 Task: Find connections with filter location Santa Cruz de la Sierra with filter topic #Mobilemarketingwith filter profile language French with filter current company Volvo Car India with filter school D.A.V.P.G College, Dehradun with filter industry Machinery Manufacturing with filter service category Content Strategy with filter keywords title Economist
Action: Mouse moved to (606, 199)
Screenshot: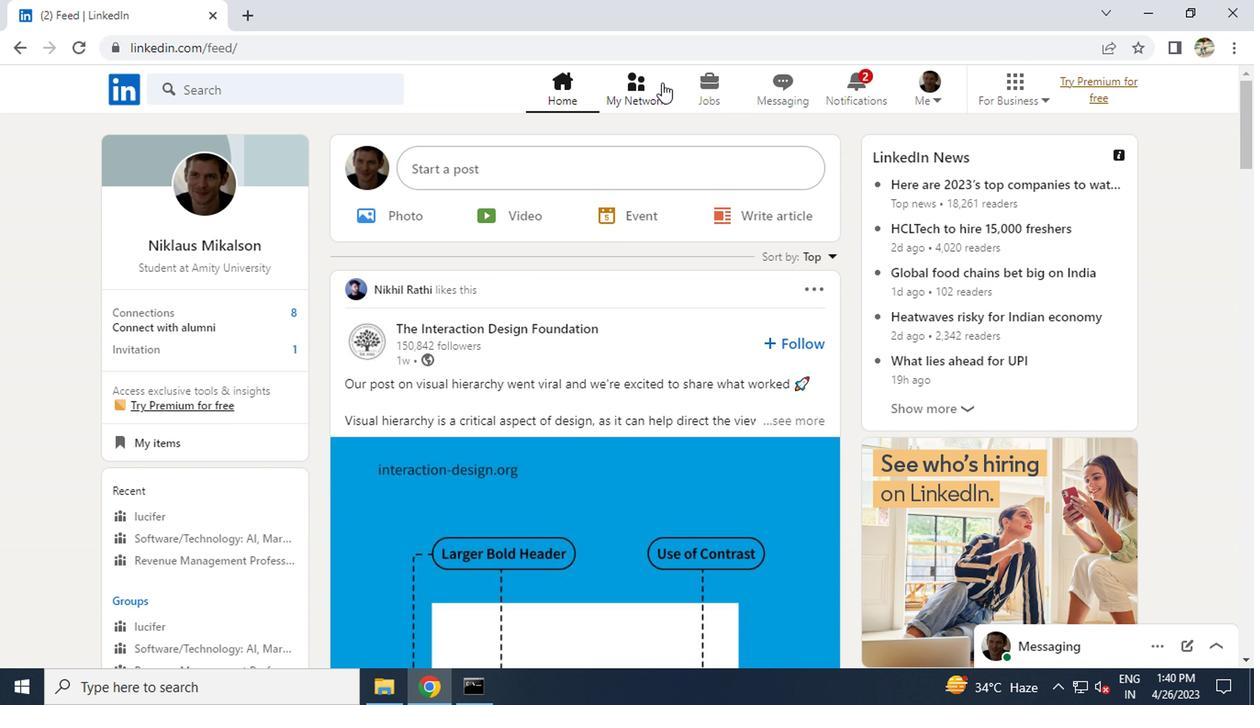 
Action: Mouse pressed left at (606, 199)
Screenshot: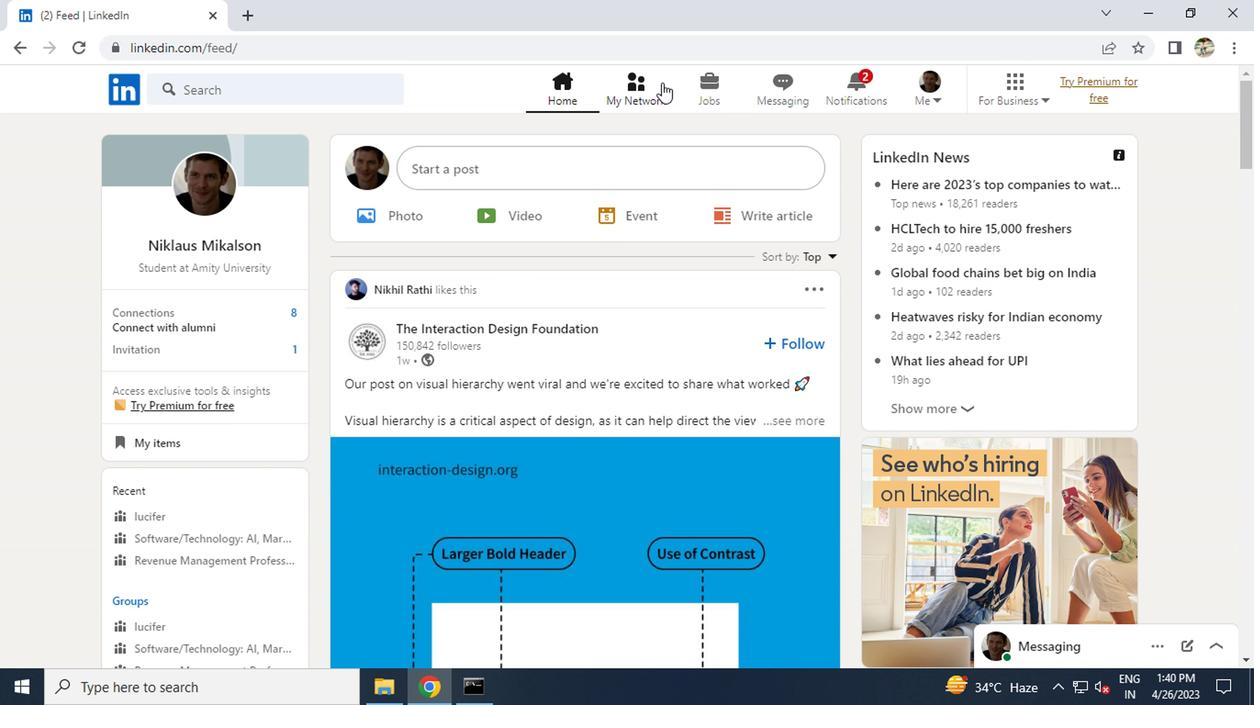 
Action: Mouse moved to (299, 282)
Screenshot: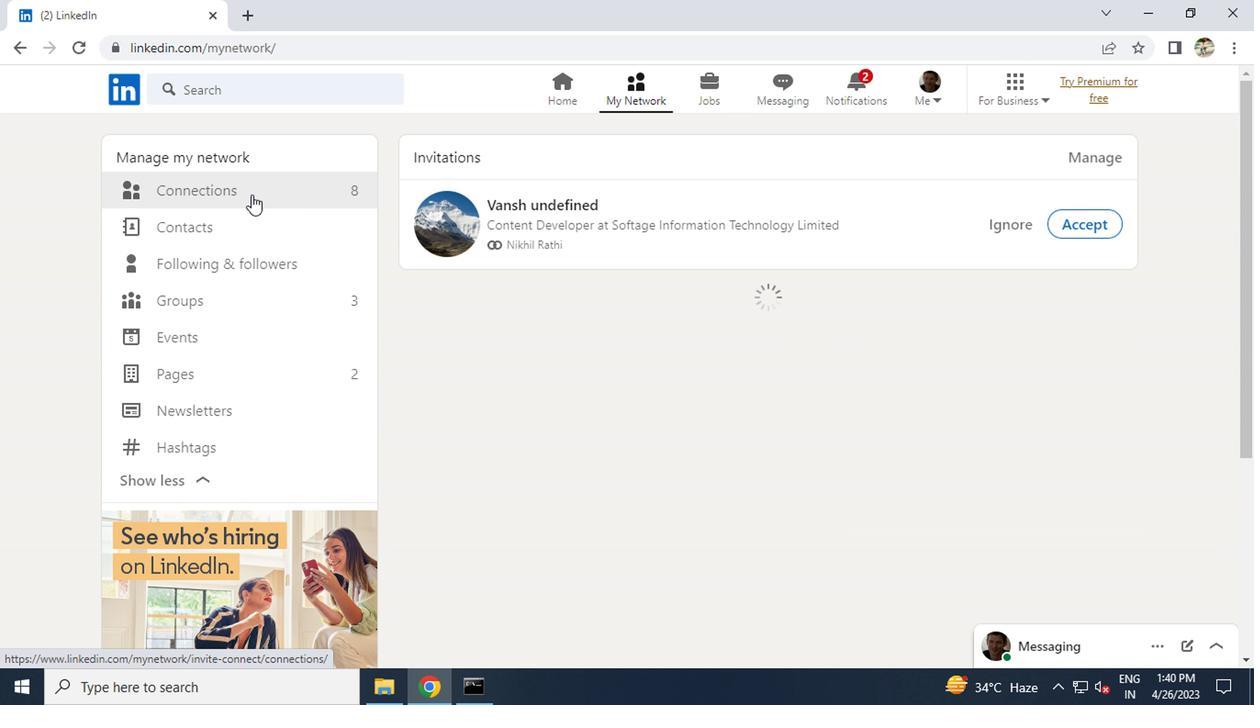 
Action: Mouse pressed left at (299, 282)
Screenshot: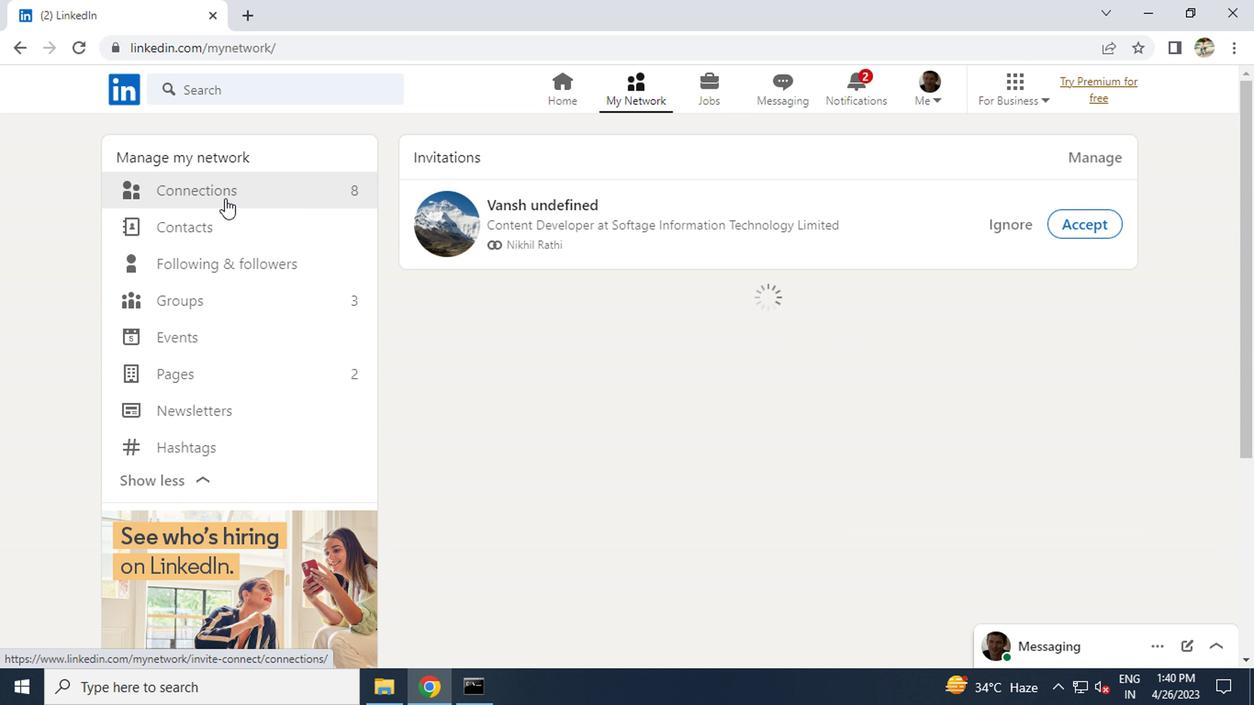 
Action: Mouse moved to (679, 282)
Screenshot: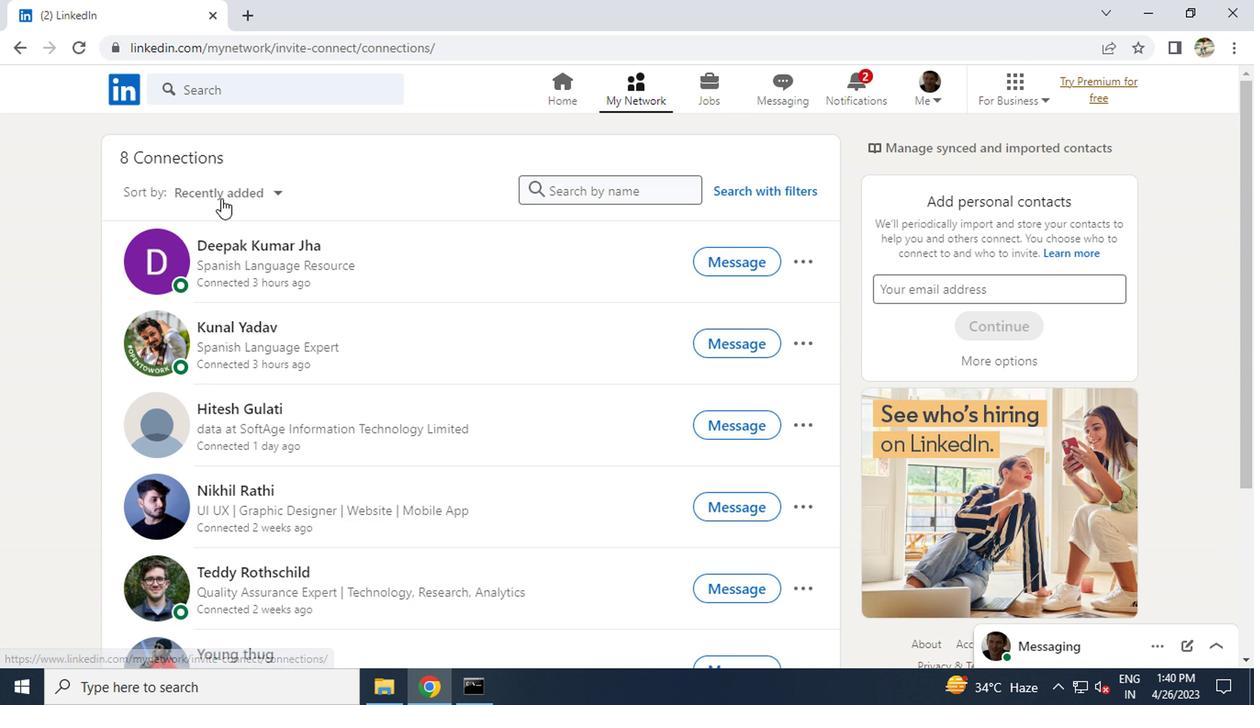 
Action: Mouse pressed left at (679, 282)
Screenshot: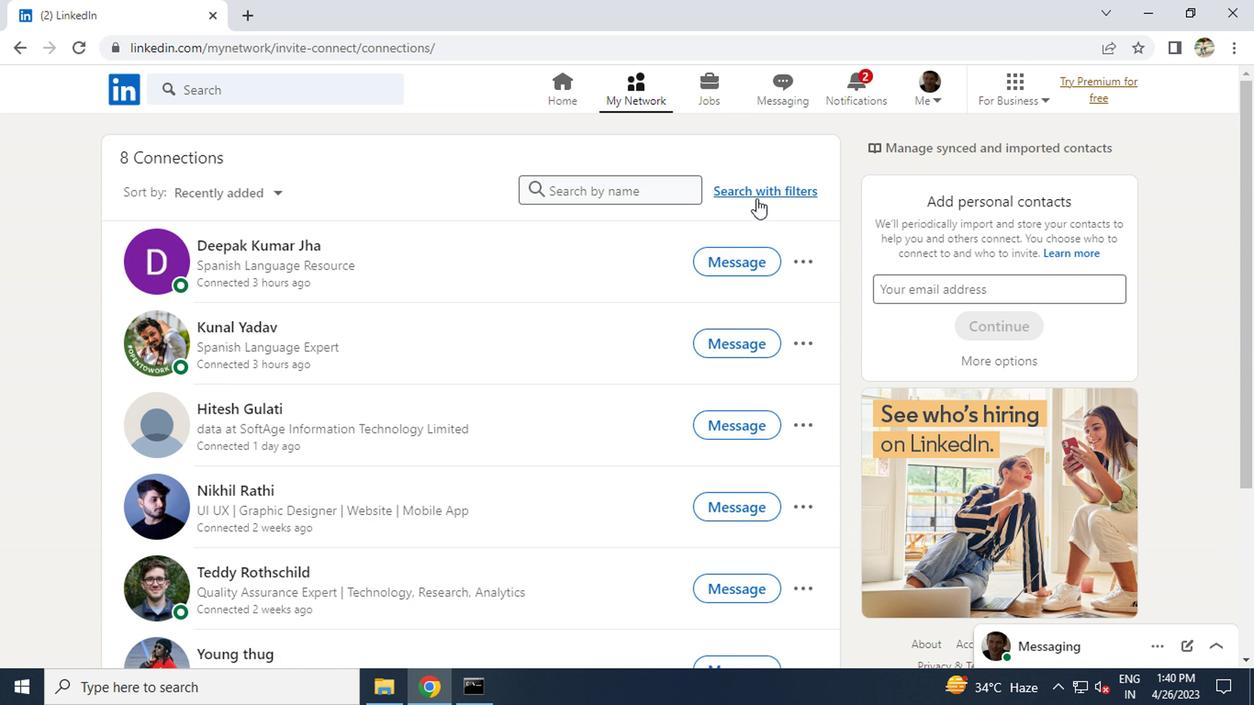 
Action: Mouse moved to (575, 236)
Screenshot: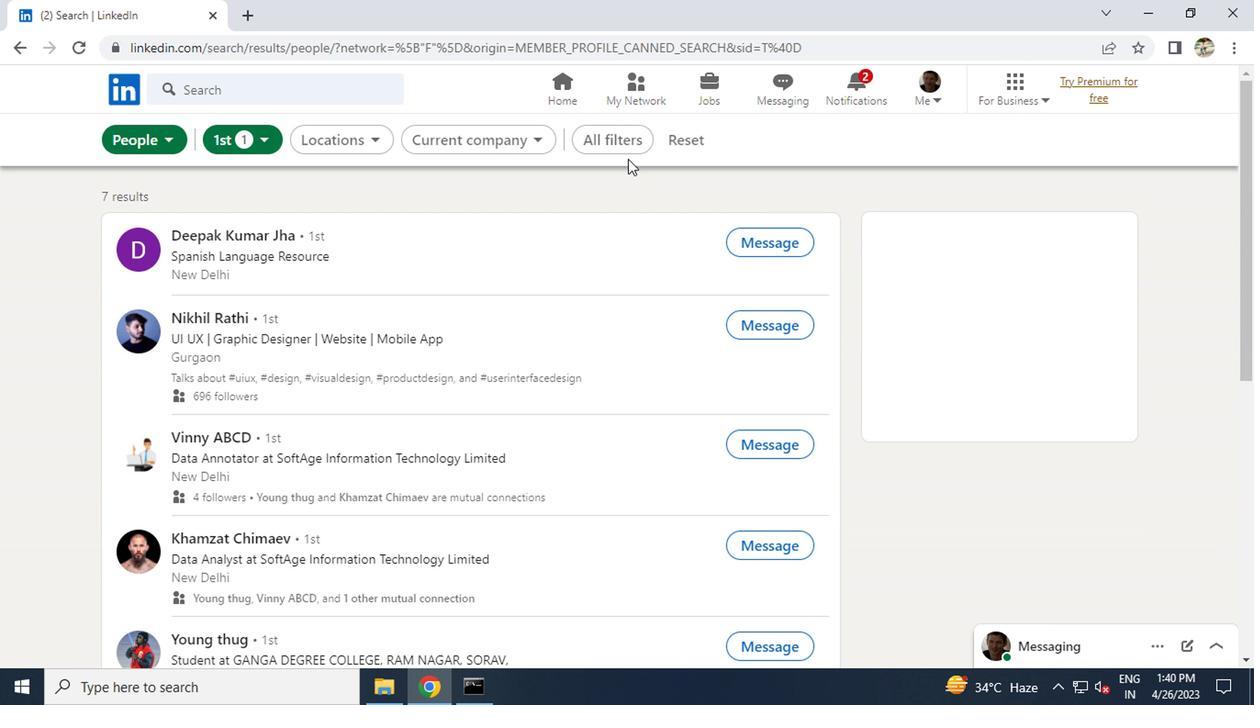 
Action: Mouse pressed left at (575, 236)
Screenshot: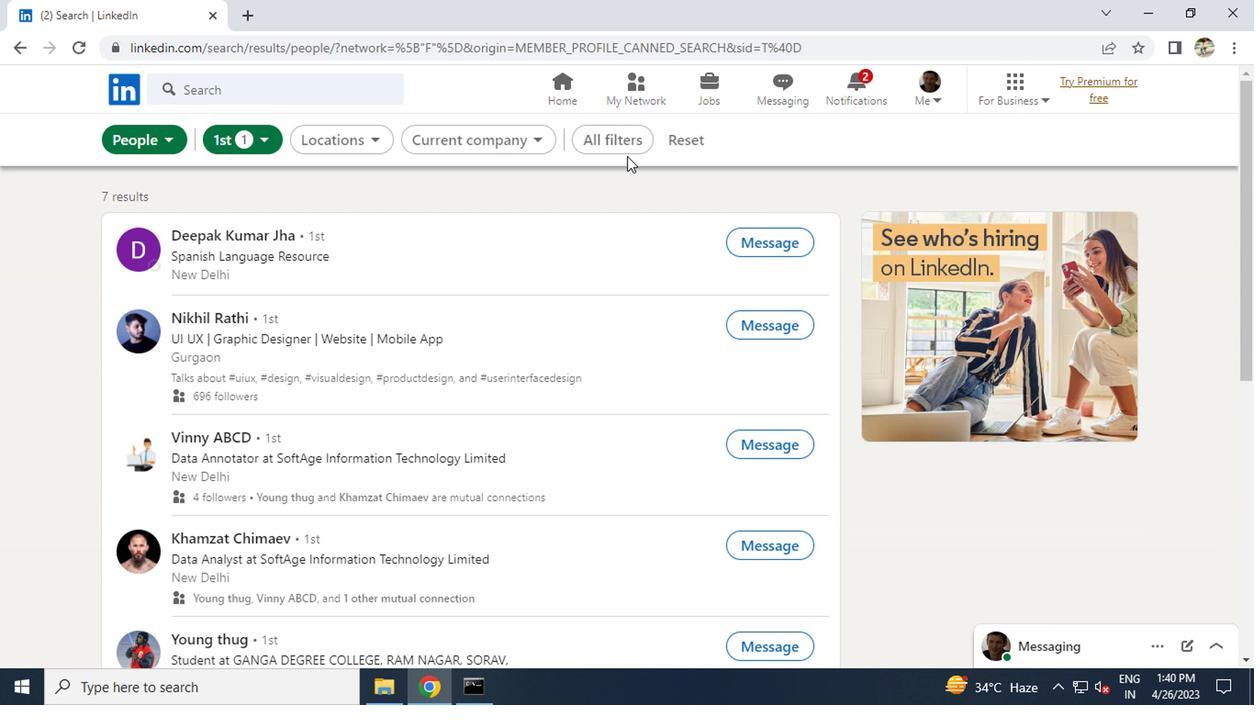 
Action: Mouse moved to (663, 333)
Screenshot: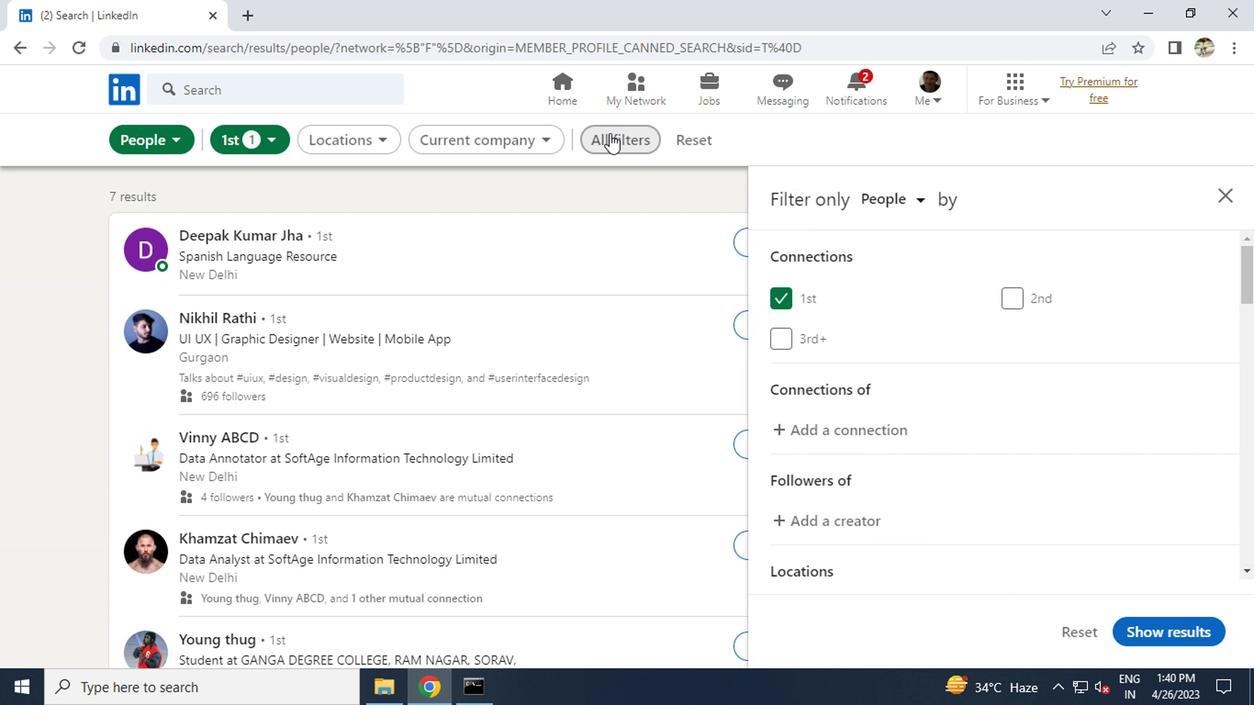 
Action: Mouse scrolled (663, 332) with delta (0, 0)
Screenshot: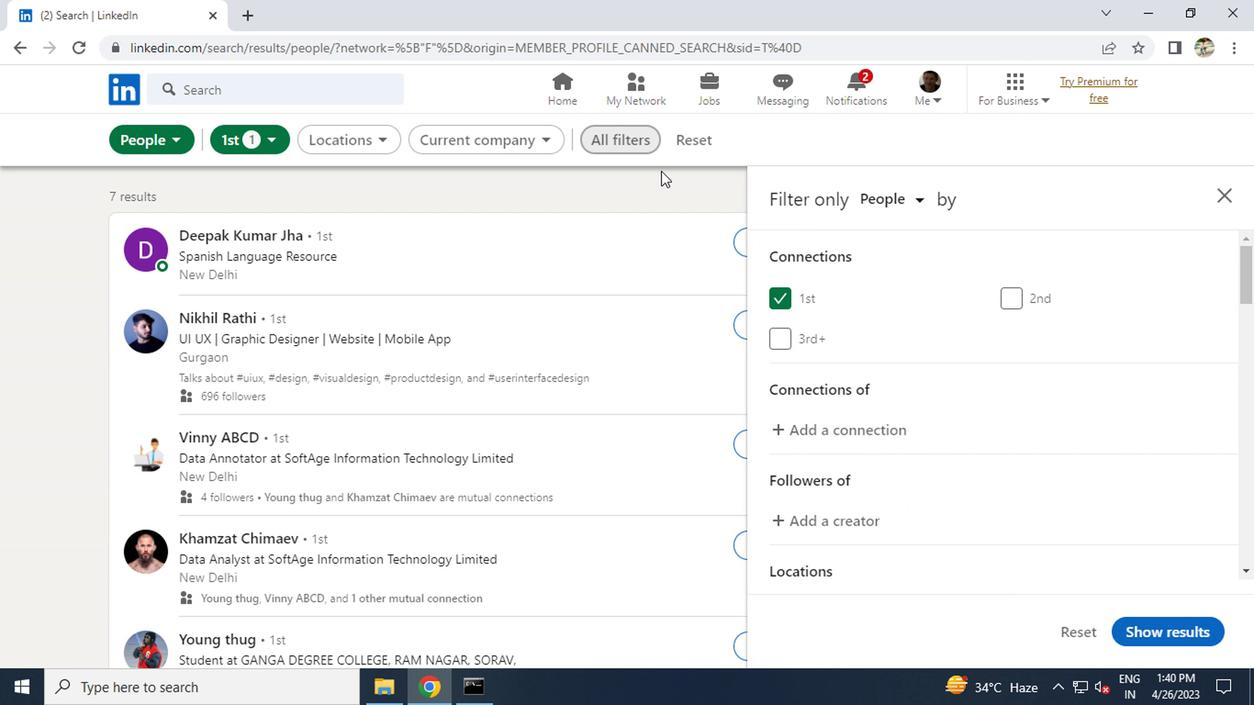 
Action: Mouse moved to (663, 333)
Screenshot: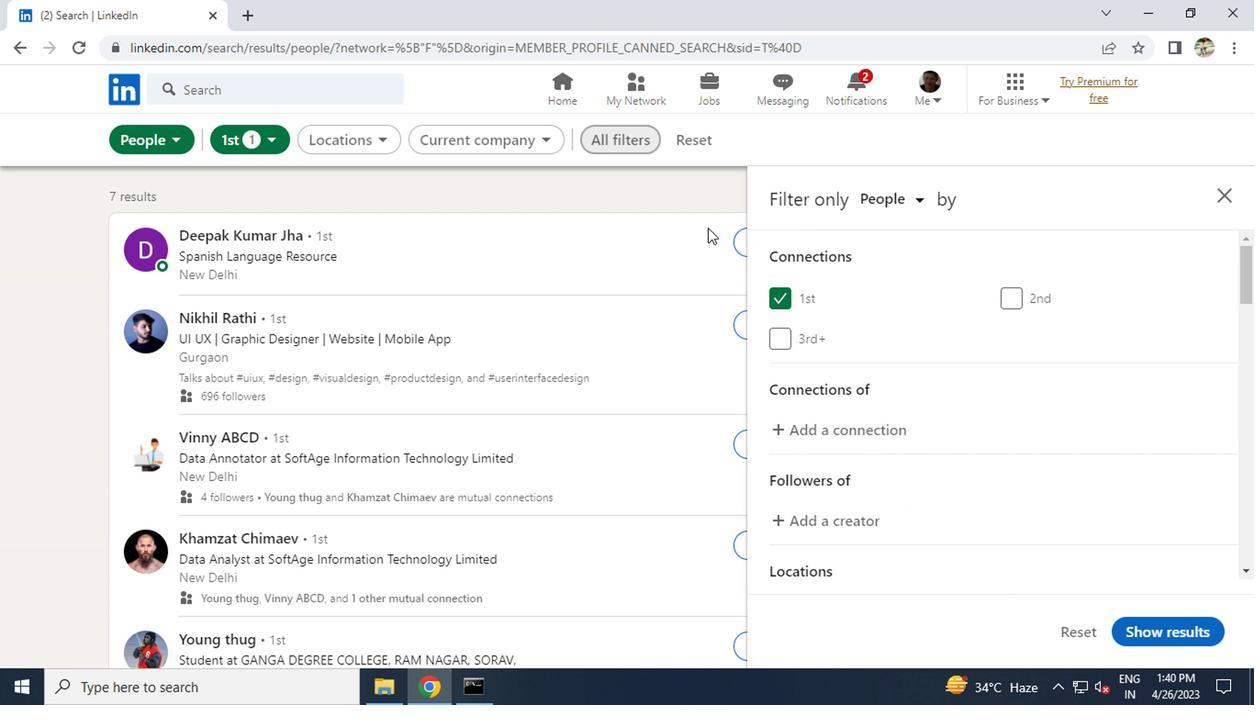 
Action: Mouse scrolled (663, 333) with delta (0, 0)
Screenshot: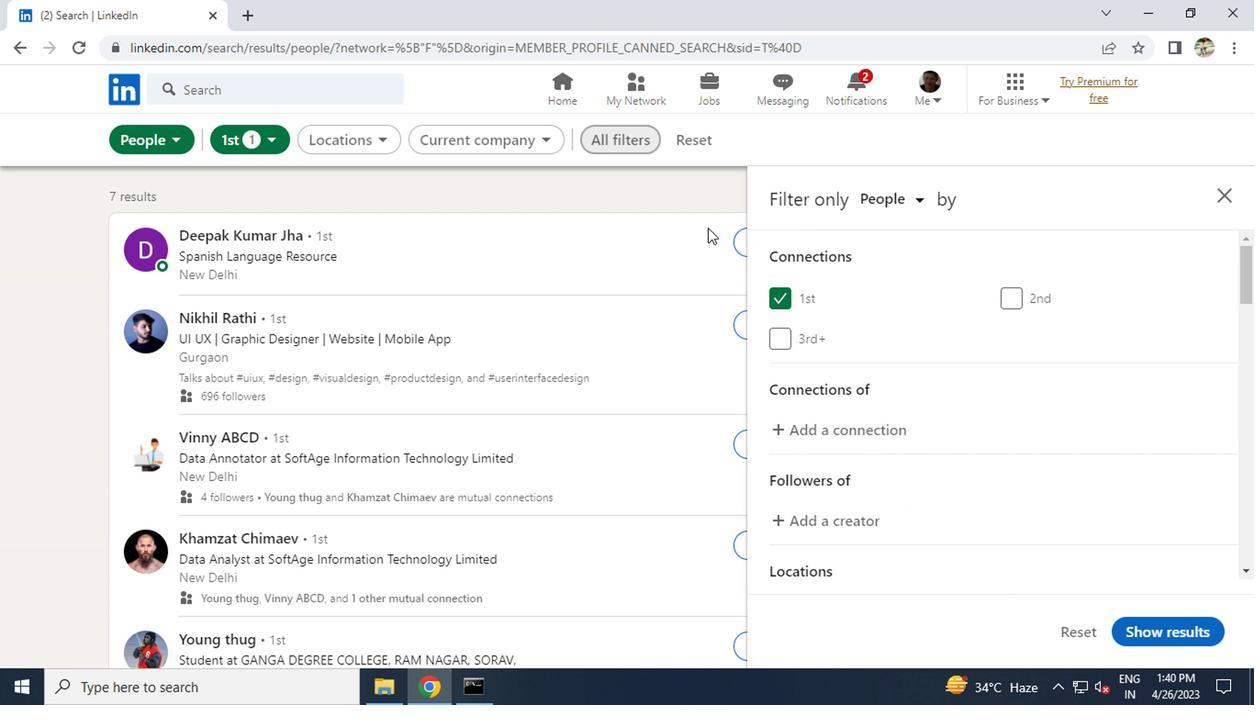 
Action: Mouse scrolled (663, 333) with delta (0, 0)
Screenshot: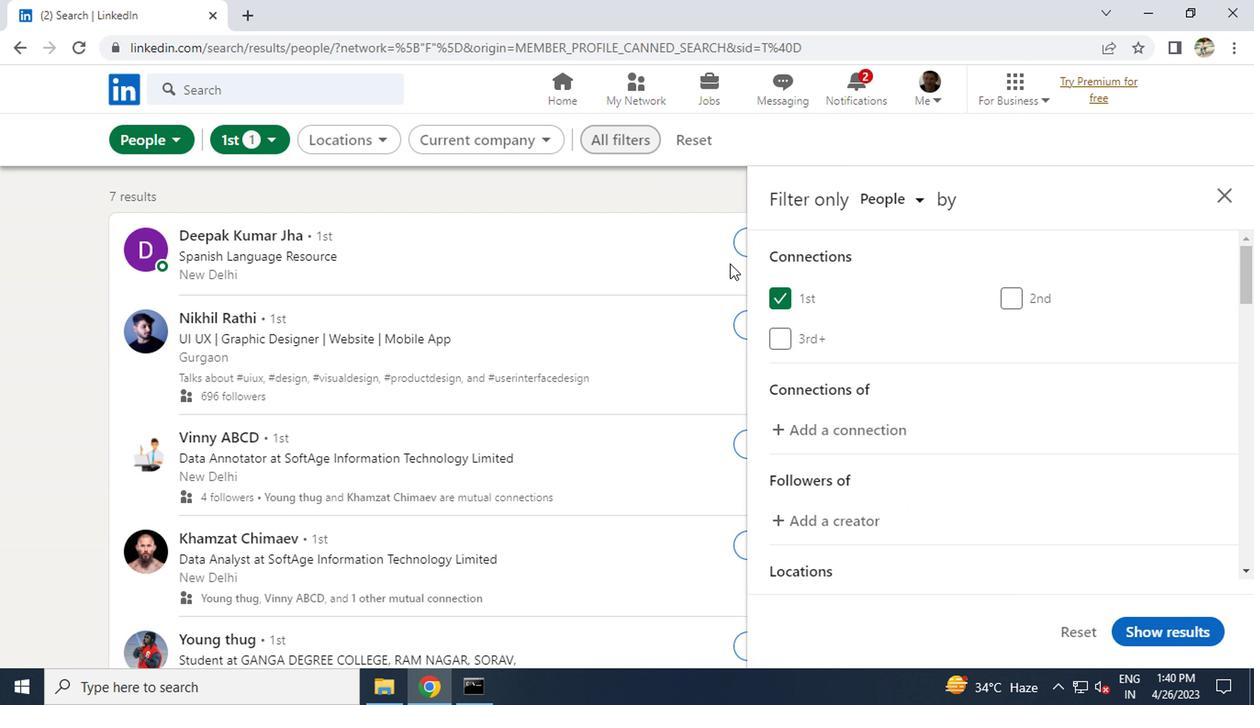 
Action: Mouse moved to (852, 404)
Screenshot: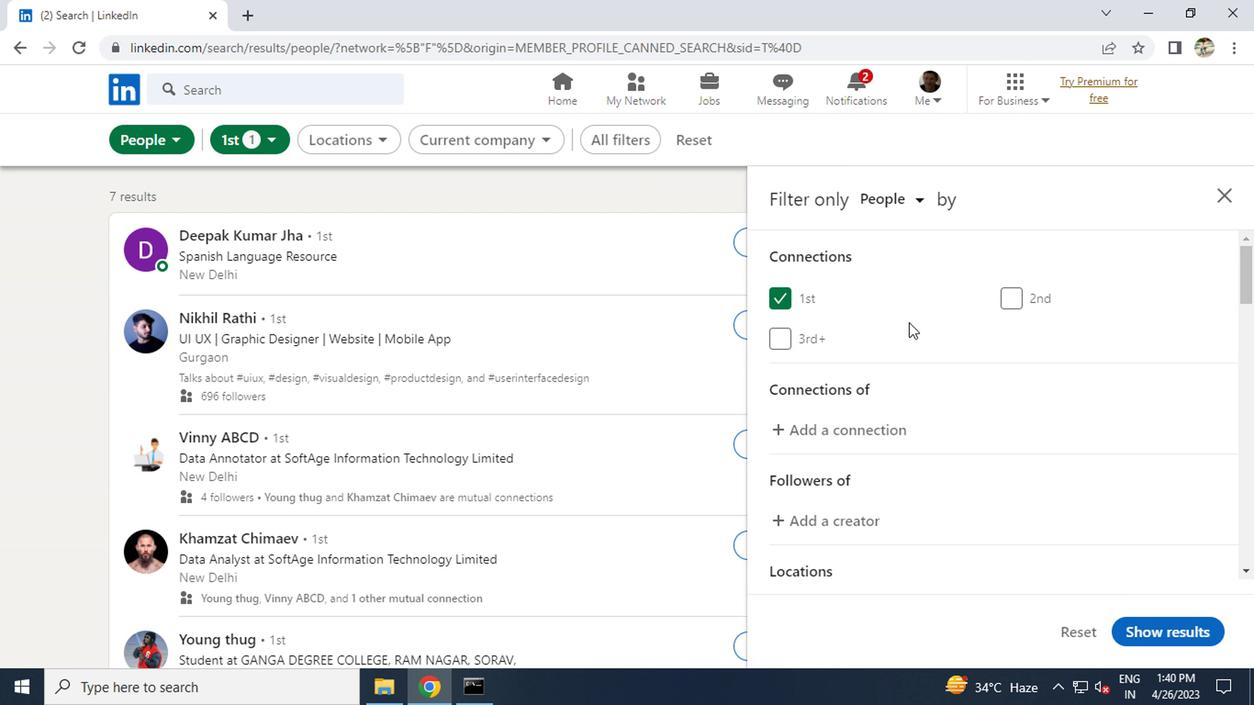 
Action: Mouse scrolled (852, 403) with delta (0, 0)
Screenshot: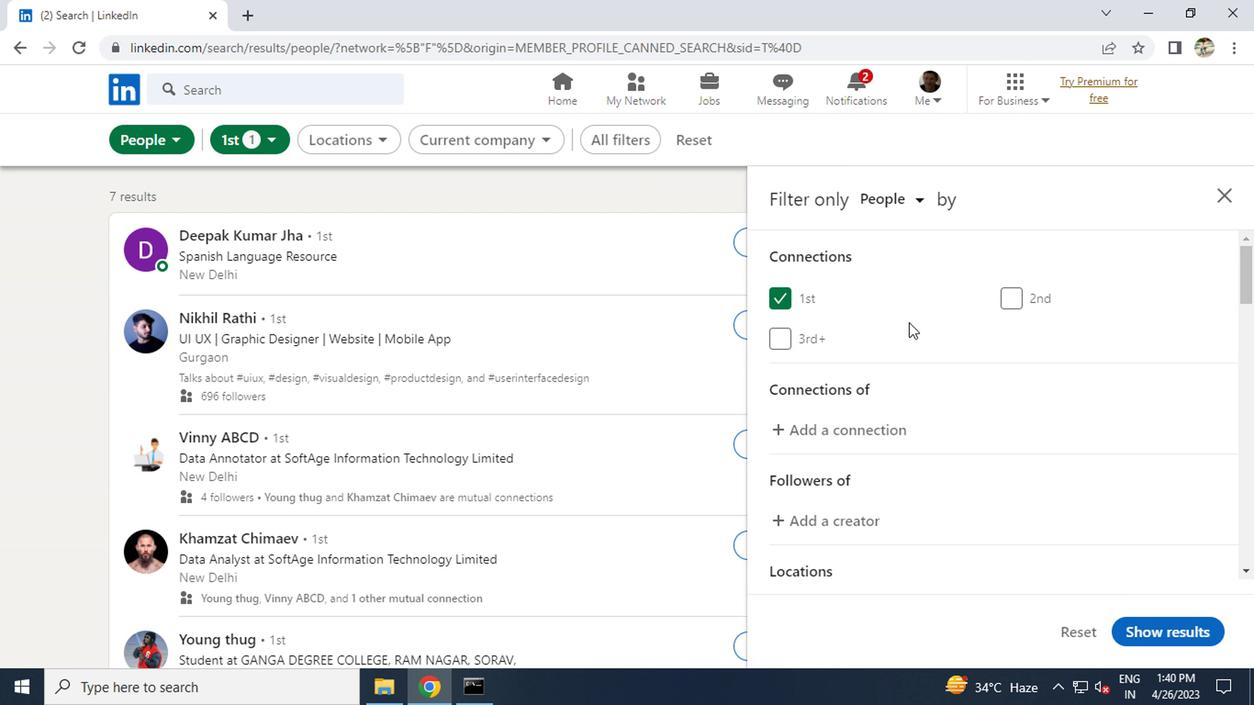 
Action: Mouse moved to (851, 404)
Screenshot: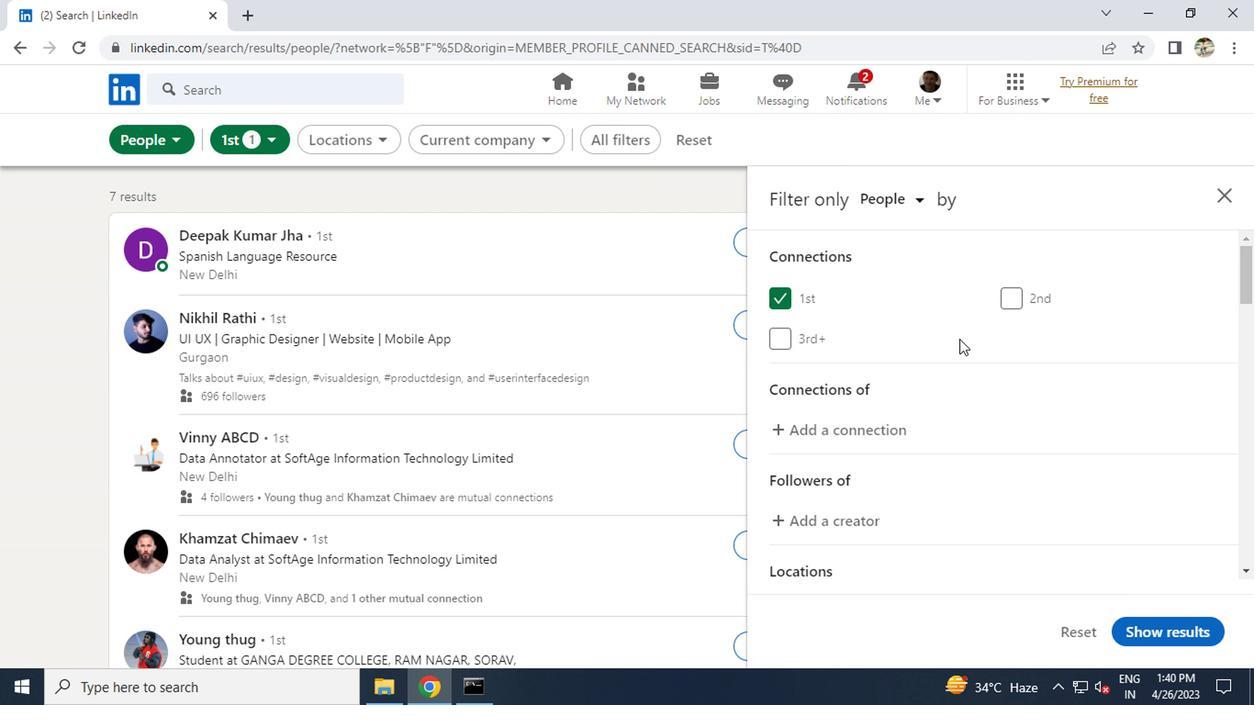 
Action: Mouse scrolled (851, 404) with delta (0, 0)
Screenshot: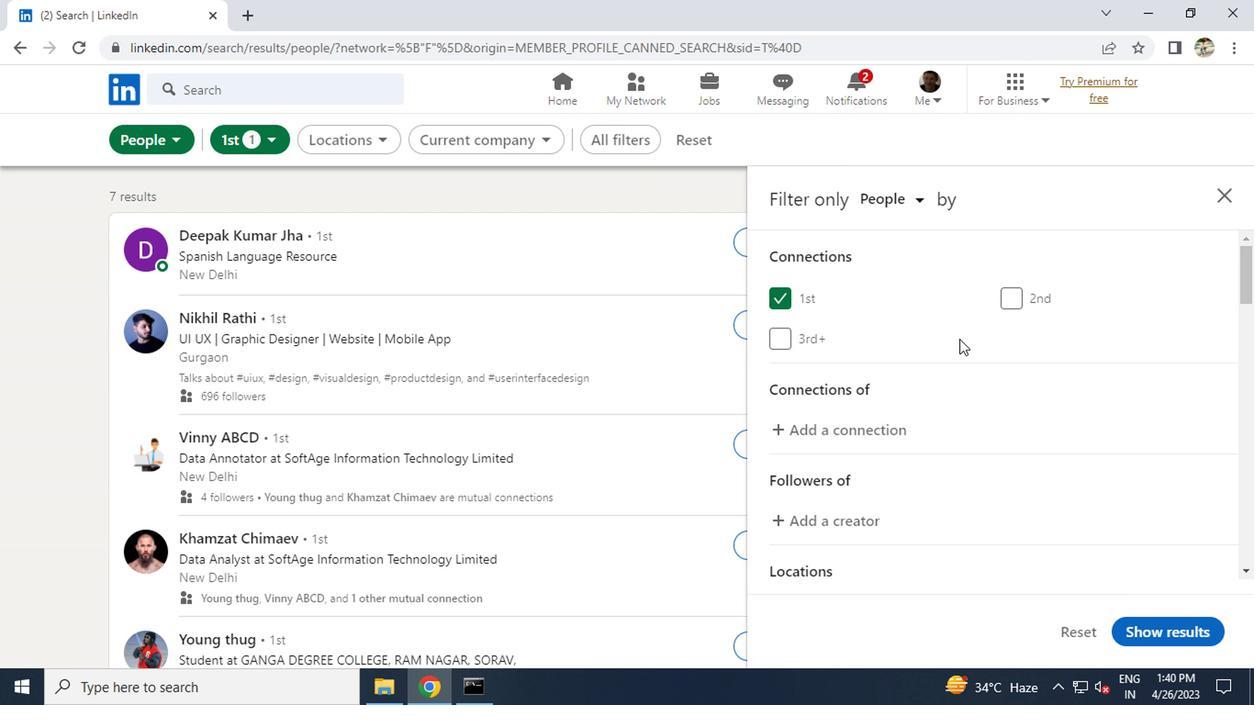 
Action: Mouse moved to (875, 497)
Screenshot: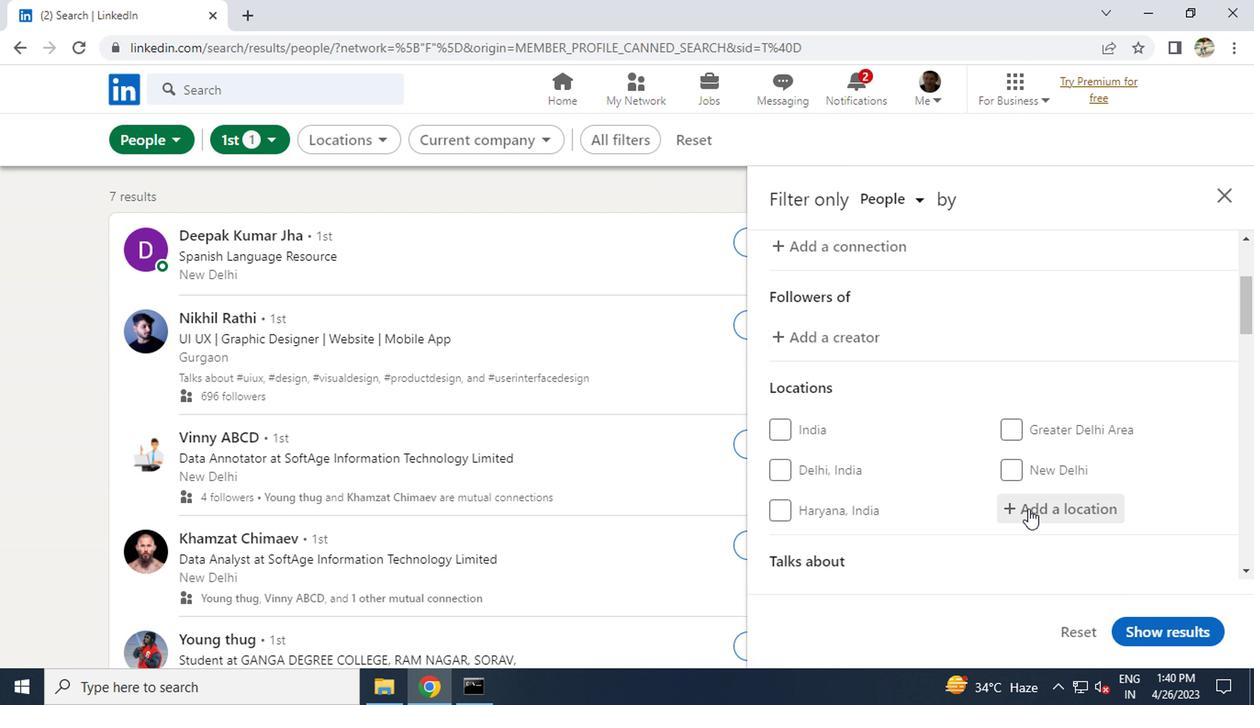 
Action: Mouse pressed left at (875, 497)
Screenshot: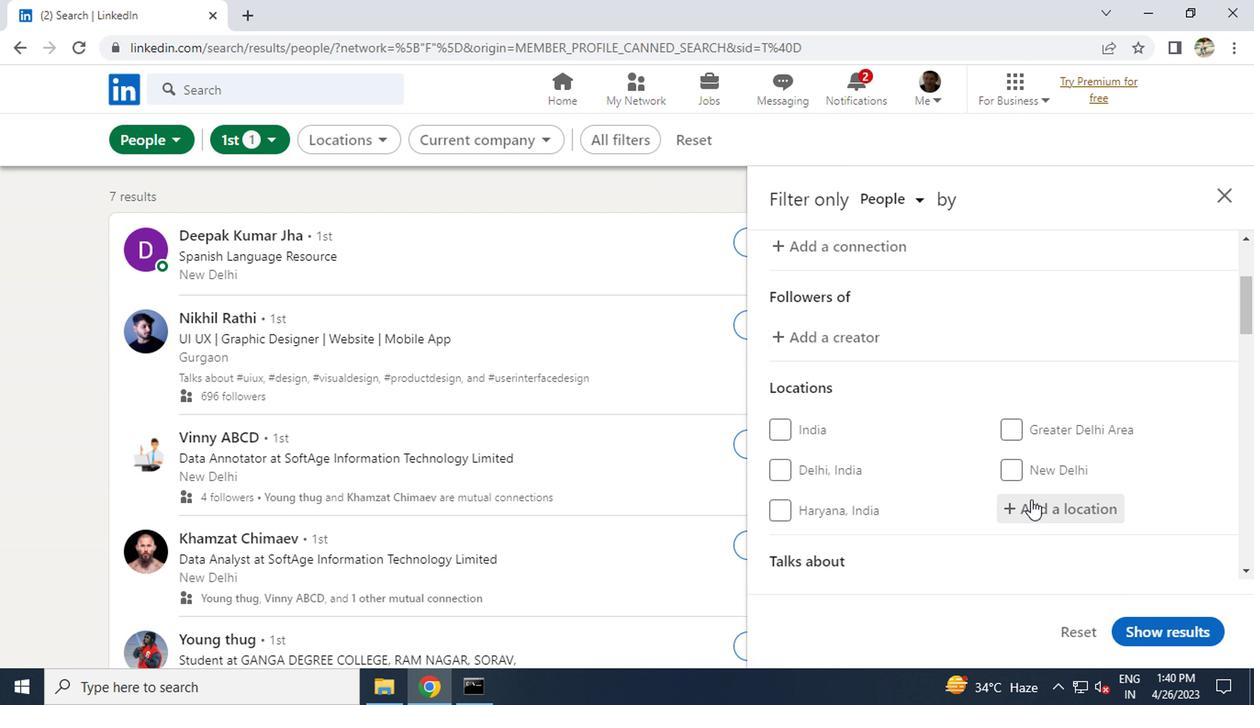 
Action: Key pressed <Key.caps_lock>s<Key.caps_lock>anta<Key.space><Key.caps_lock>c<Key.caps_lock>ruz<Key.space>de<Key.space>le<Key.space><Key.backspace><Key.caps_lock>s<Key.caps_lock><Key.backspace><Key.space><Key.caps_lock>s<Key.caps_lock>ierra<Key.enter>
Screenshot: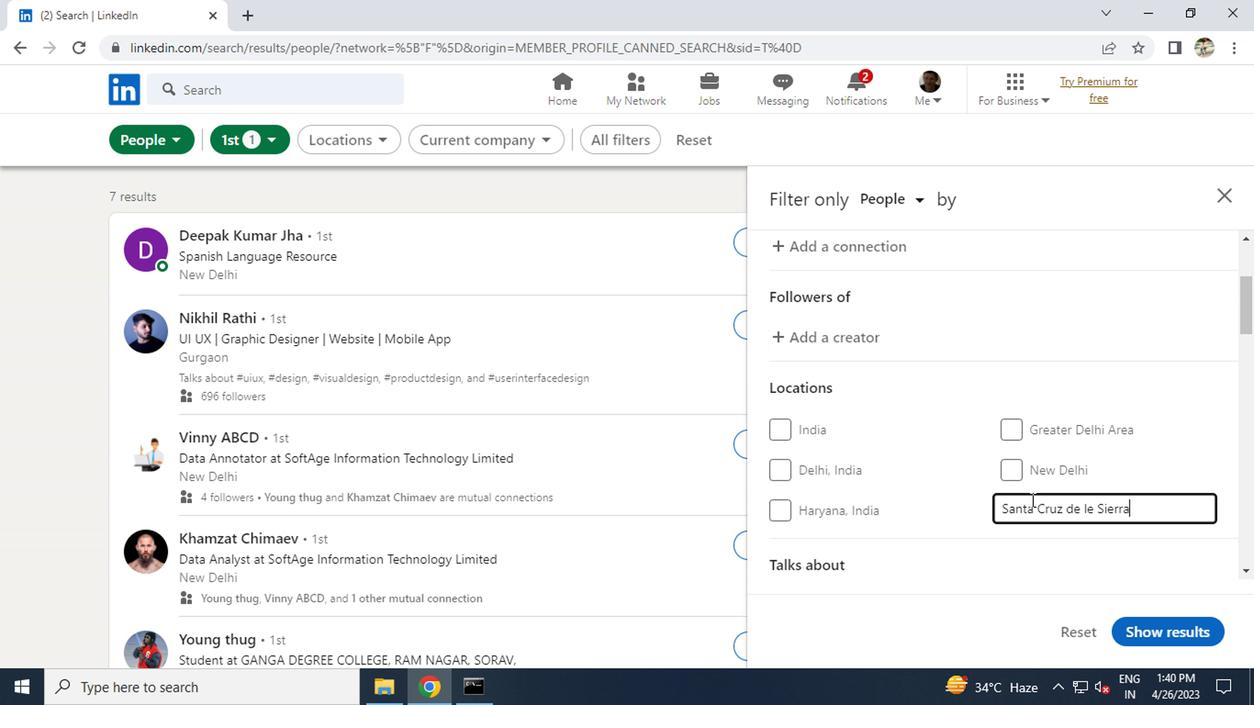 
Action: Mouse scrolled (875, 496) with delta (0, 0)
Screenshot: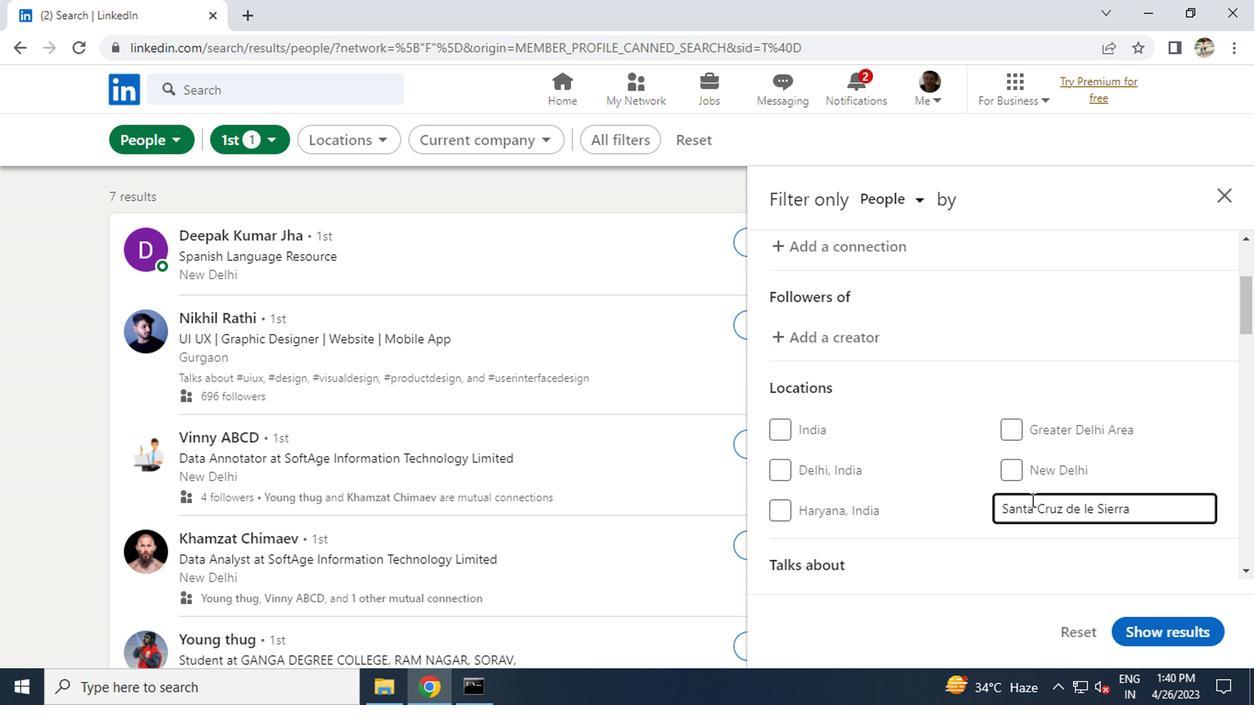 
Action: Mouse scrolled (875, 496) with delta (0, 0)
Screenshot: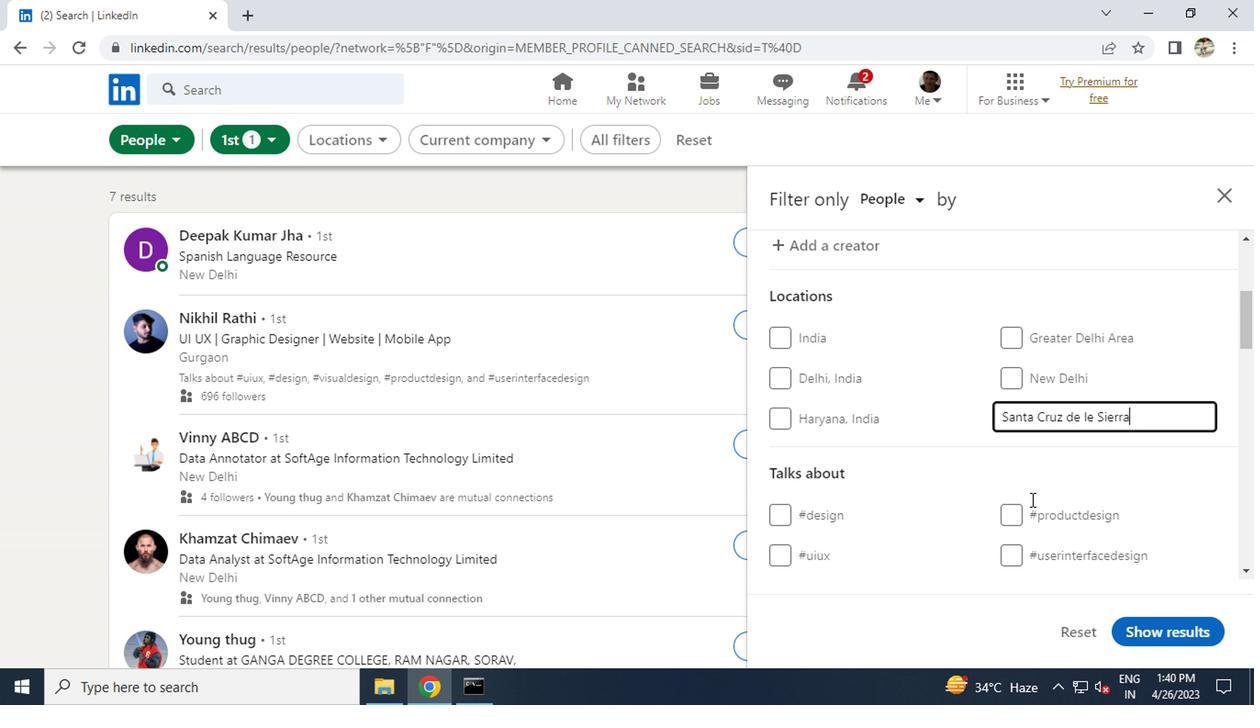 
Action: Mouse scrolled (875, 496) with delta (0, 0)
Screenshot: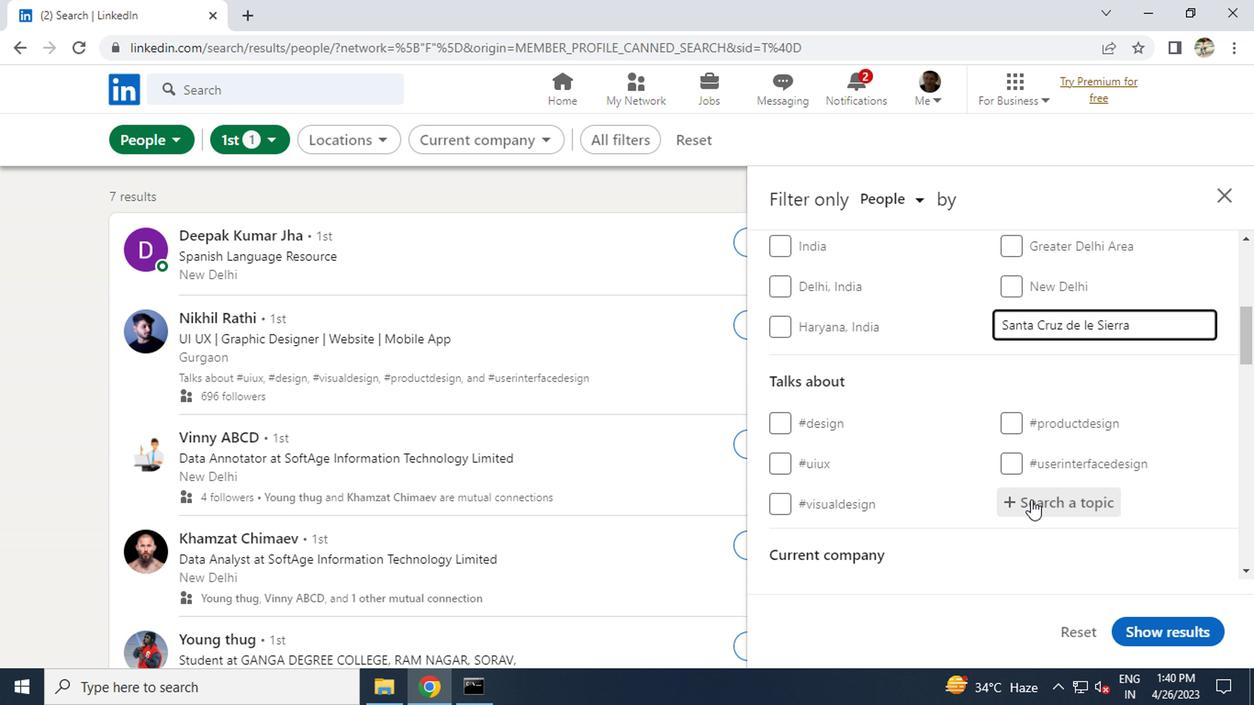 
Action: Mouse scrolled (875, 496) with delta (0, 0)
Screenshot: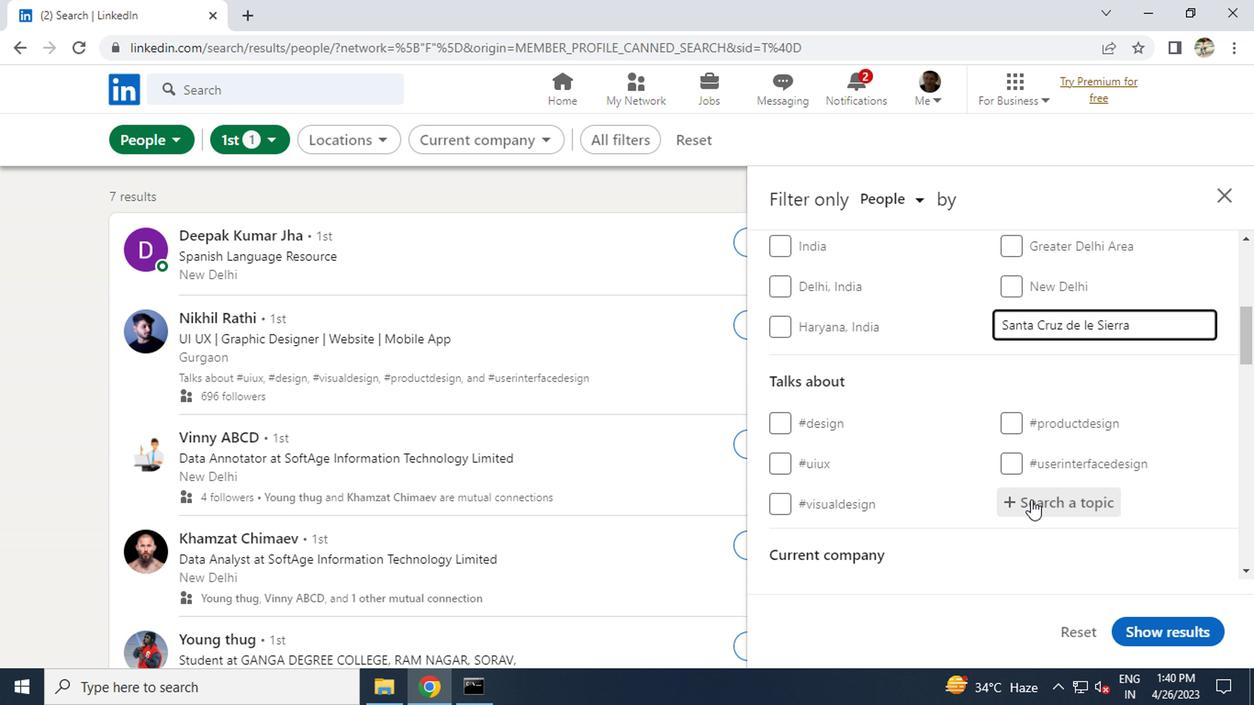 
Action: Mouse scrolled (875, 497) with delta (0, 0)
Screenshot: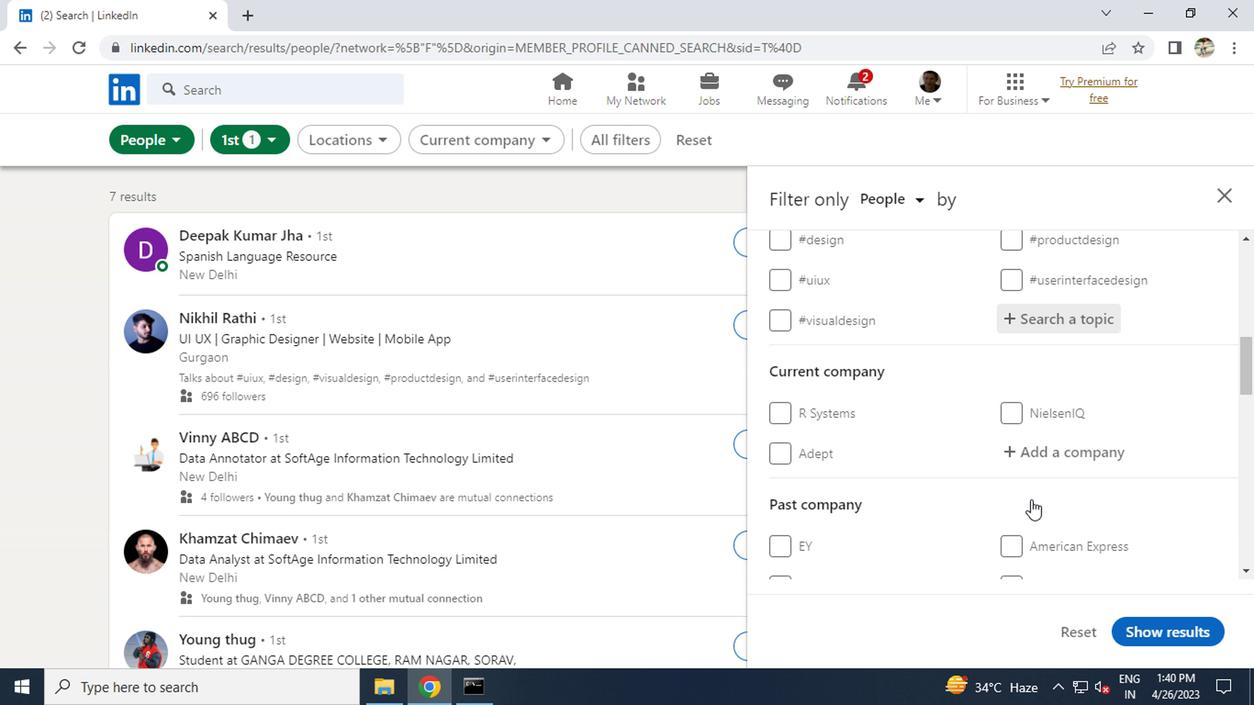 
Action: Mouse moved to (873, 429)
Screenshot: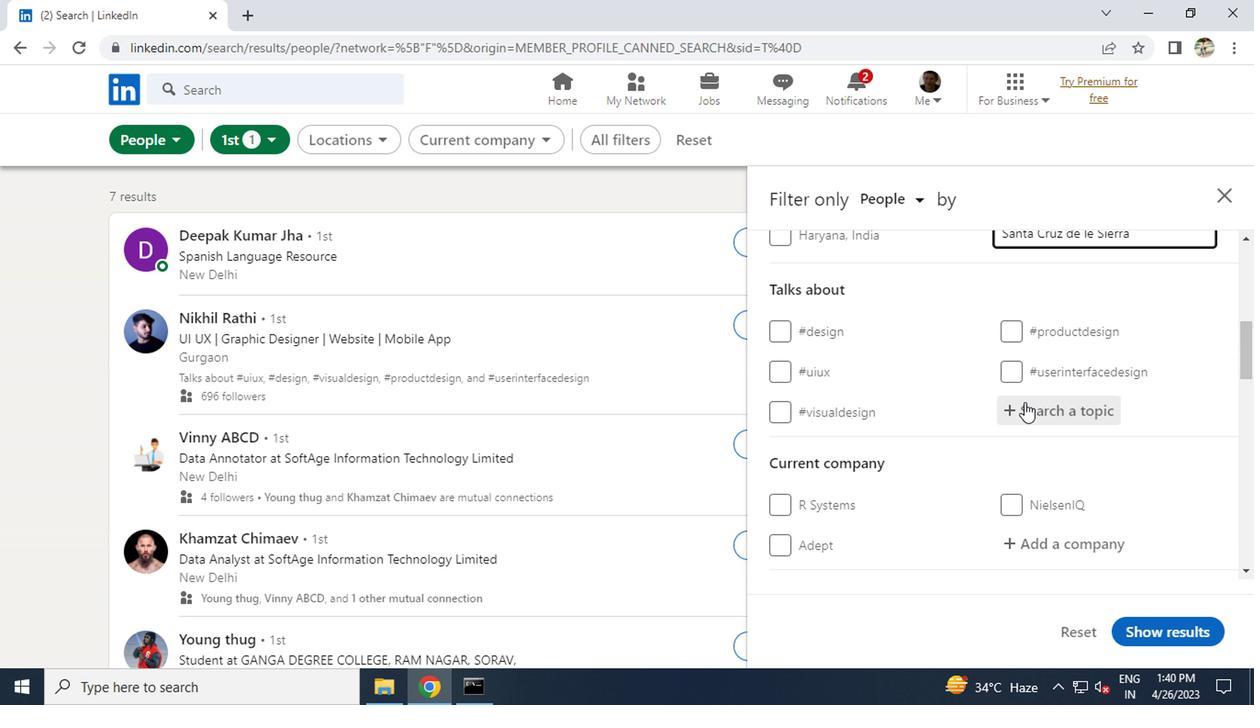
Action: Mouse pressed left at (873, 429)
Screenshot: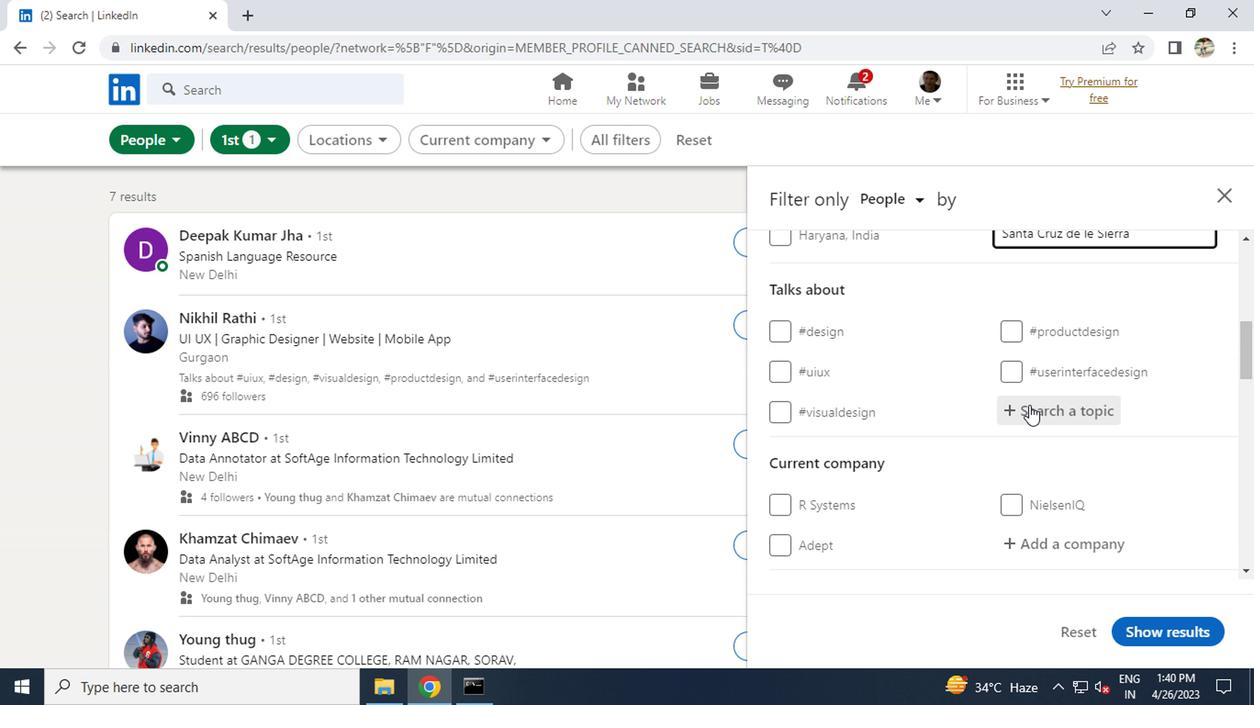 
Action: Key pressed <Key.shift>#<Key.caps_lock>M<Key.caps_lock>OBILEMARKETING
Screenshot: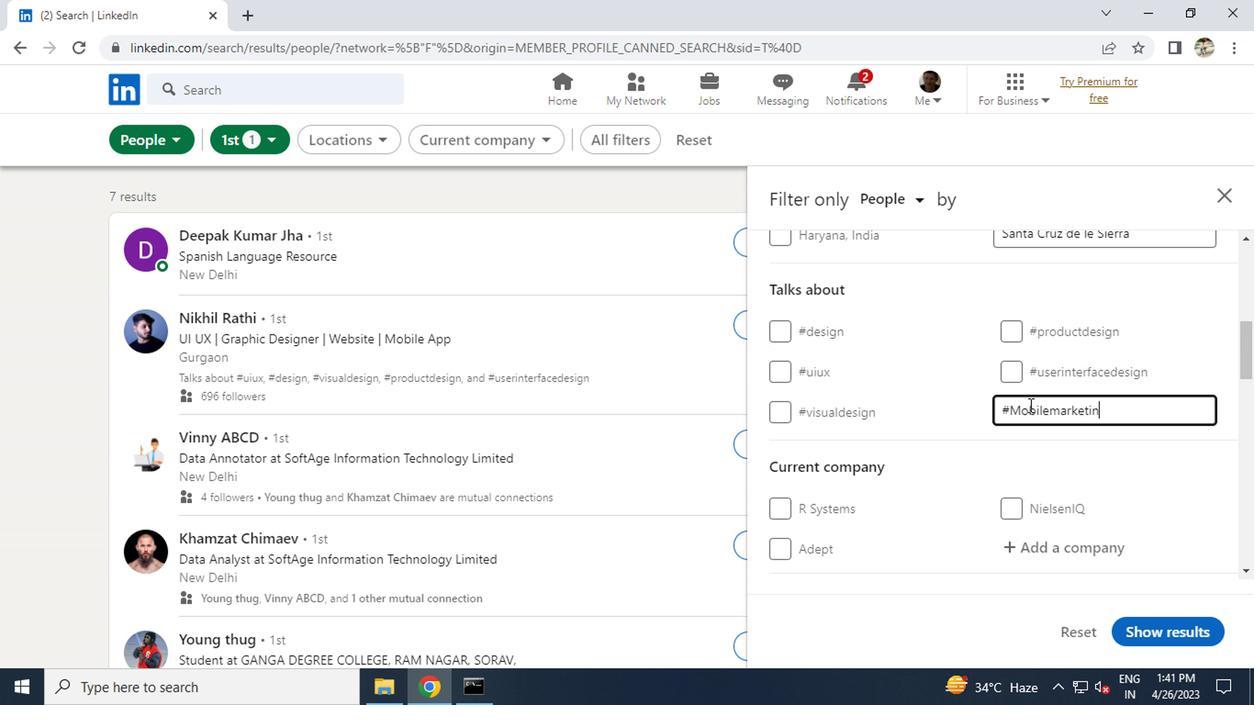 
Action: Mouse scrolled (873, 429) with delta (0, 0)
Screenshot: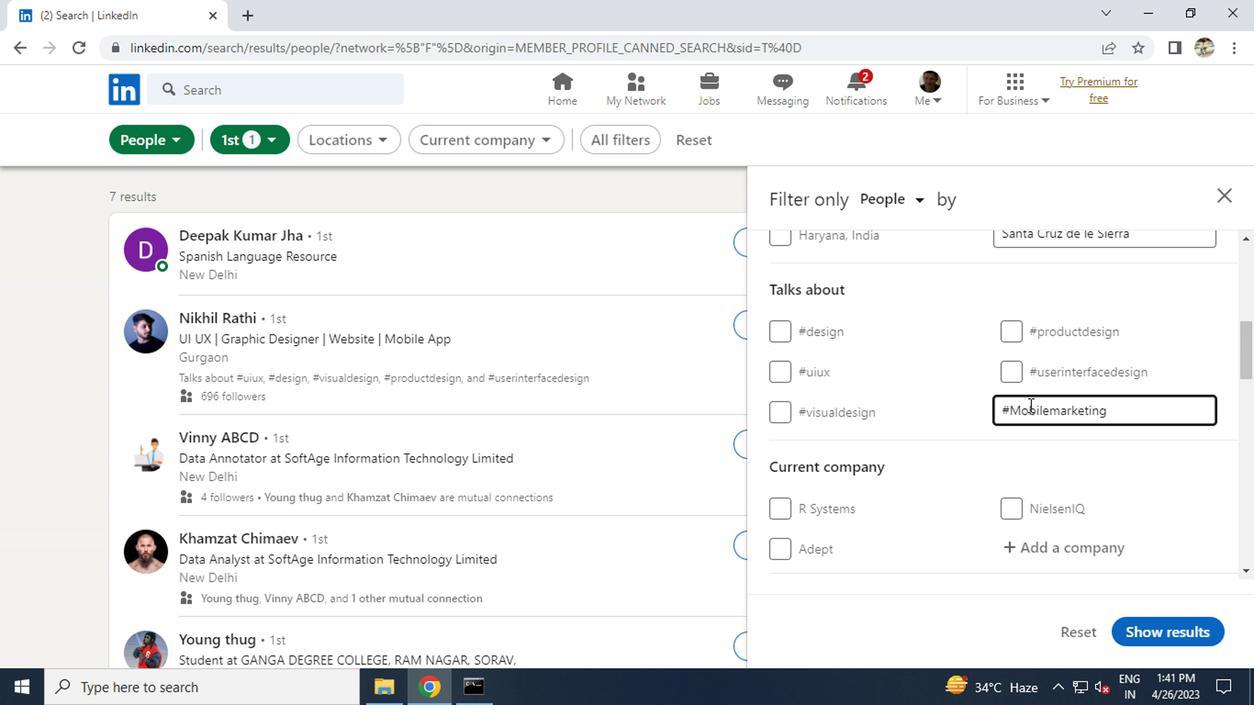 
Action: Mouse scrolled (873, 429) with delta (0, 0)
Screenshot: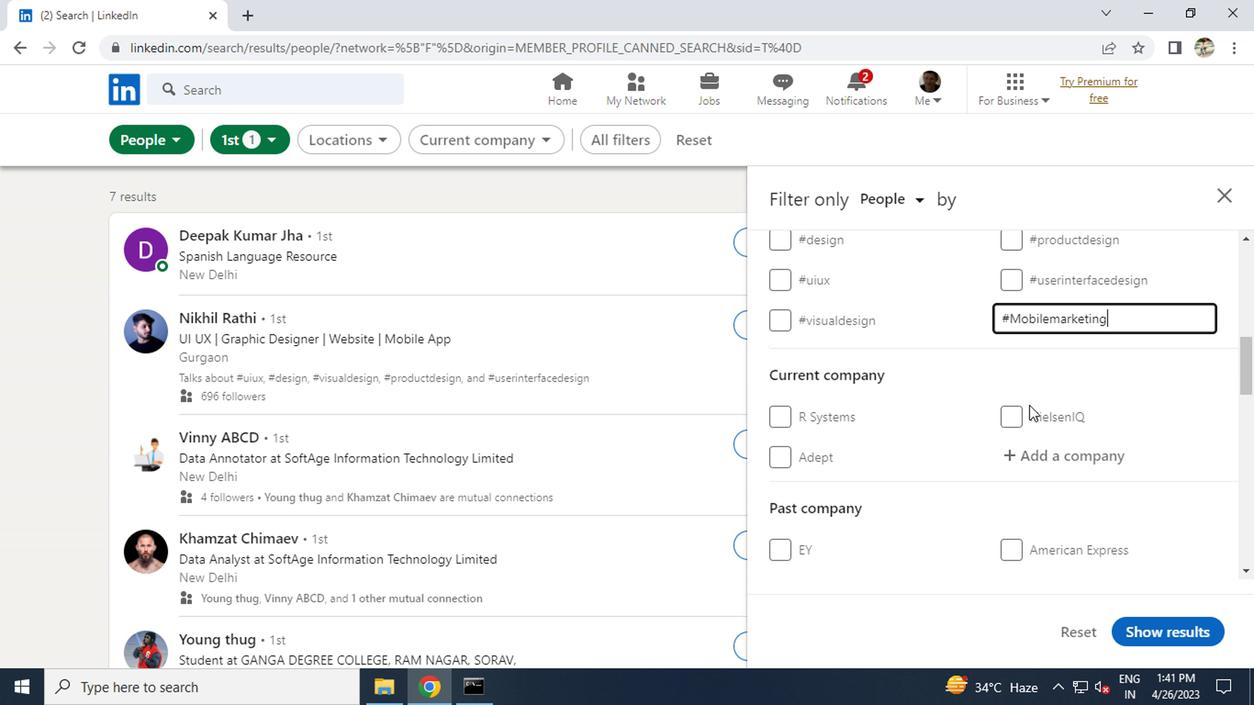 
Action: Mouse scrolled (873, 429) with delta (0, 0)
Screenshot: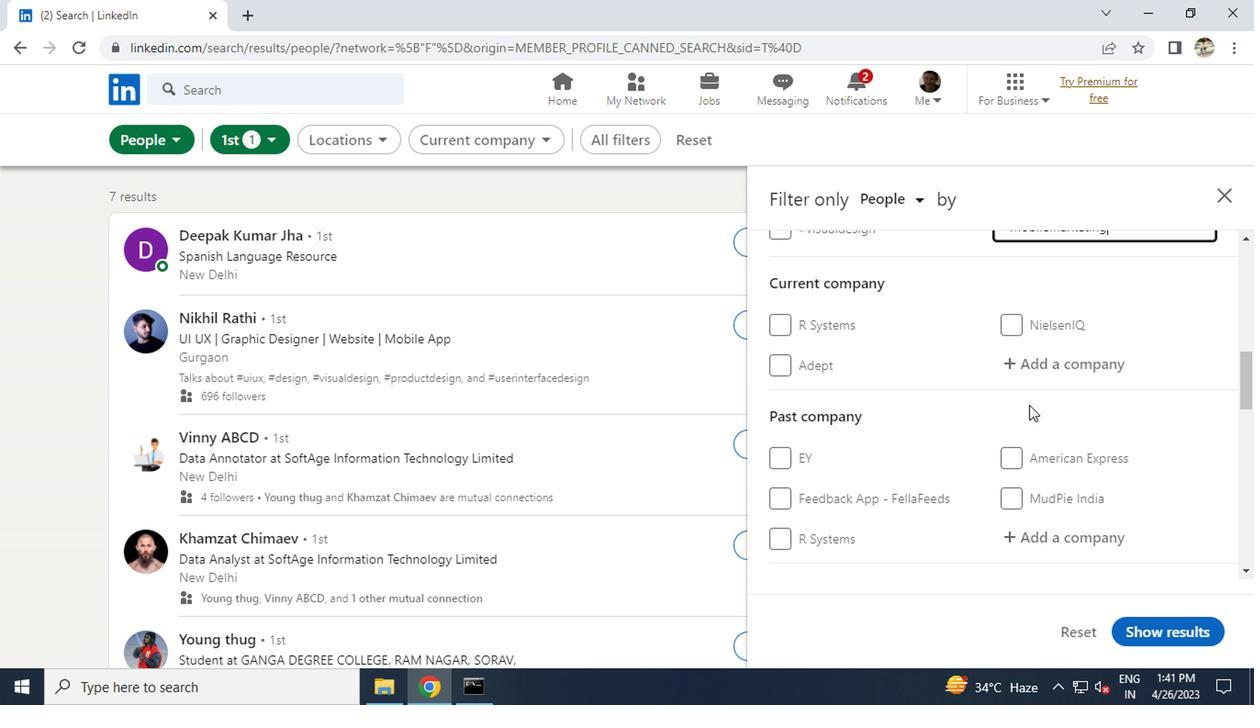 
Action: Mouse scrolled (873, 429) with delta (0, 0)
Screenshot: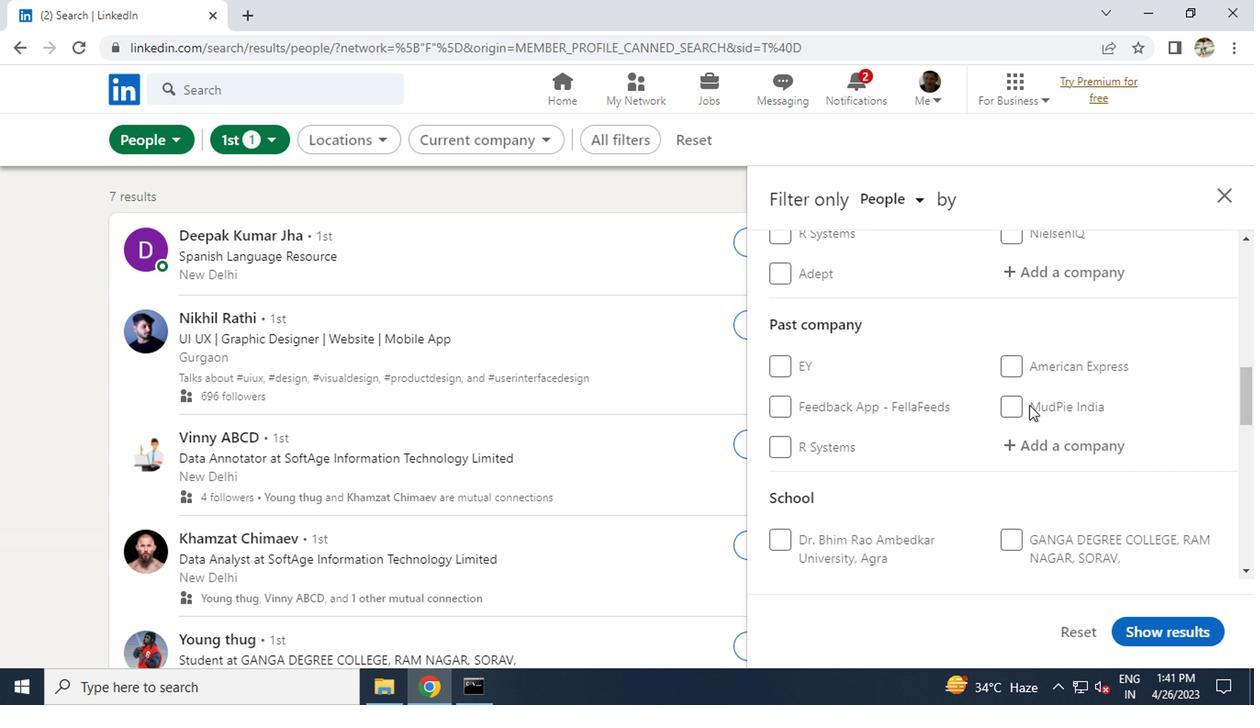 
Action: Mouse scrolled (873, 429) with delta (0, 0)
Screenshot: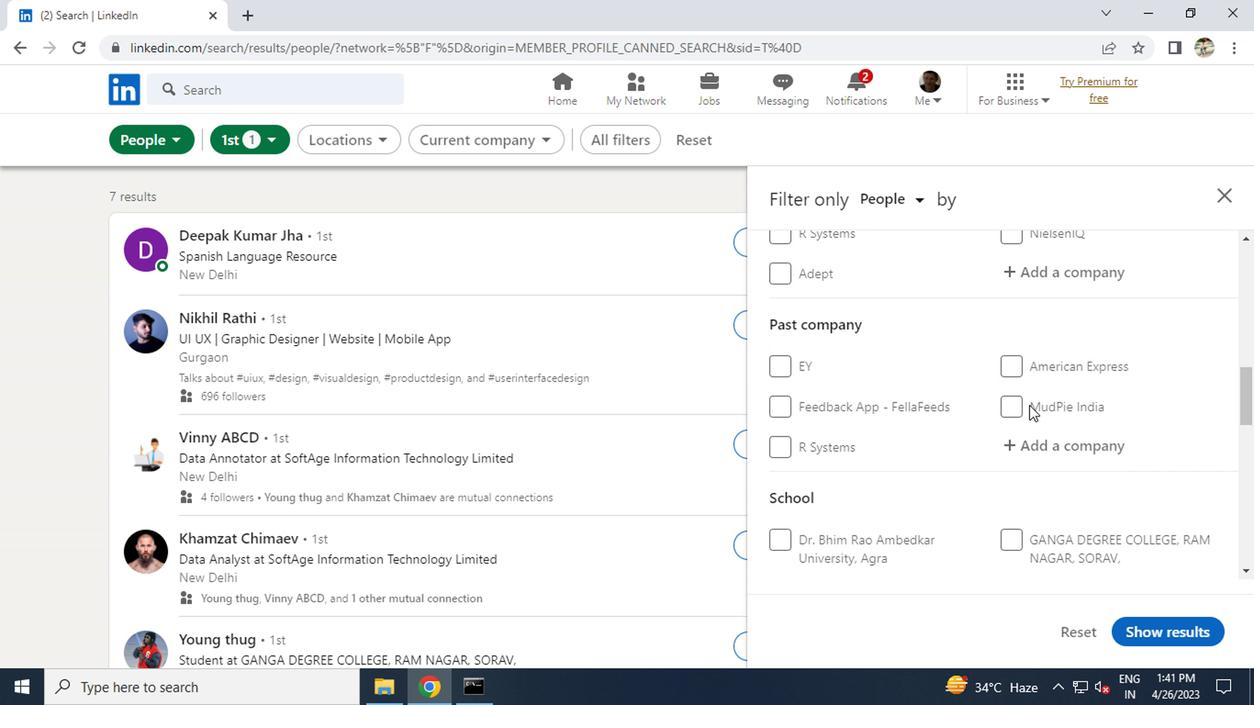 
Action: Mouse scrolled (873, 429) with delta (0, 0)
Screenshot: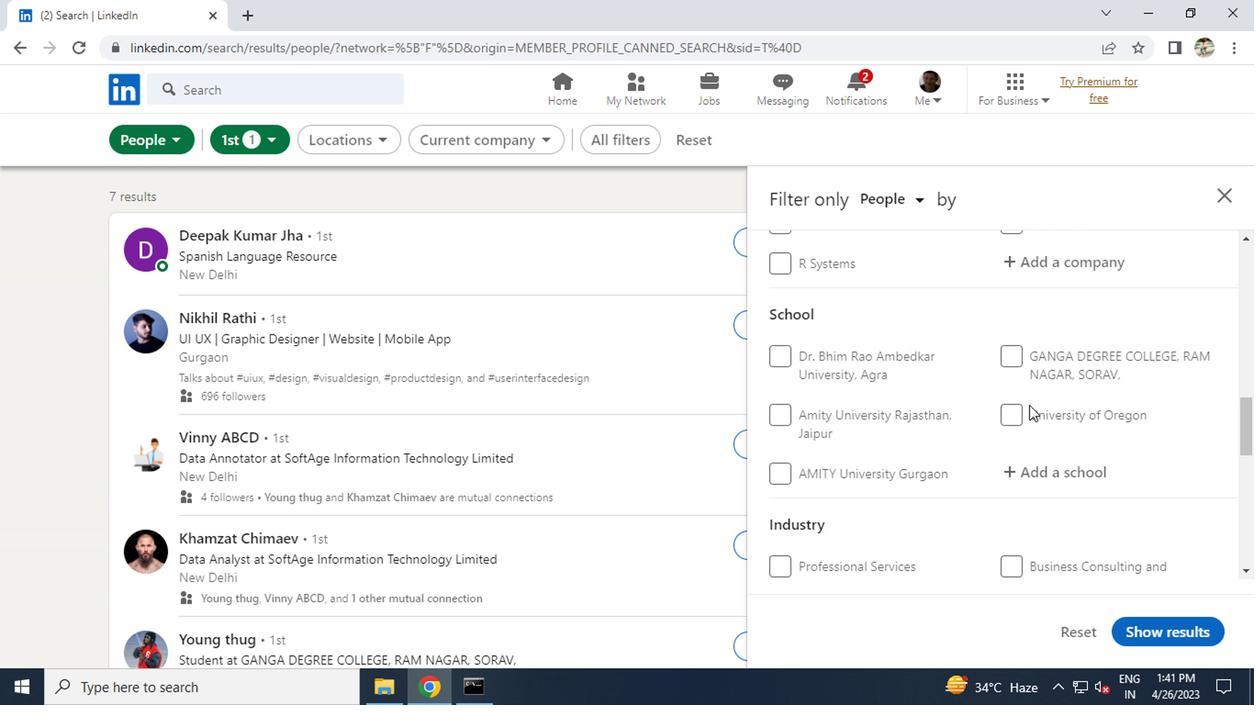 
Action: Mouse scrolled (873, 429) with delta (0, 0)
Screenshot: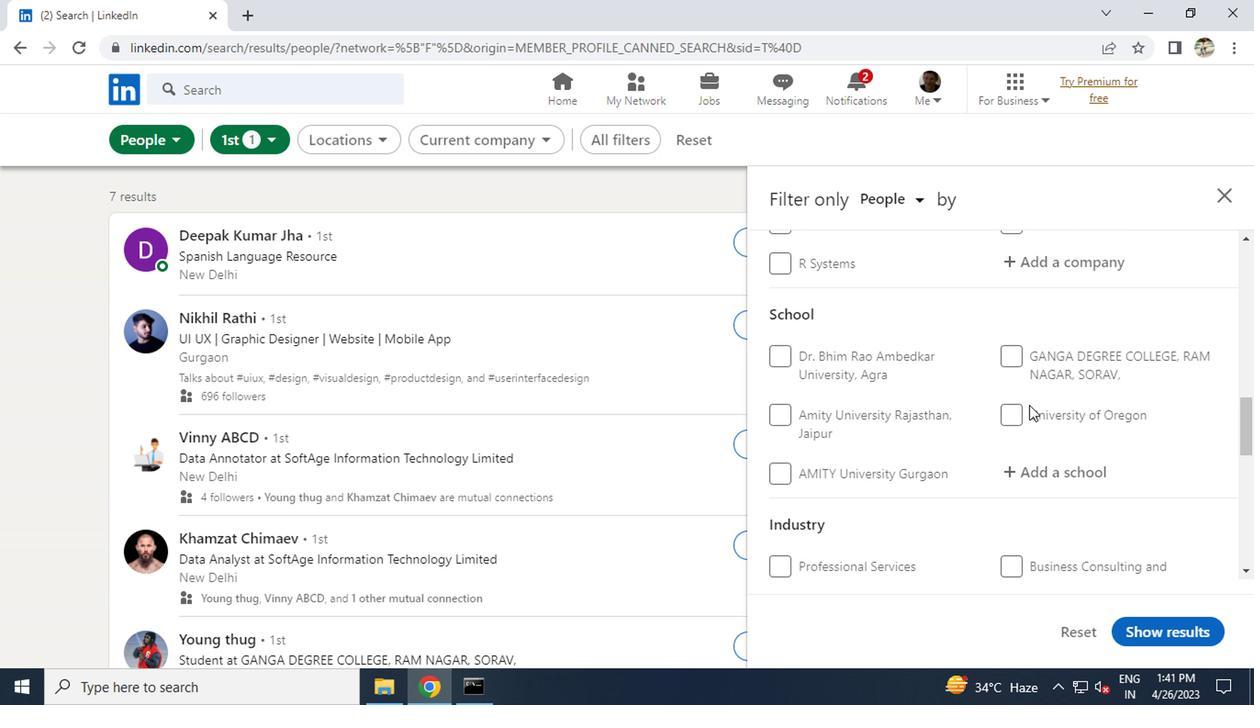
Action: Mouse scrolled (873, 429) with delta (0, 0)
Screenshot: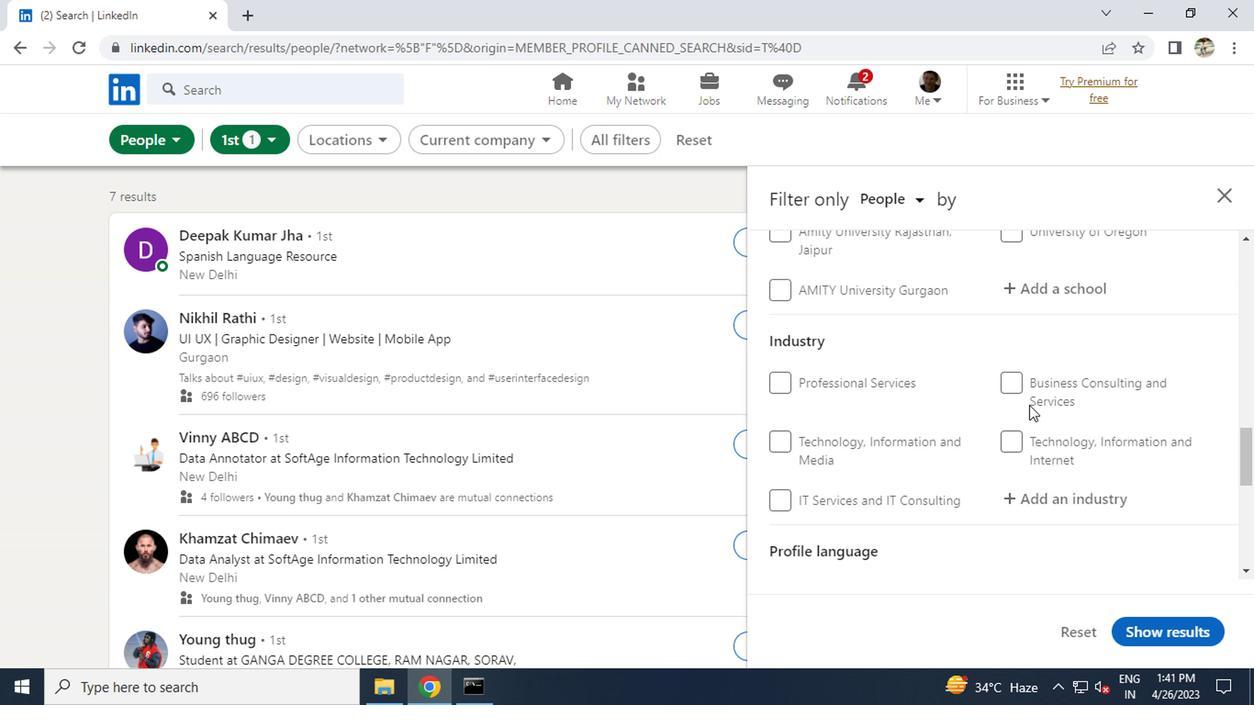 
Action: Mouse scrolled (873, 429) with delta (0, 0)
Screenshot: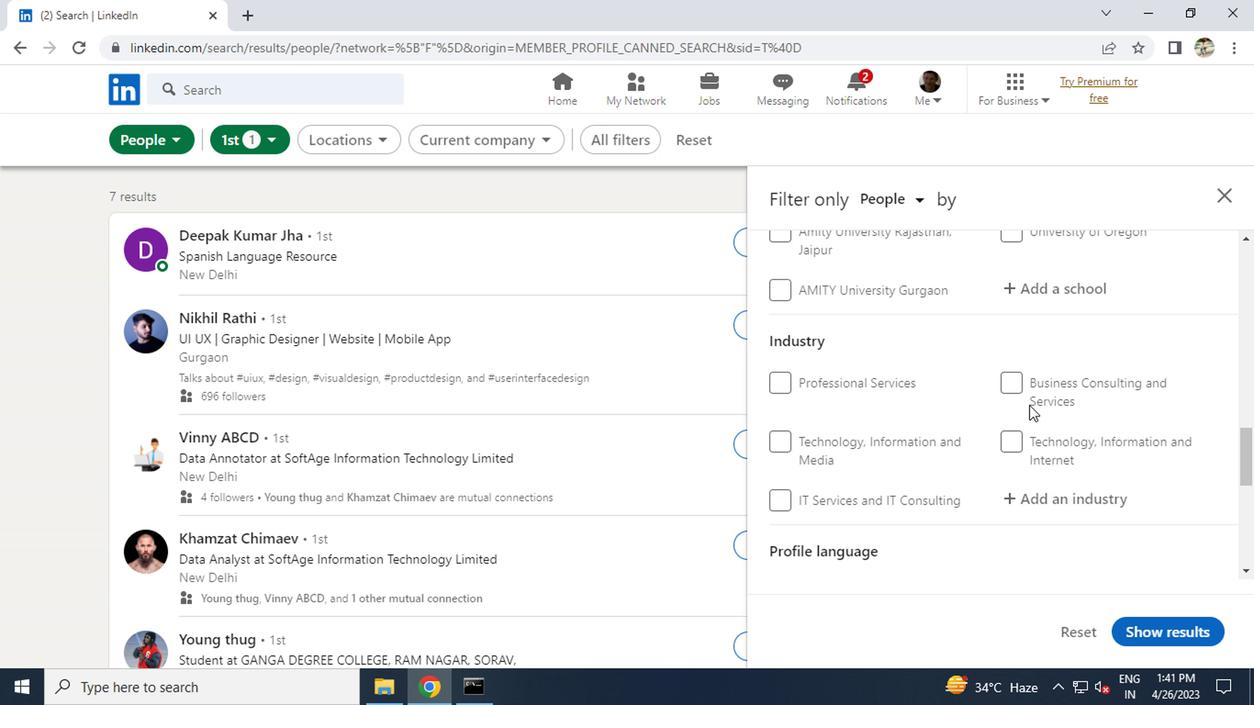 
Action: Mouse scrolled (873, 430) with delta (0, 0)
Screenshot: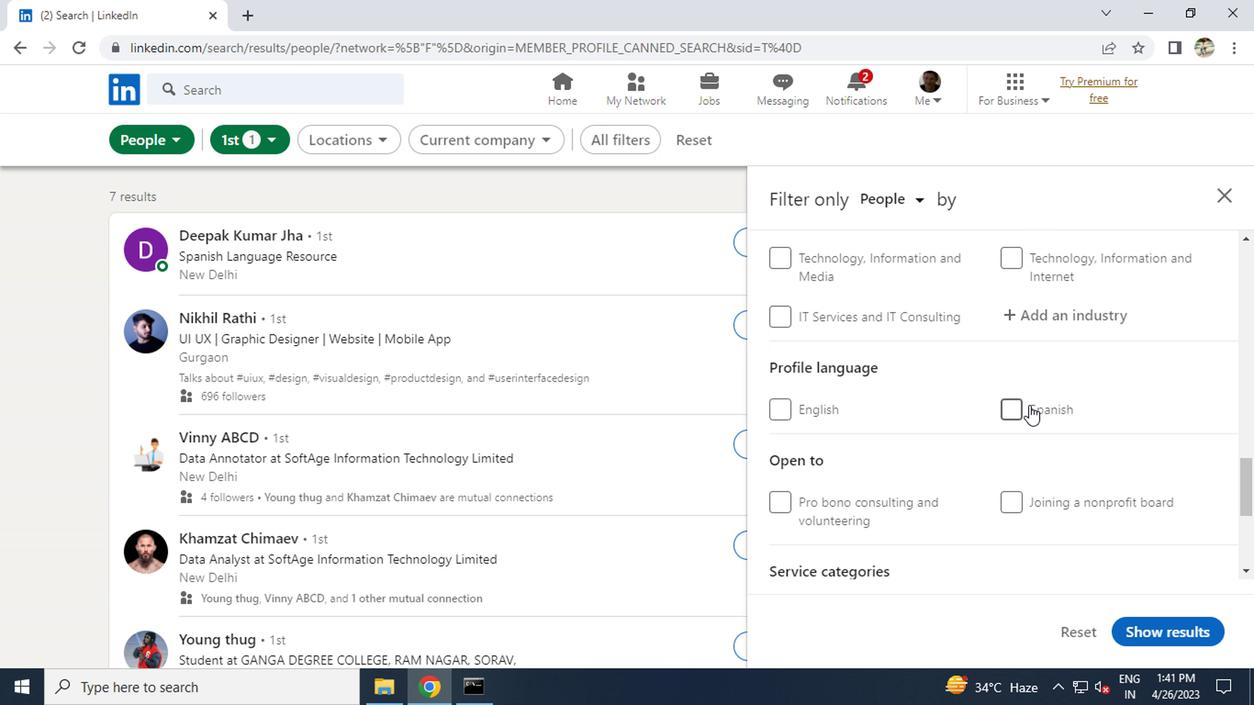 
Action: Mouse scrolled (873, 430) with delta (0, 0)
Screenshot: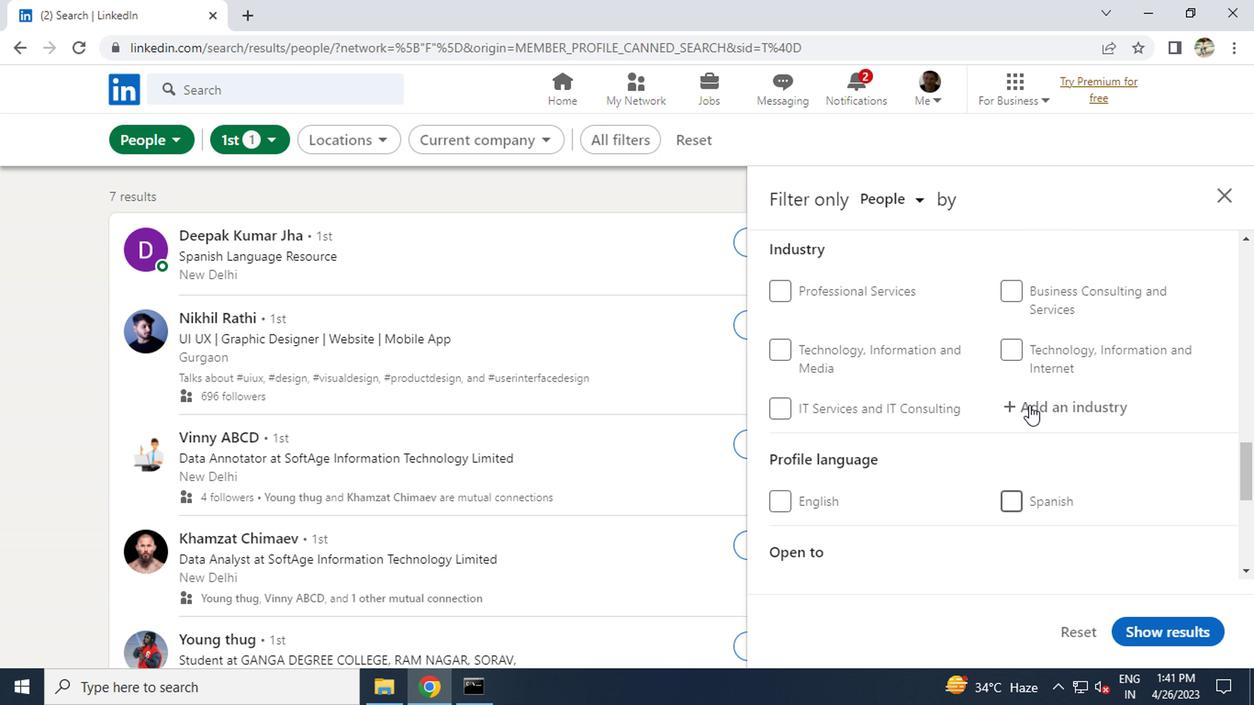 
Action: Mouse scrolled (873, 430) with delta (0, 0)
Screenshot: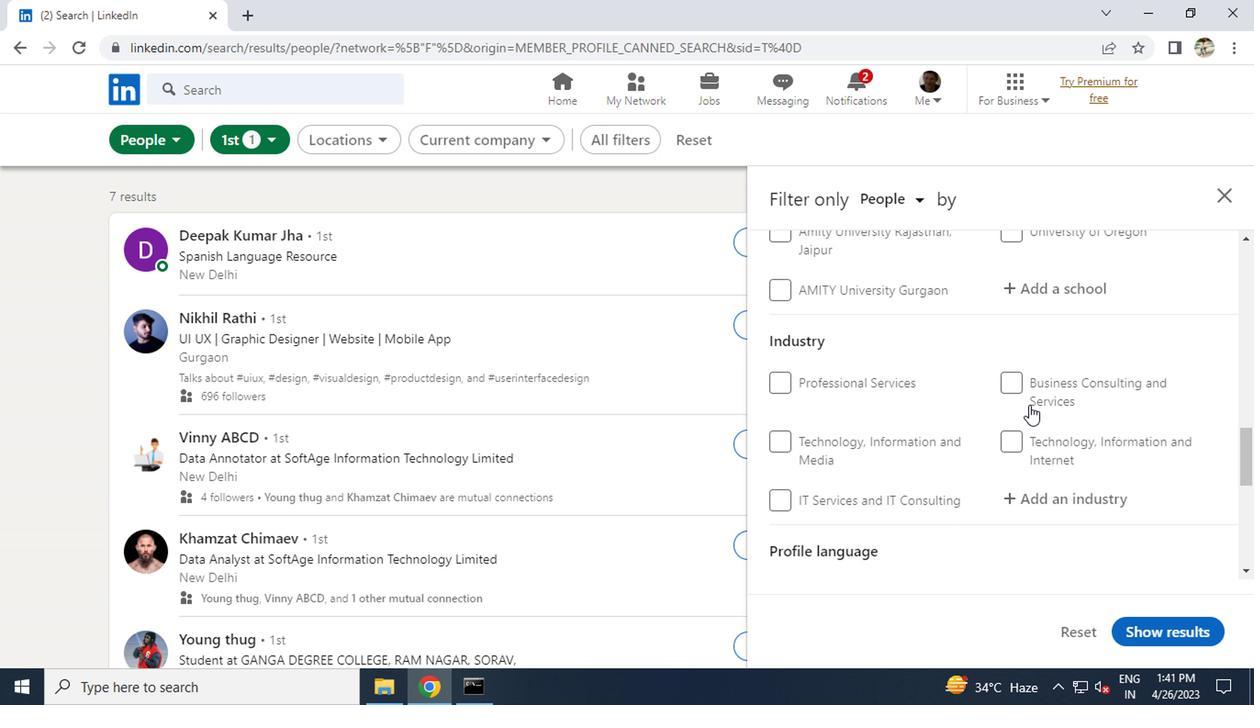 
Action: Mouse scrolled (873, 430) with delta (0, 0)
Screenshot: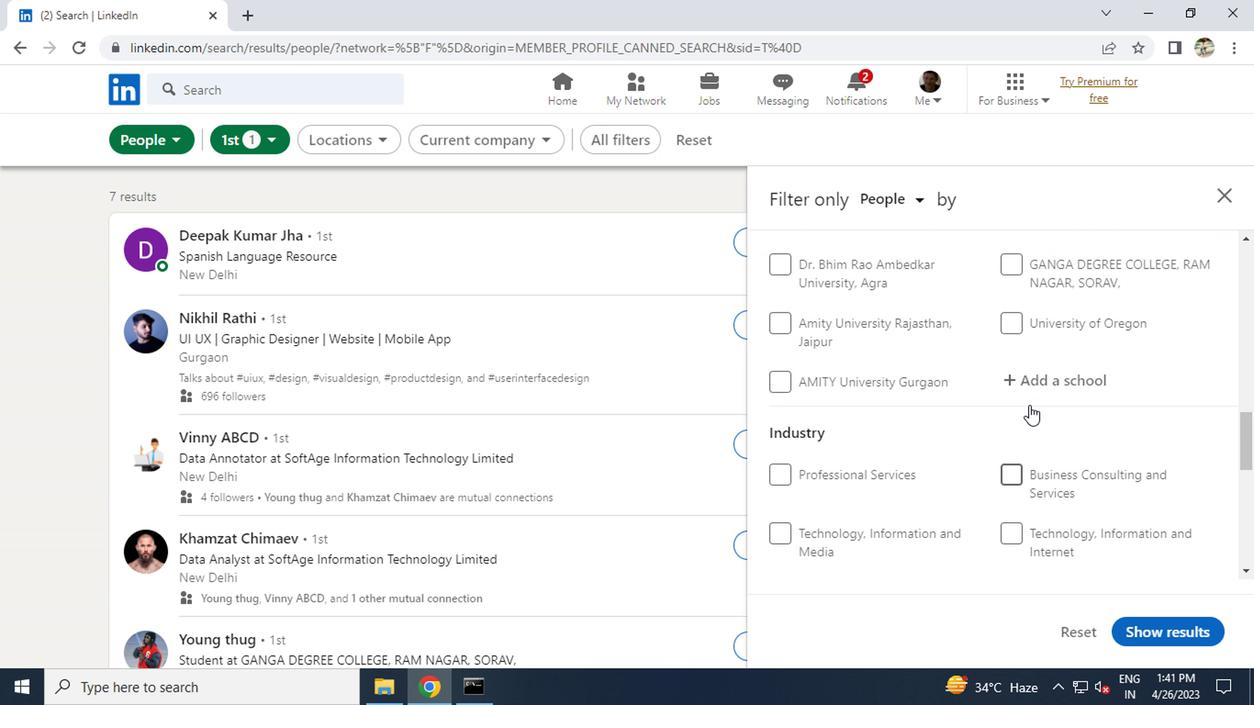 
Action: Mouse scrolled (873, 430) with delta (0, 0)
Screenshot: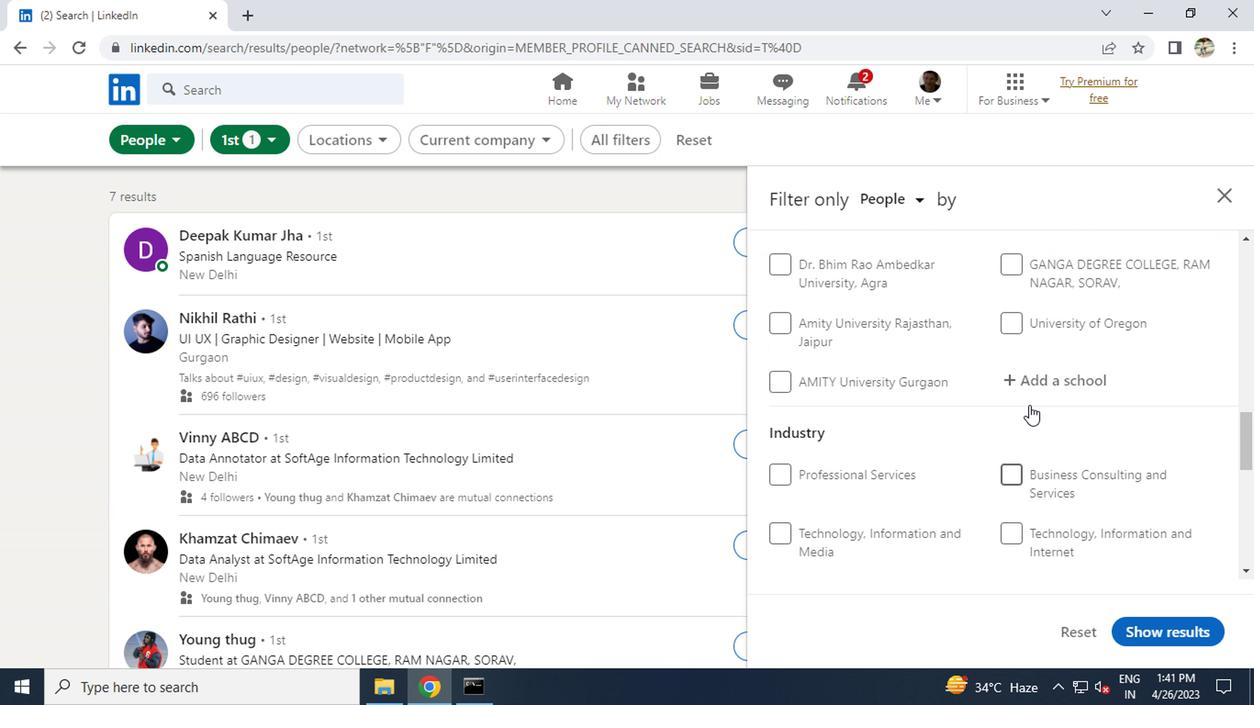
Action: Mouse scrolled (873, 430) with delta (0, 0)
Screenshot: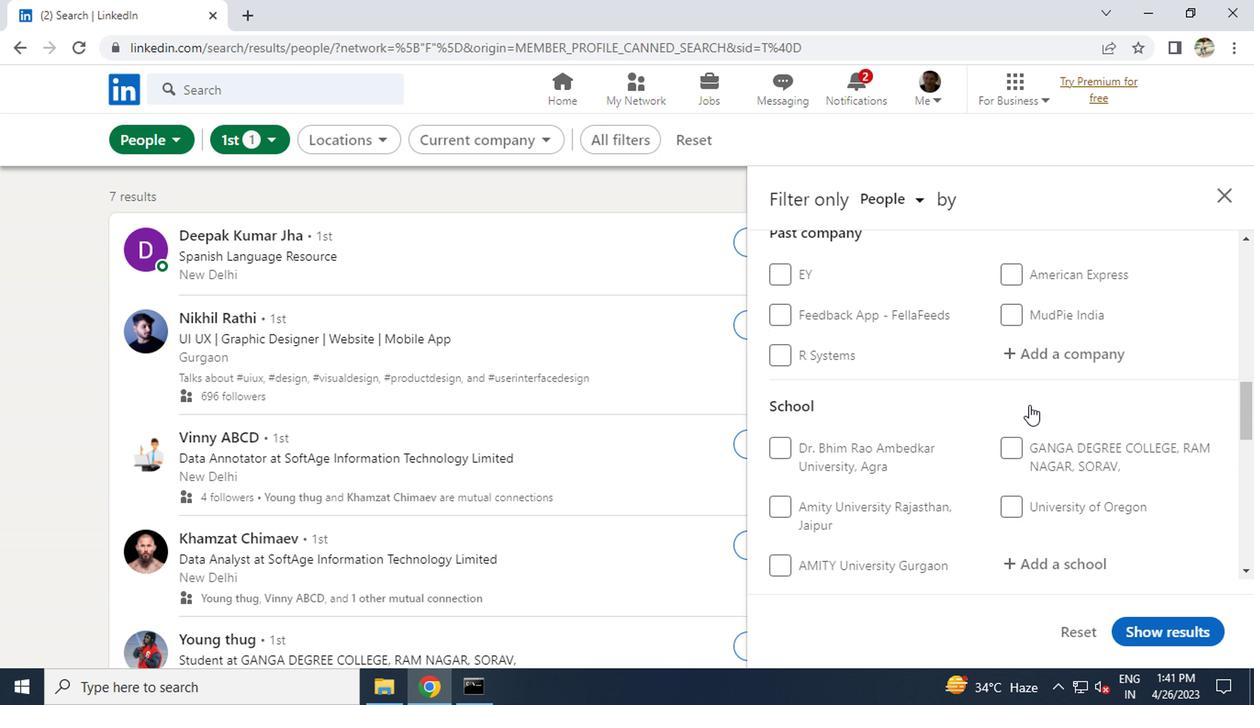 
Action: Mouse moved to (898, 335)
Screenshot: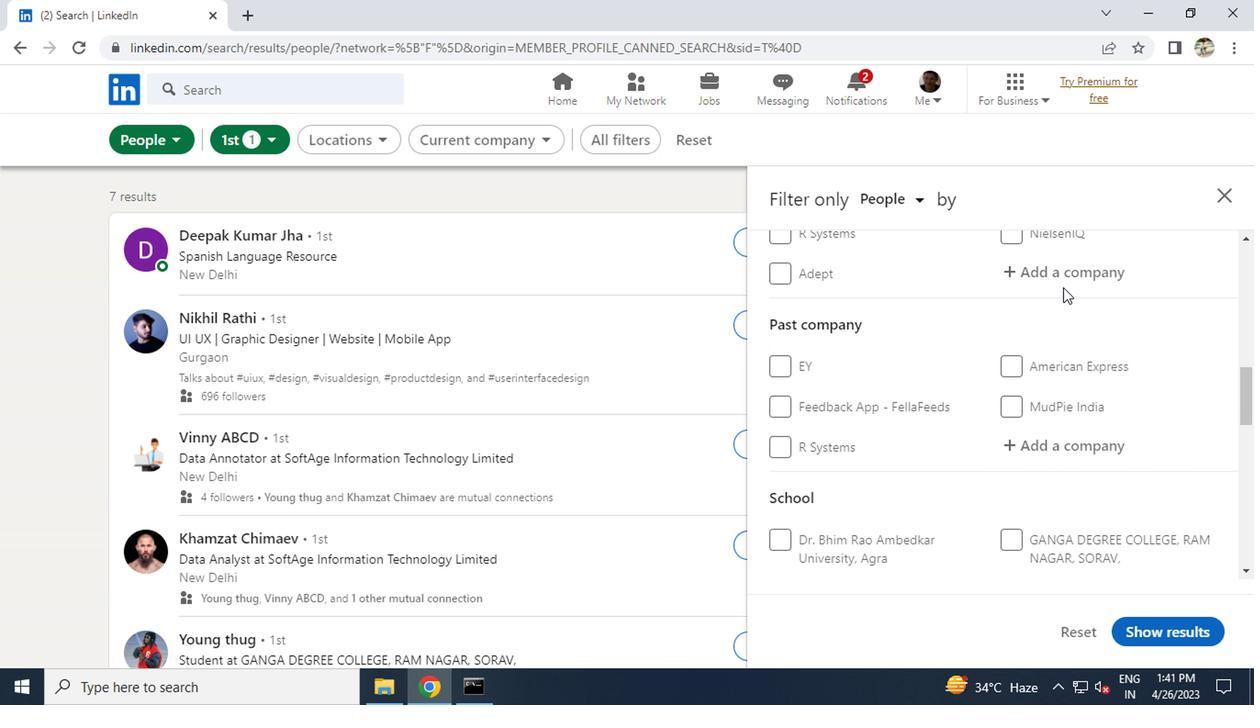 
Action: Mouse pressed left at (898, 335)
Screenshot: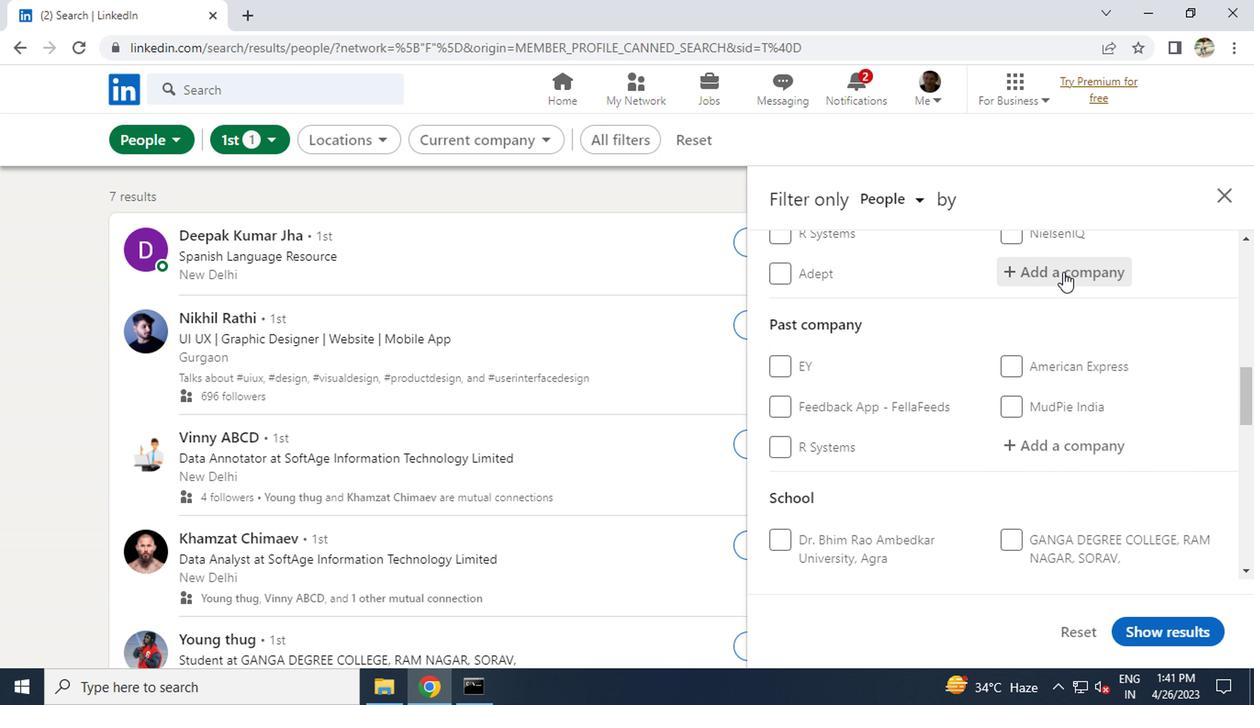 
Action: Key pressed <Key.caps_lock>V<Key.caps_lock>OLVO
Screenshot: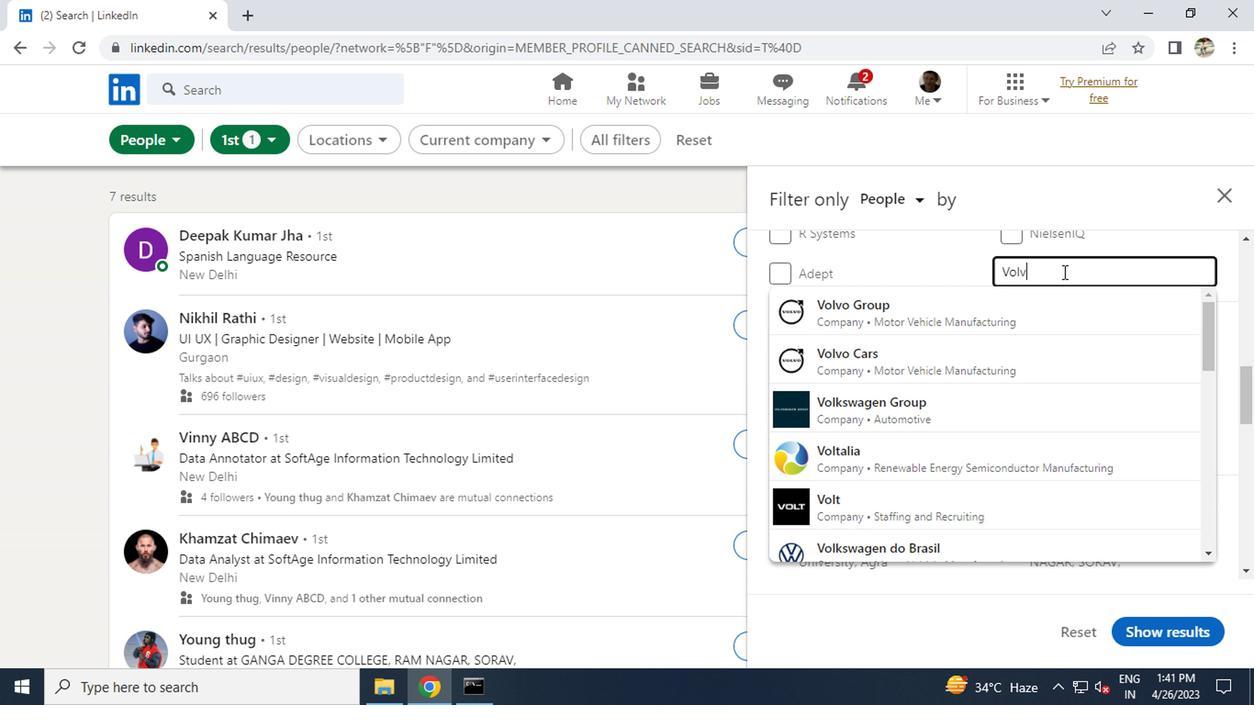 
Action: Mouse moved to (807, 388)
Screenshot: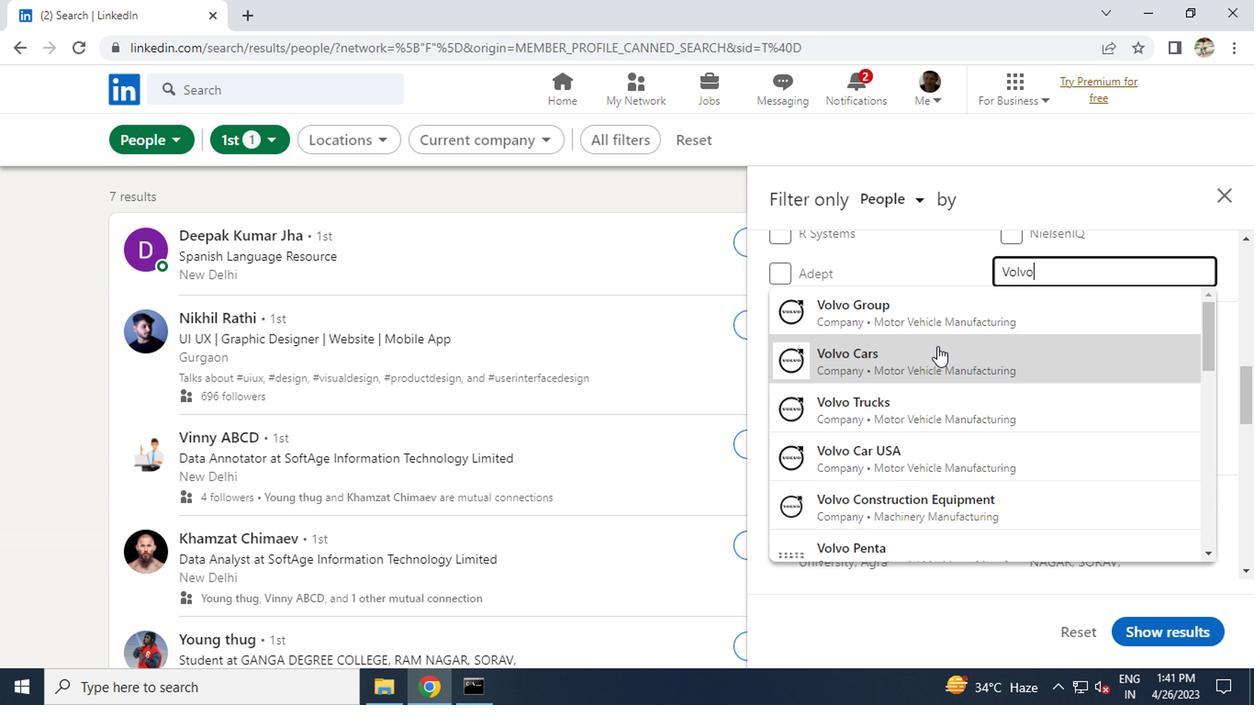 
Action: Mouse pressed left at (807, 388)
Screenshot: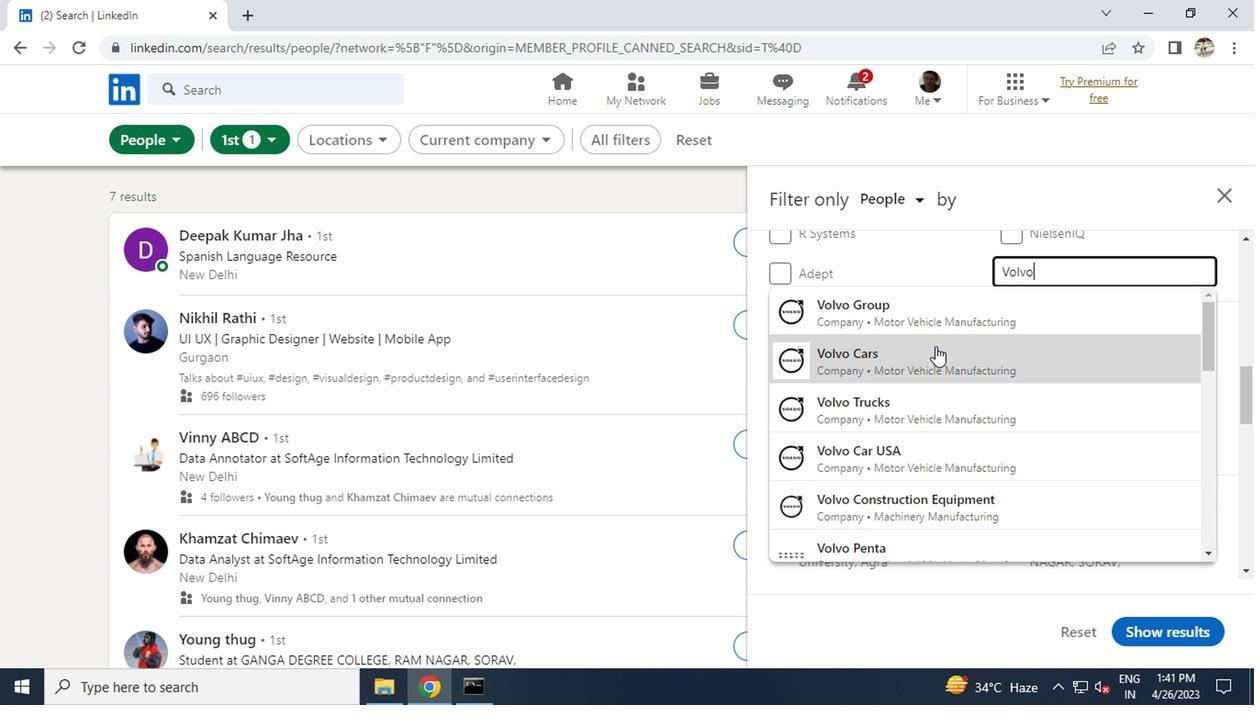 
Action: Mouse moved to (796, 398)
Screenshot: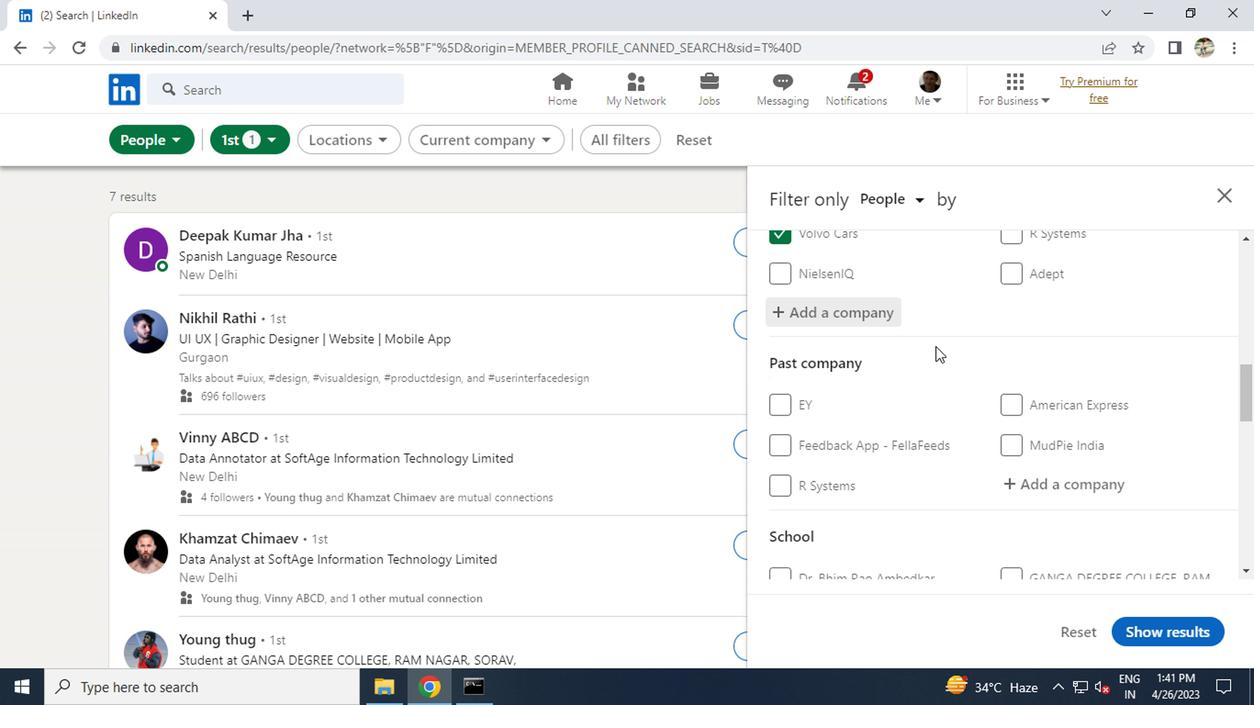 
Action: Mouse scrolled (796, 397) with delta (0, 0)
Screenshot: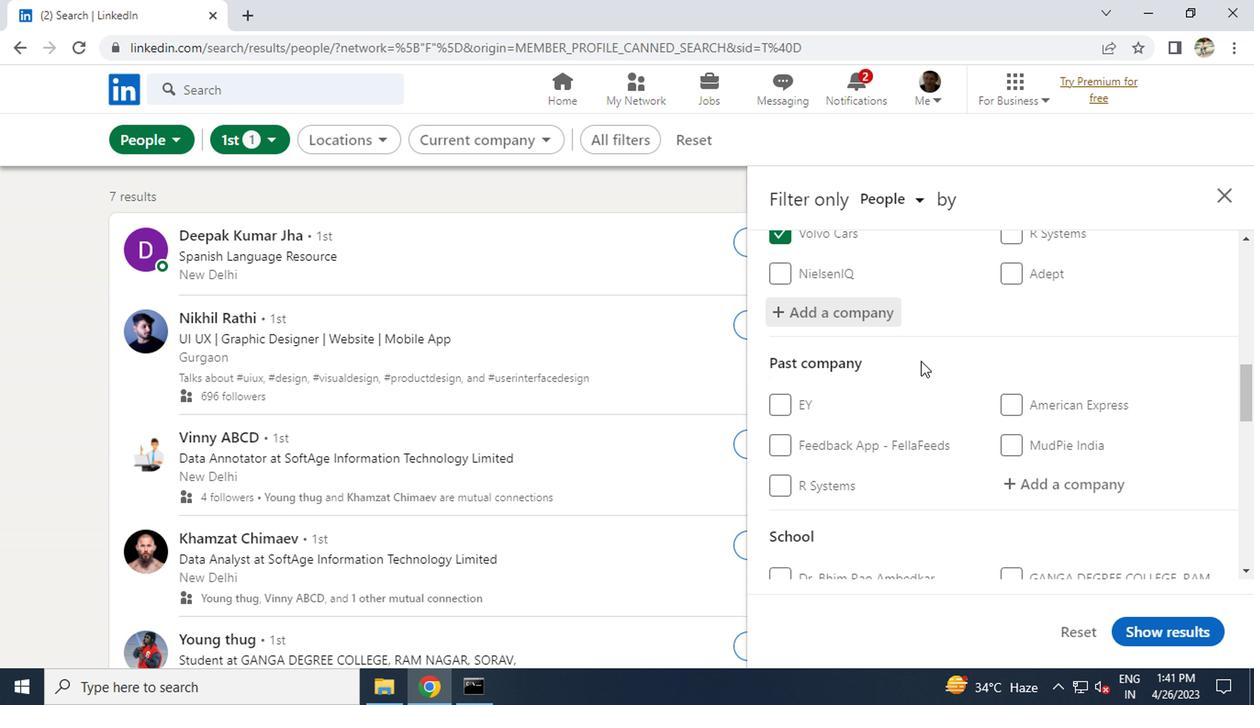 
Action: Mouse moved to (781, 490)
Screenshot: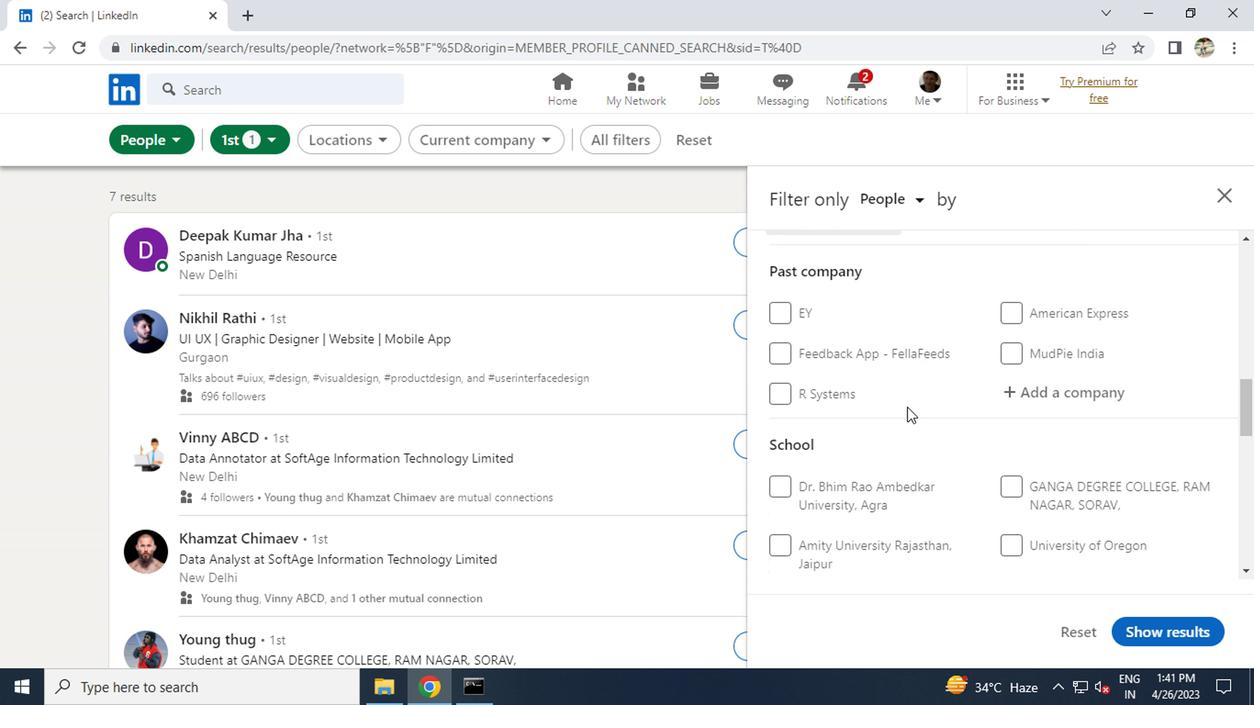 
Action: Mouse scrolled (781, 489) with delta (0, 0)
Screenshot: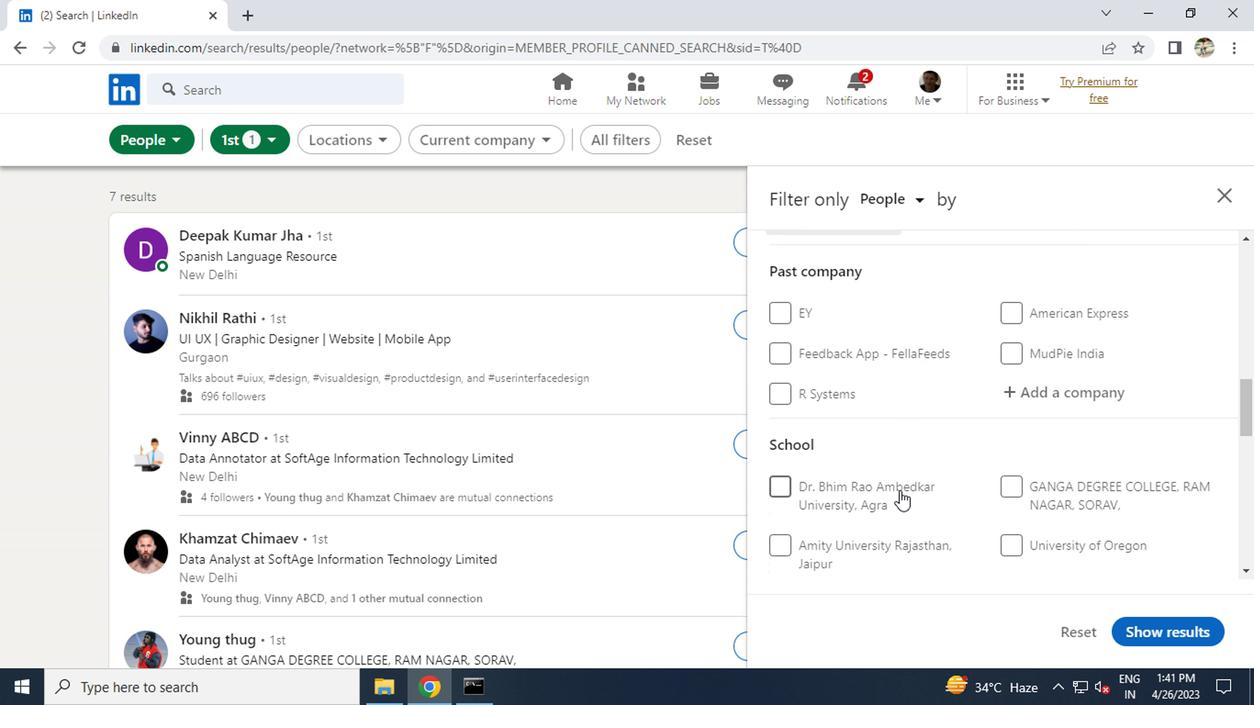 
Action: Mouse moved to (868, 499)
Screenshot: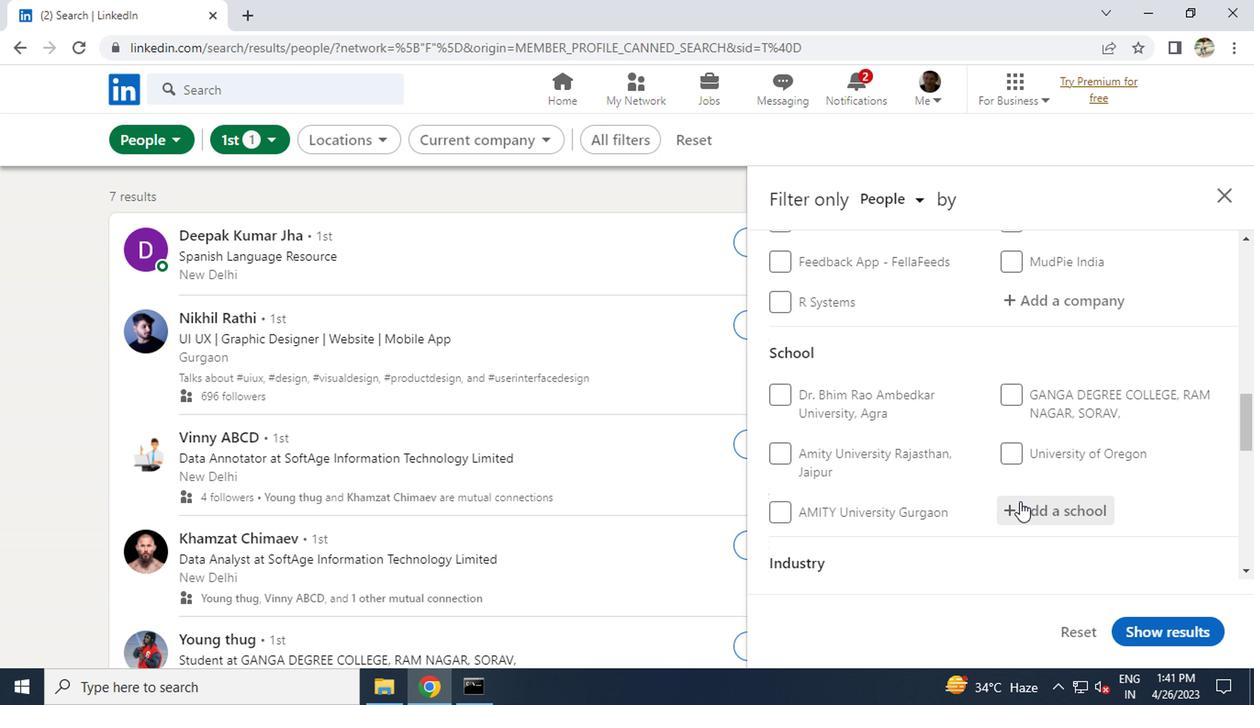 
Action: Mouse pressed left at (868, 499)
Screenshot: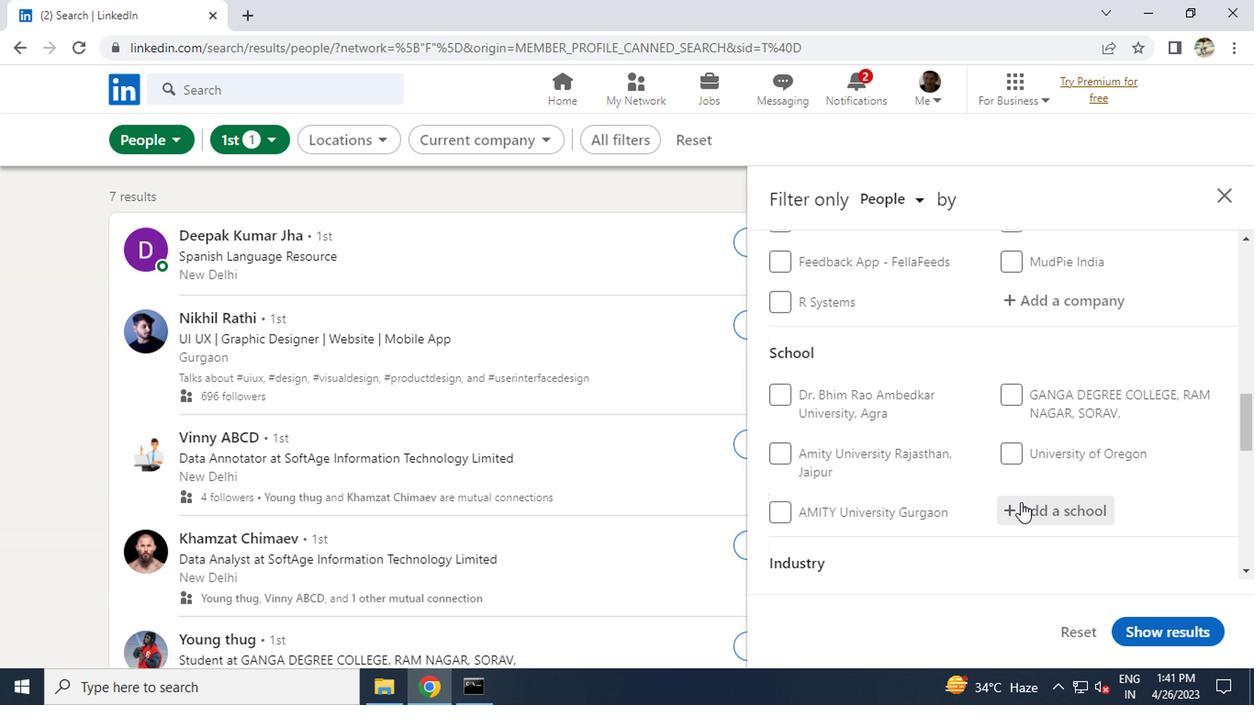 
Action: Key pressed <Key.caps_lock>D.A.V.P.G<Key.space>C<Key.caps_lock>
Screenshot: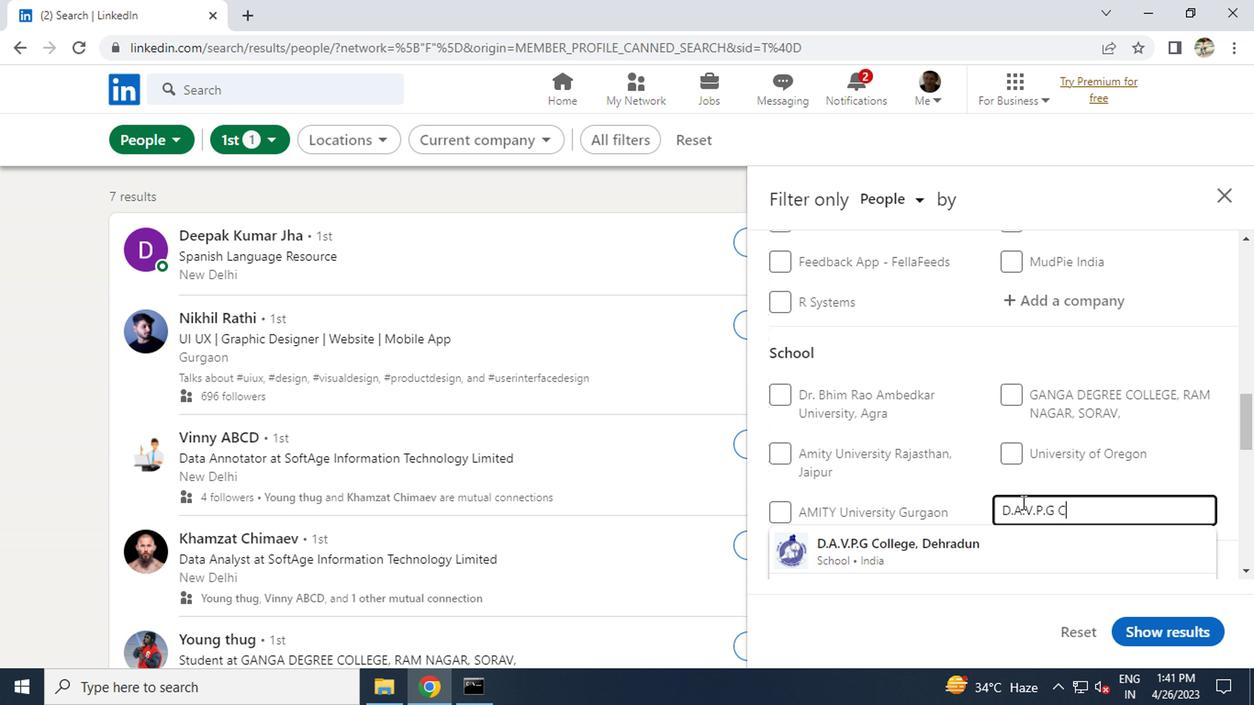 
Action: Mouse scrolled (868, 498) with delta (0, 0)
Screenshot: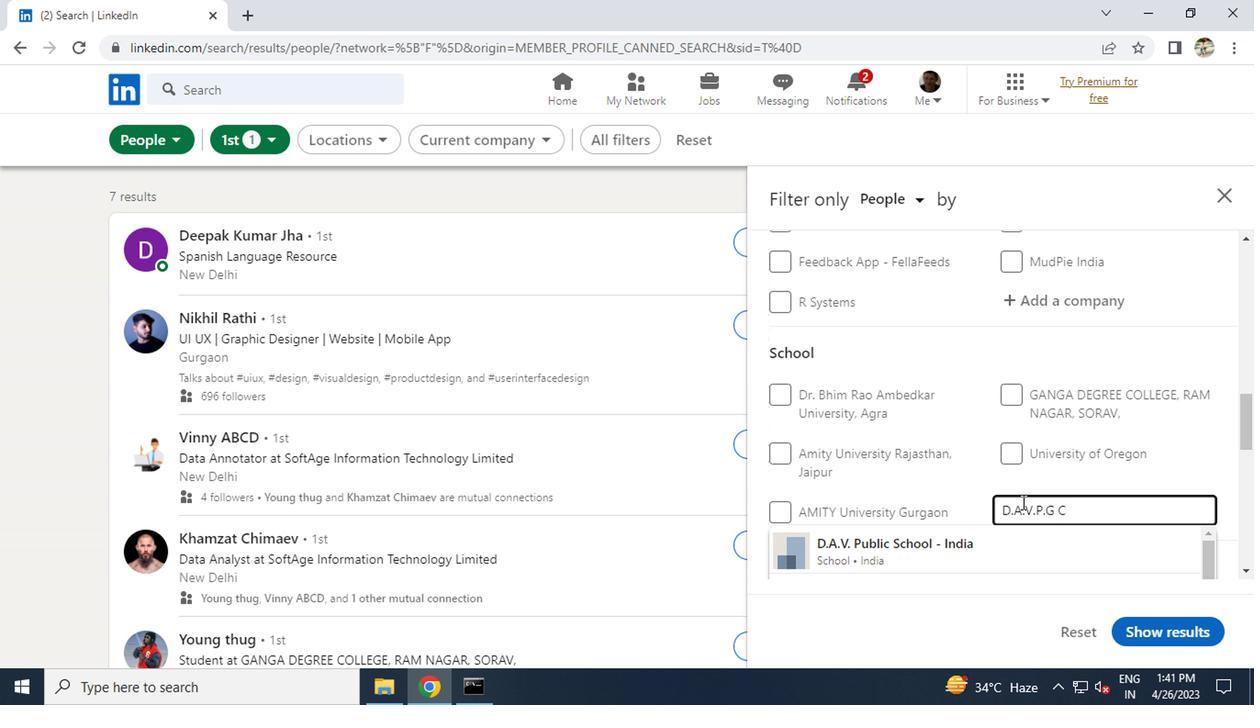 
Action: Mouse scrolled (868, 498) with delta (0, 0)
Screenshot: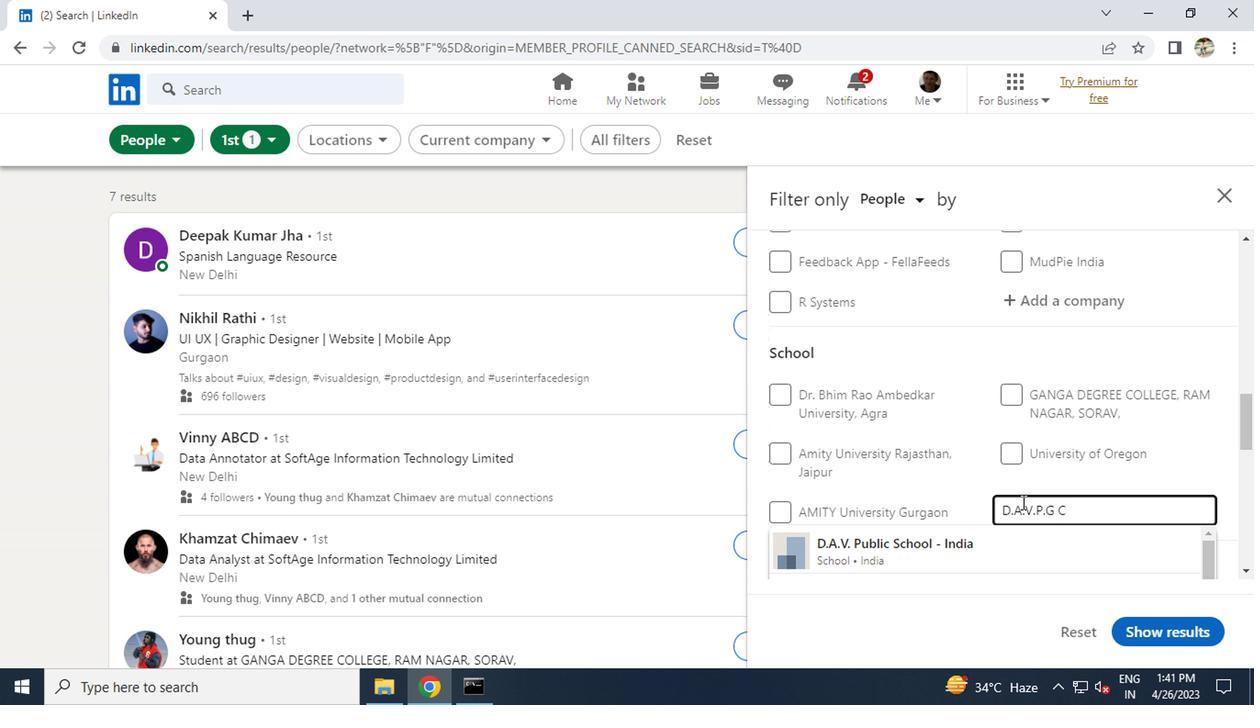 
Action: Mouse moved to (820, 440)
Screenshot: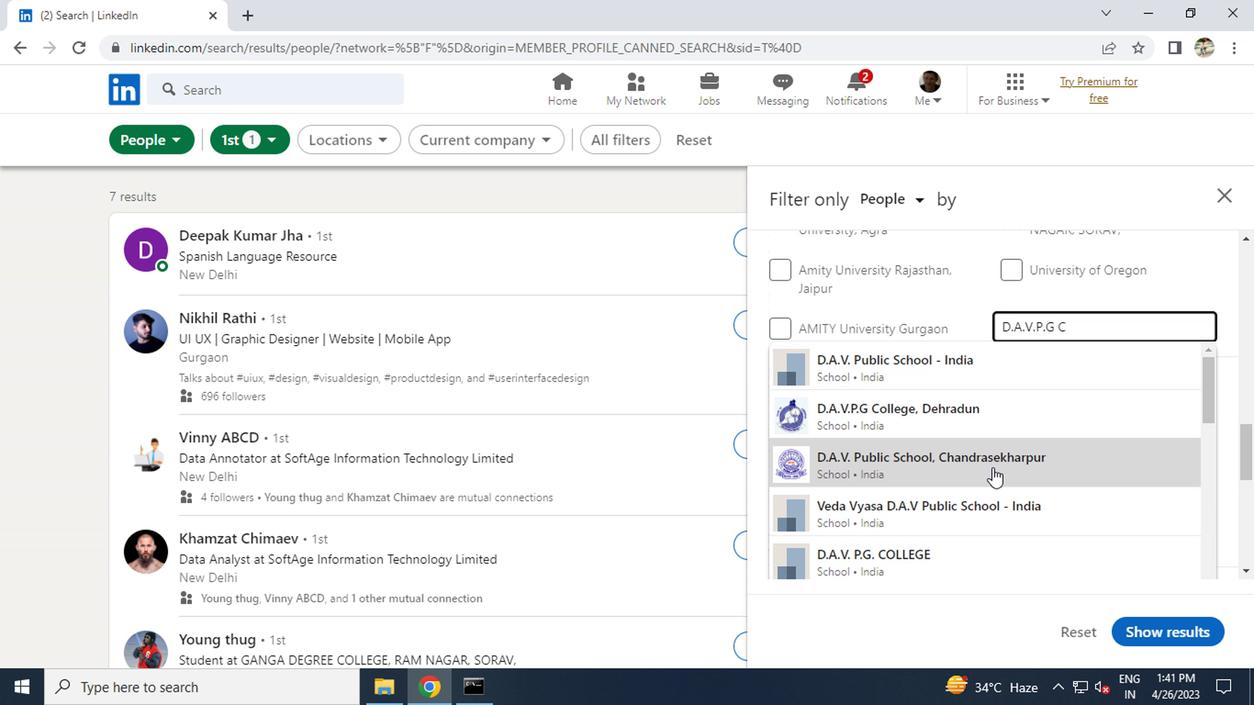 
Action: Mouse pressed left at (820, 440)
Screenshot: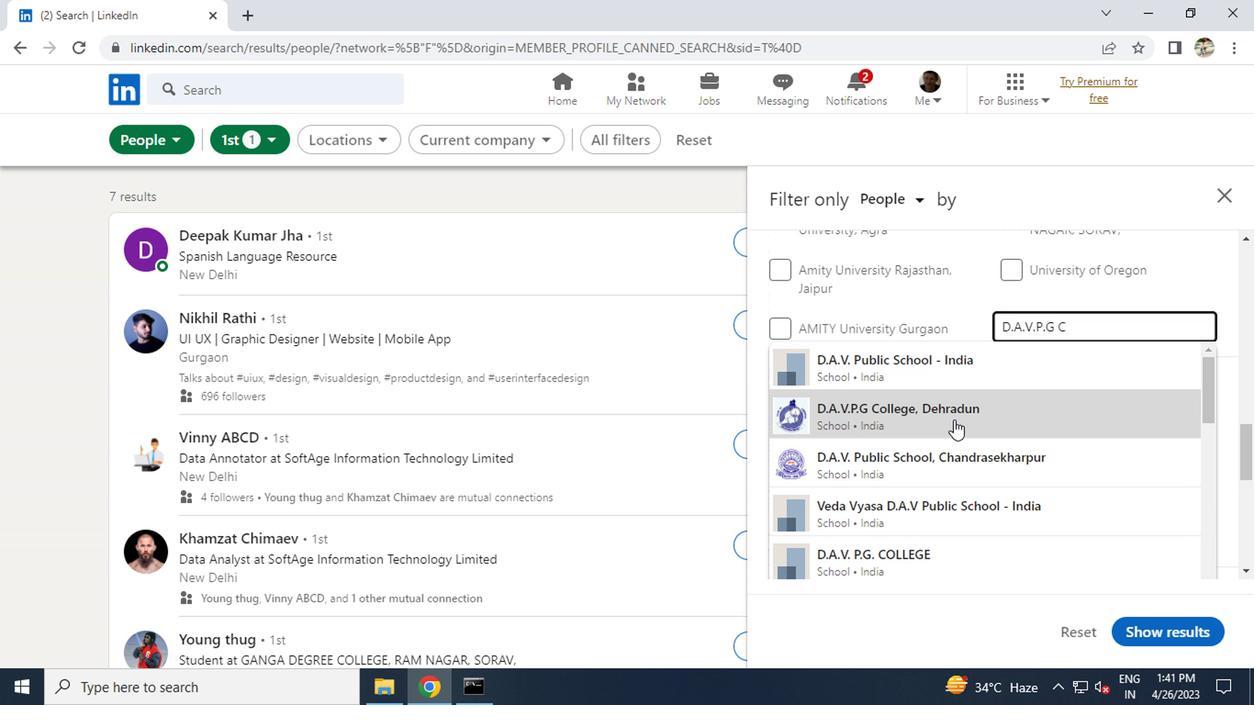 
Action: Mouse moved to (801, 436)
Screenshot: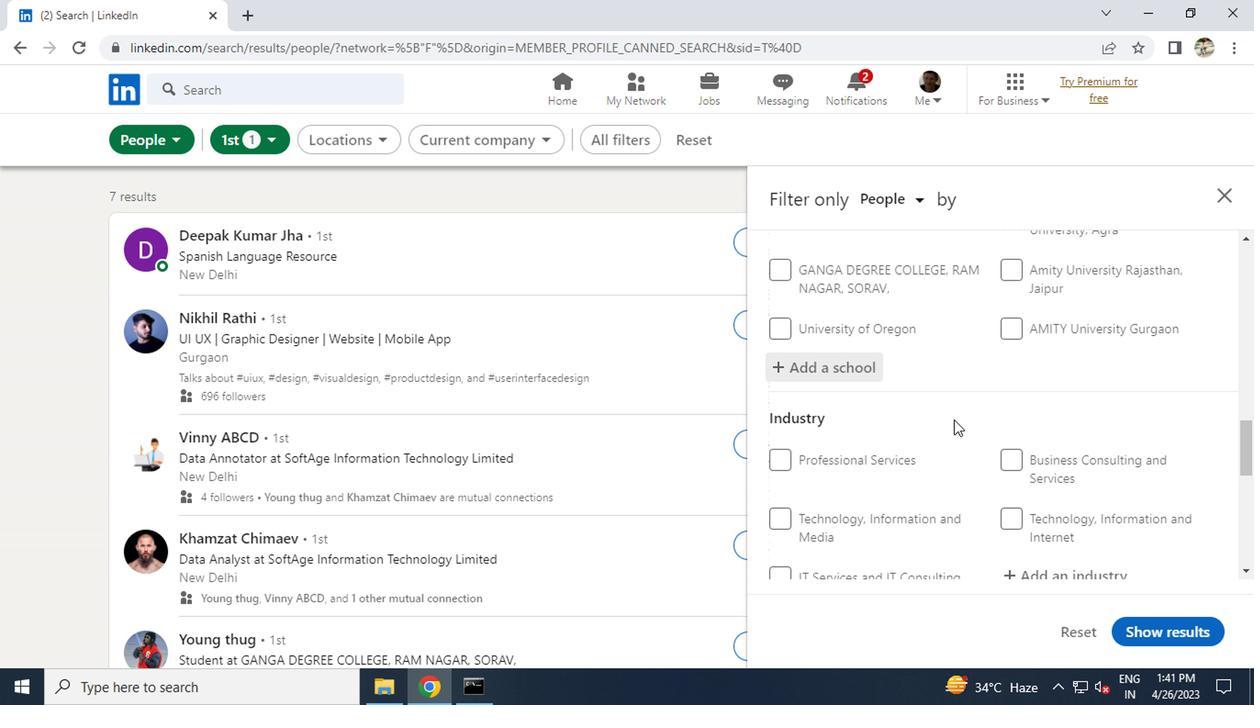 
Action: Mouse scrolled (801, 436) with delta (0, 0)
Screenshot: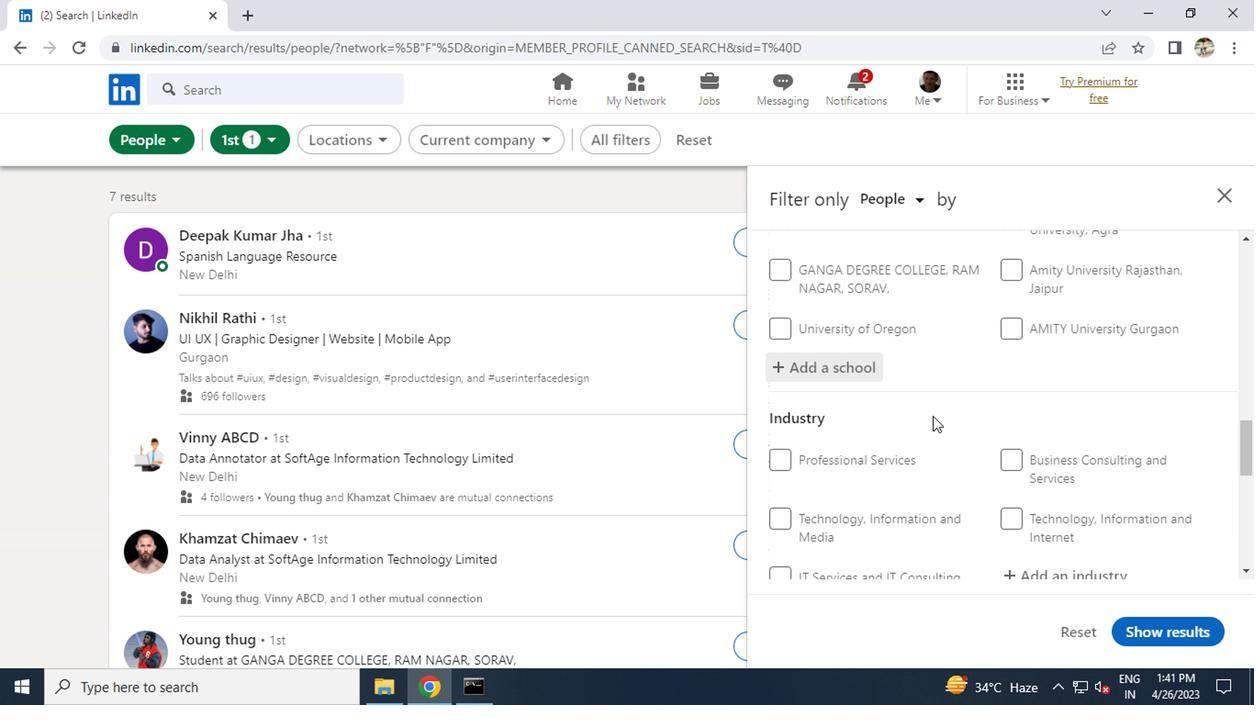 
Action: Mouse moved to (885, 487)
Screenshot: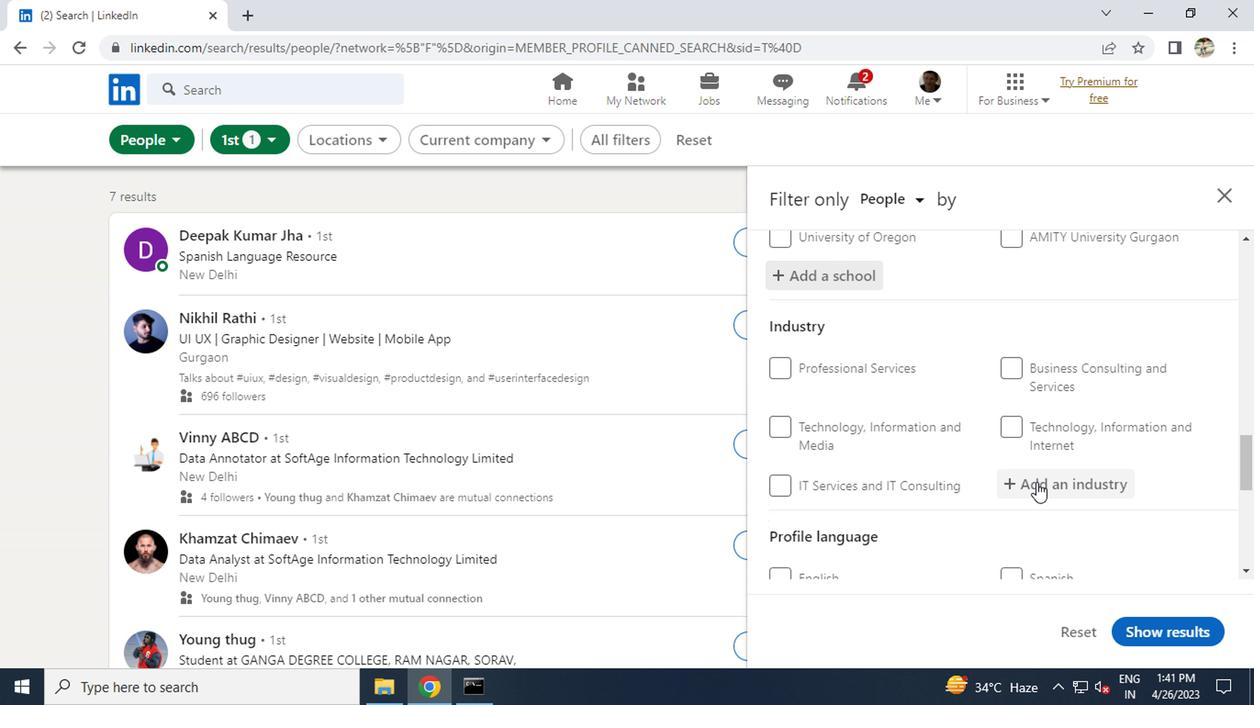 
Action: Mouse pressed left at (885, 487)
Screenshot: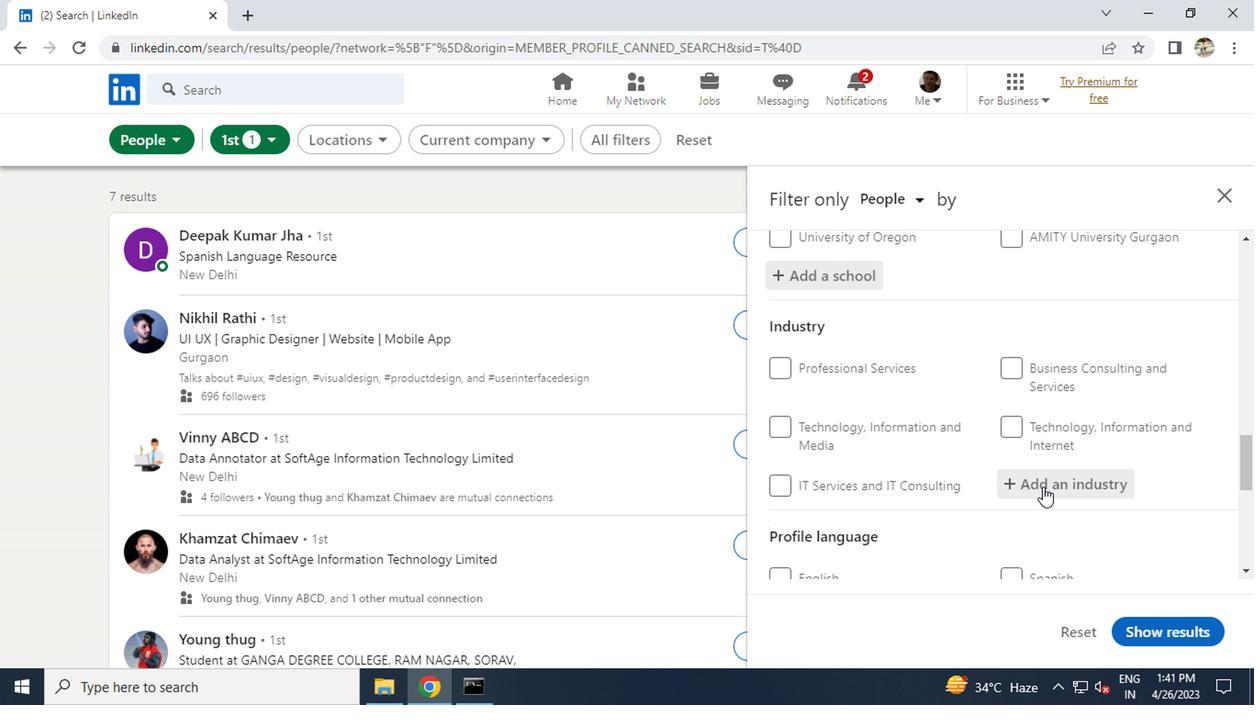 
Action: Key pressed <Key.caps_lock>M<Key.caps_lock>ACH
Screenshot: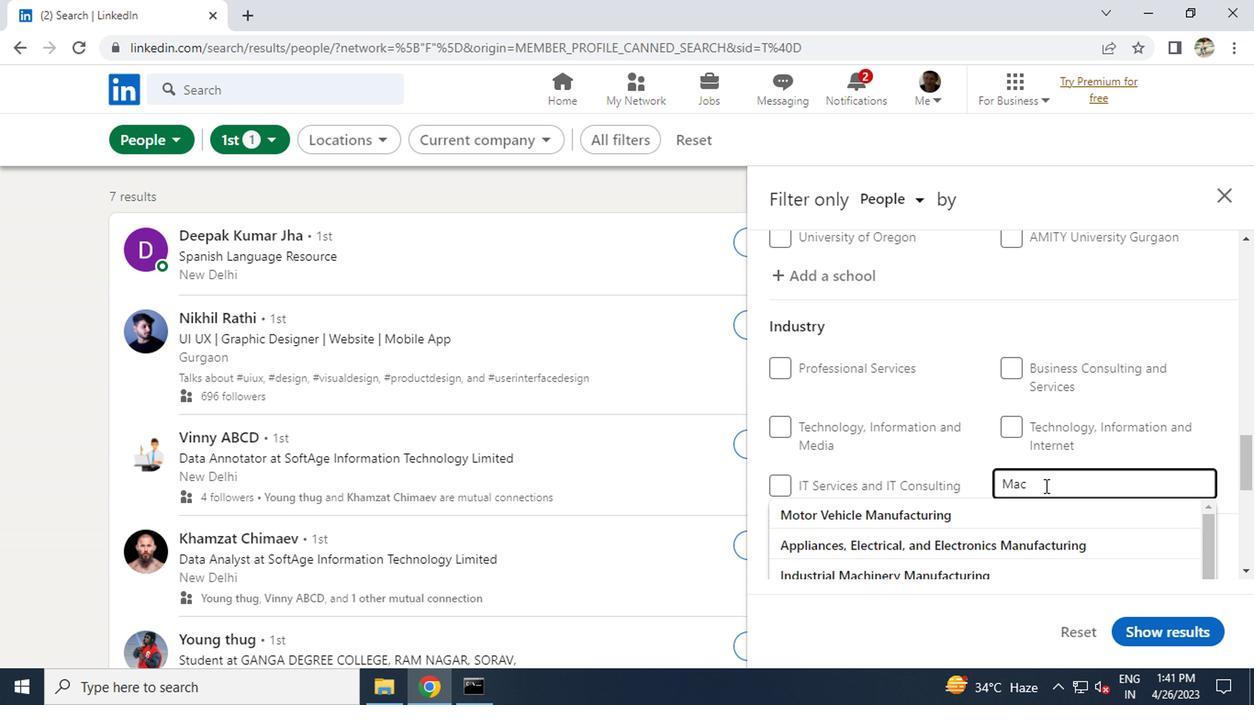 
Action: Mouse moved to (789, 529)
Screenshot: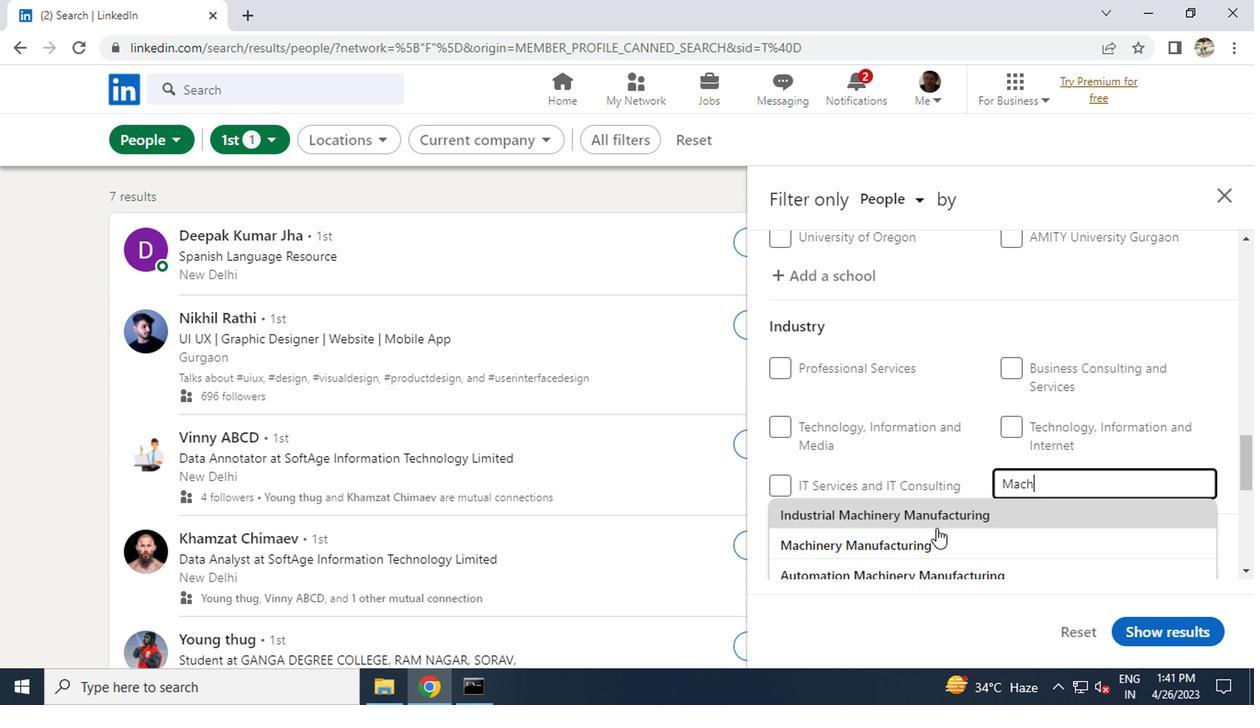 
Action: Mouse pressed left at (789, 529)
Screenshot: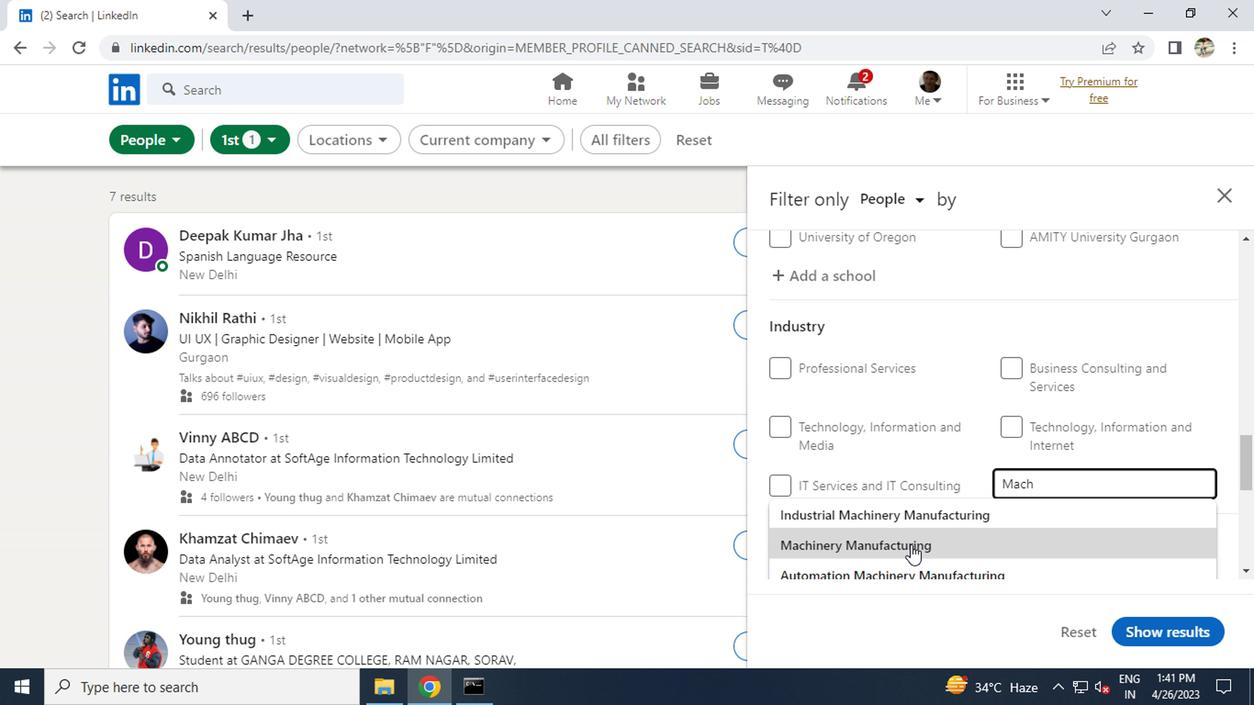 
Action: Mouse moved to (792, 504)
Screenshot: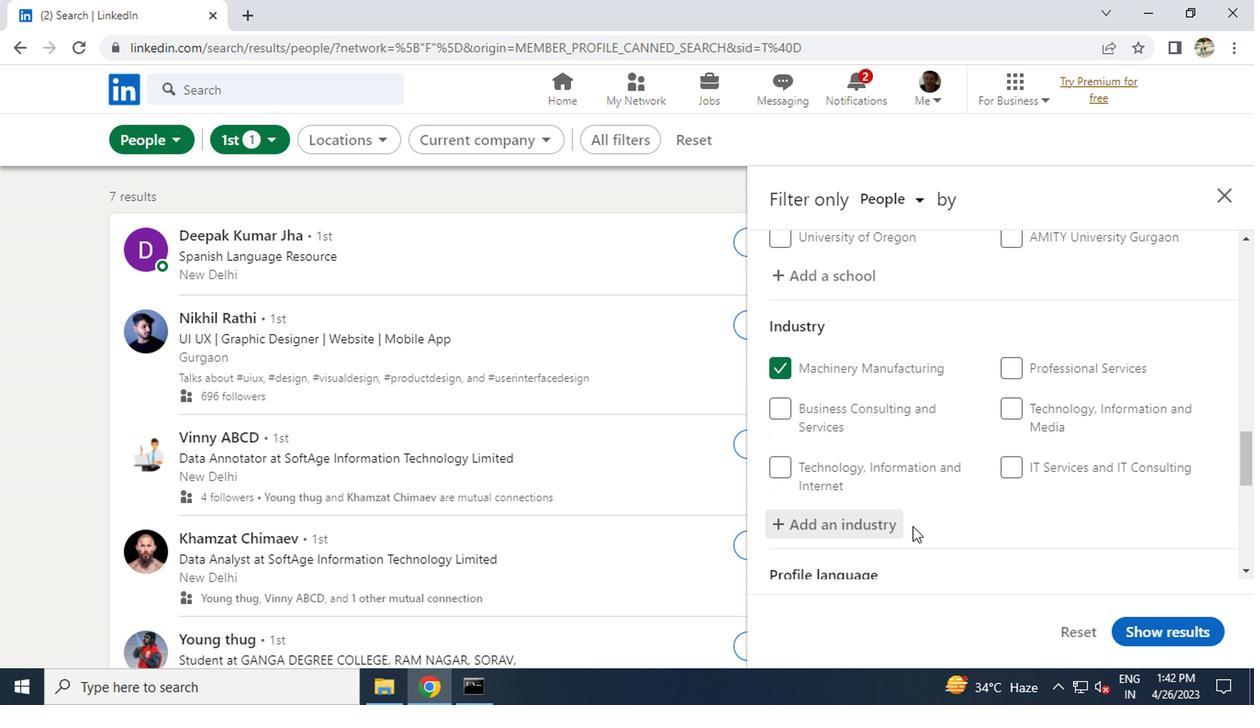 
Action: Mouse scrolled (792, 503) with delta (0, 0)
Screenshot: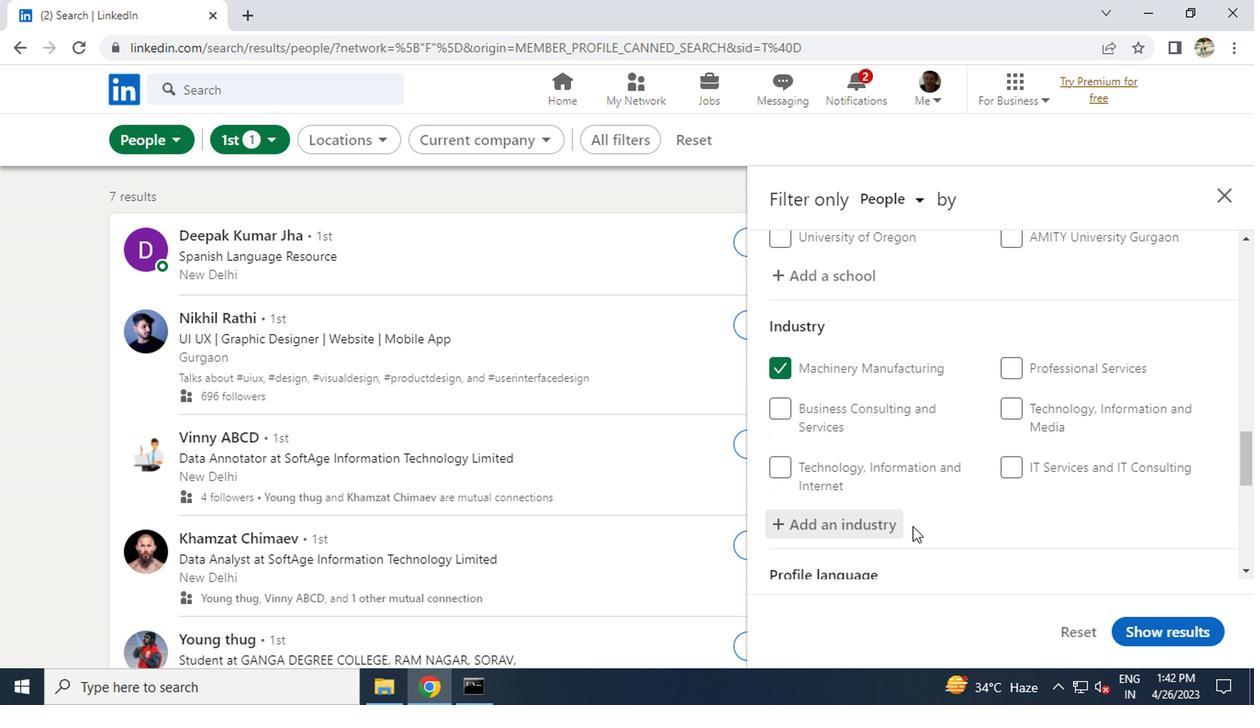 
Action: Mouse scrolled (792, 503) with delta (0, 0)
Screenshot: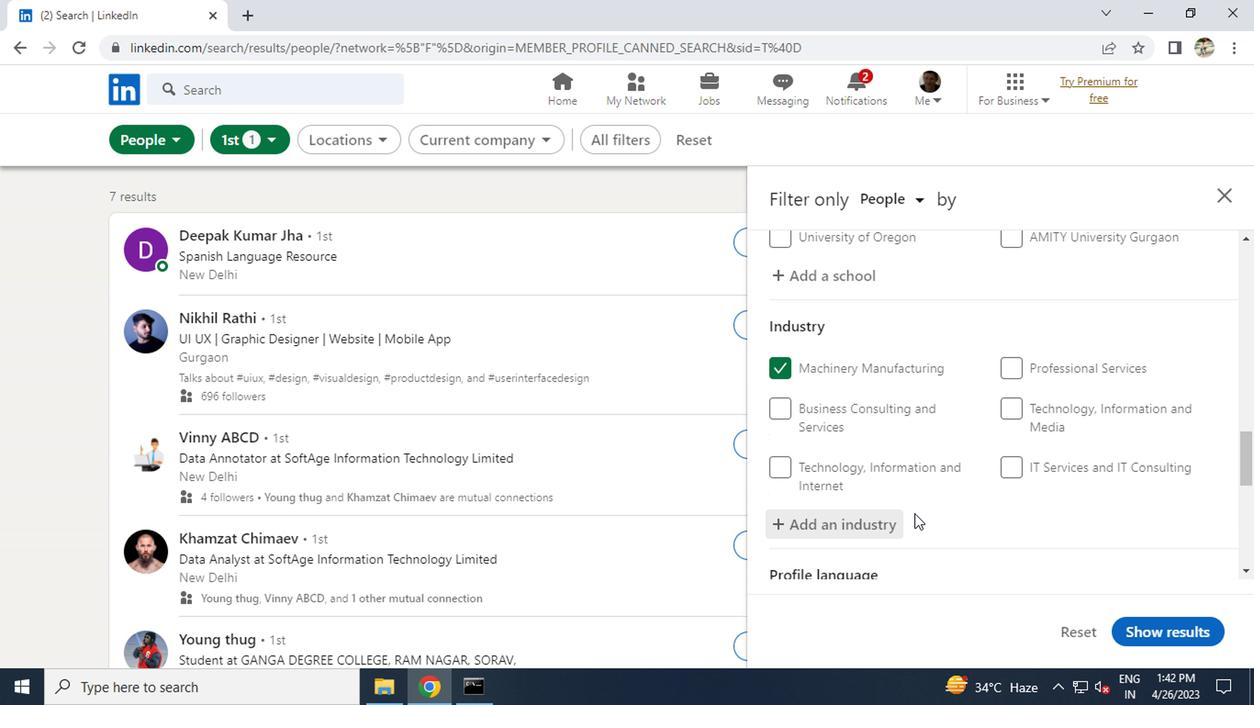 
Action: Mouse moved to (797, 493)
Screenshot: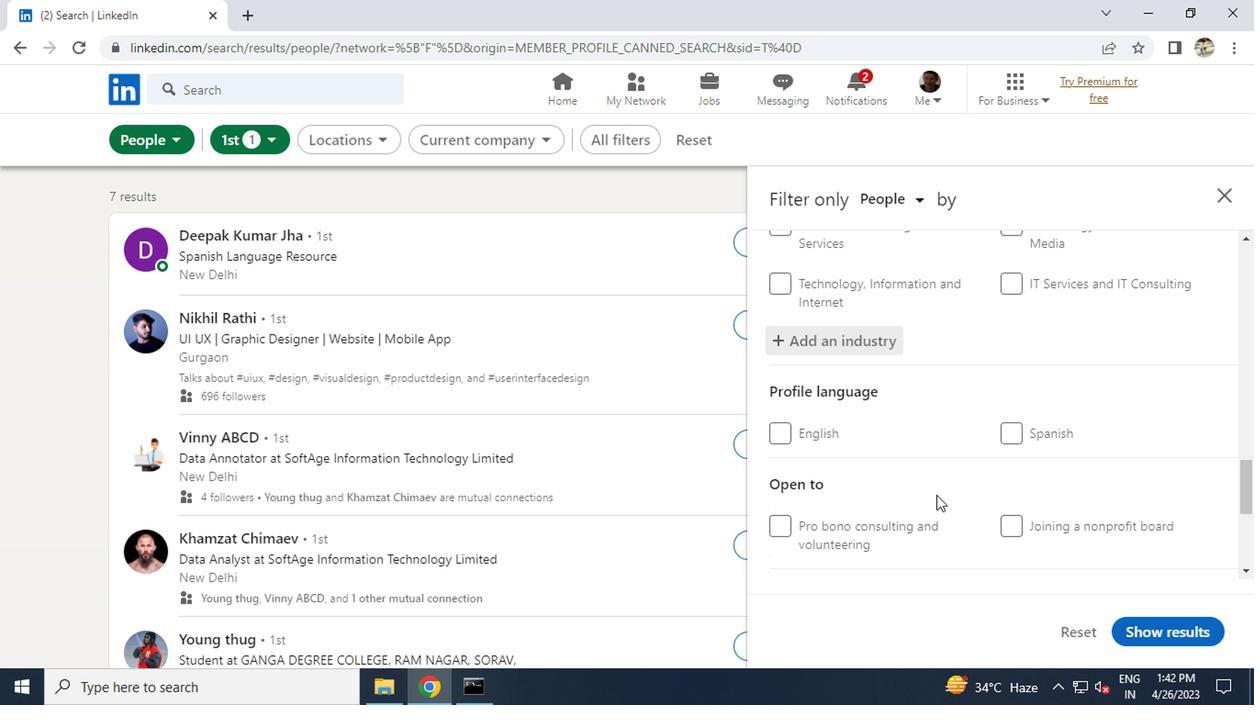 
Action: Mouse scrolled (797, 492) with delta (0, 0)
Screenshot: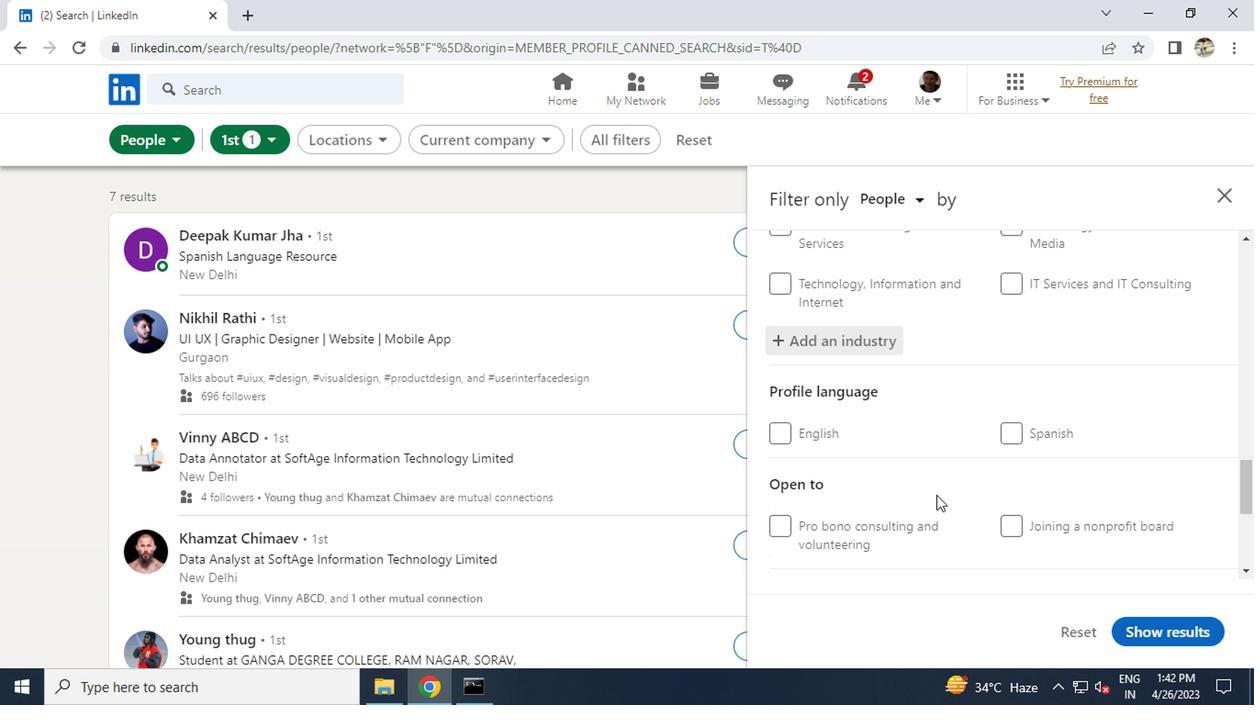 
Action: Mouse moved to (794, 487)
Screenshot: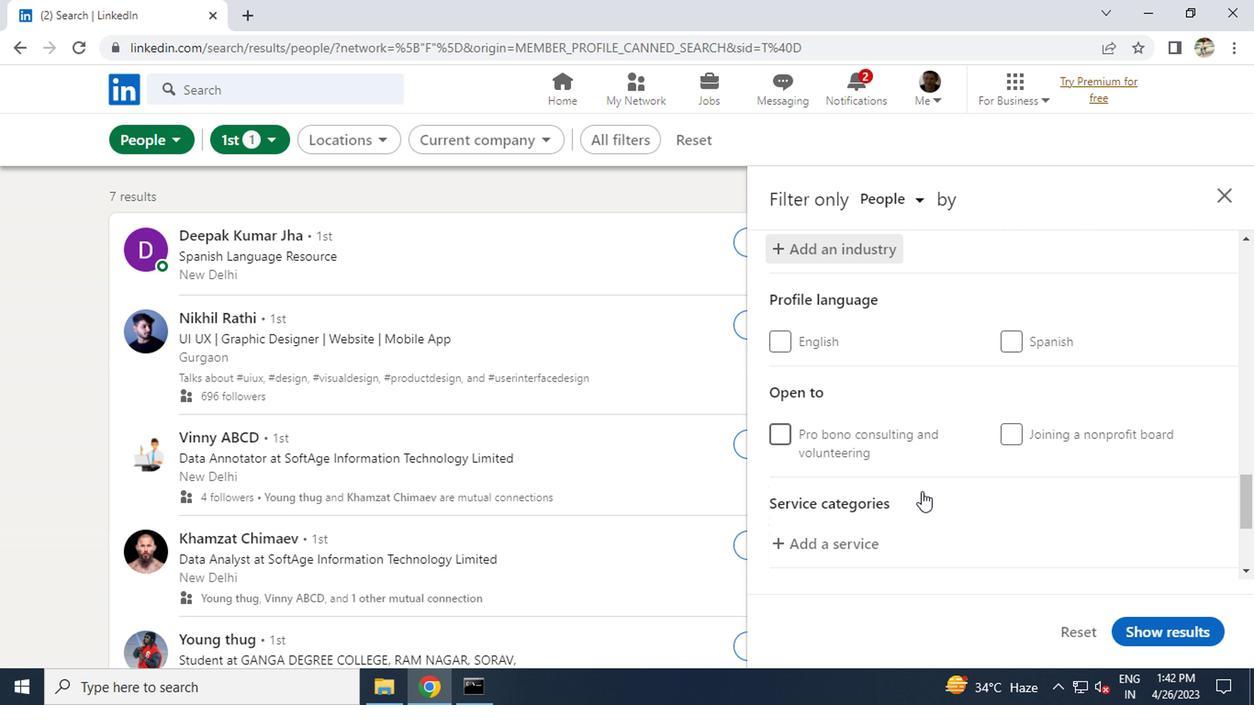 
Action: Mouse scrolled (794, 487) with delta (0, 0)
Screenshot: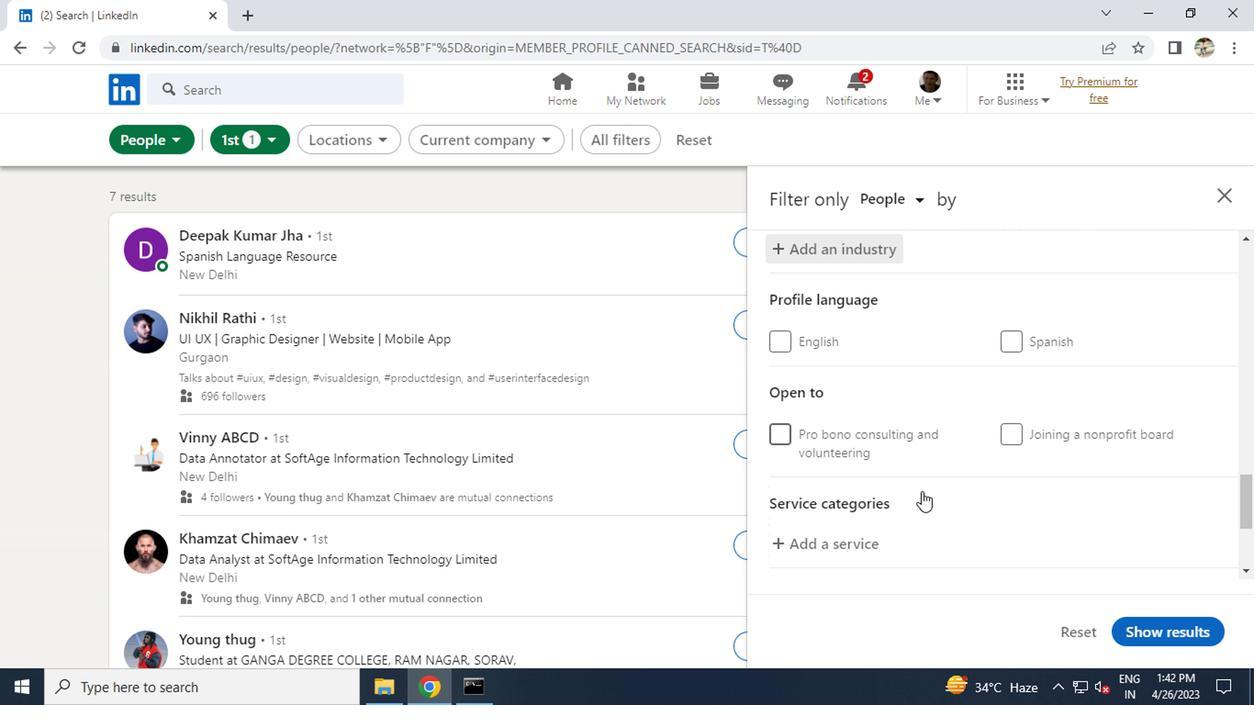 
Action: Mouse moved to (742, 459)
Screenshot: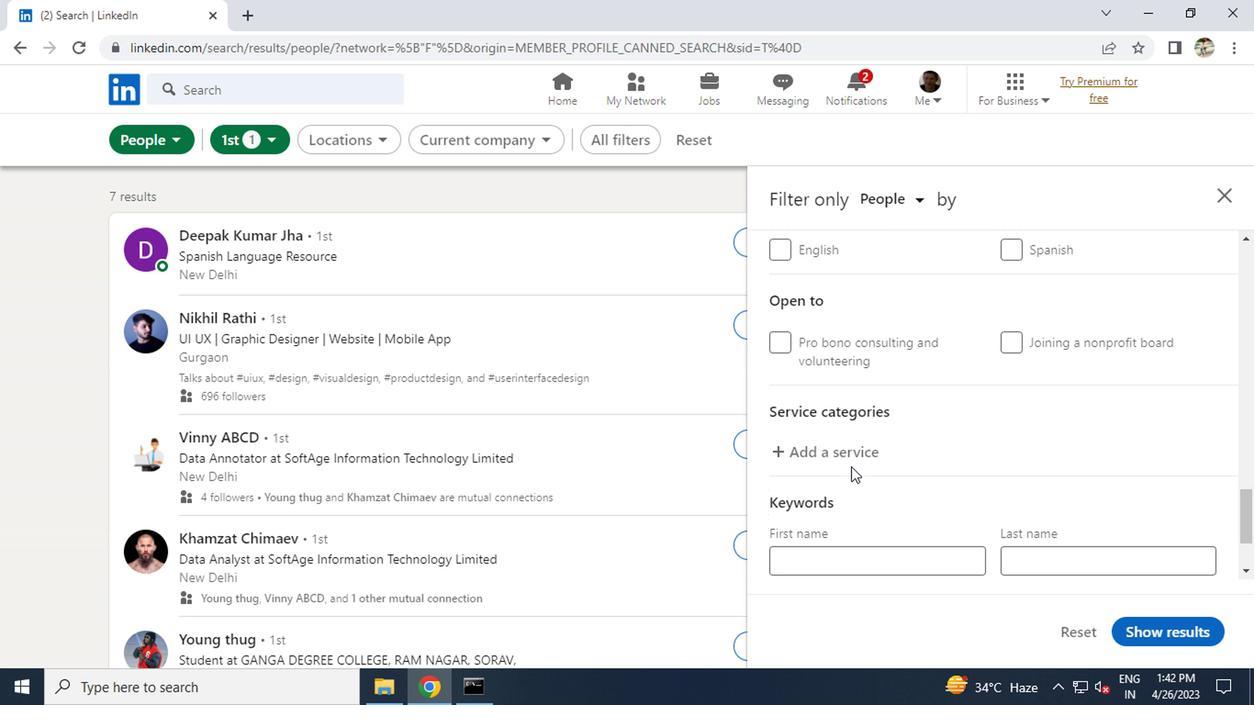 
Action: Mouse pressed left at (742, 459)
Screenshot: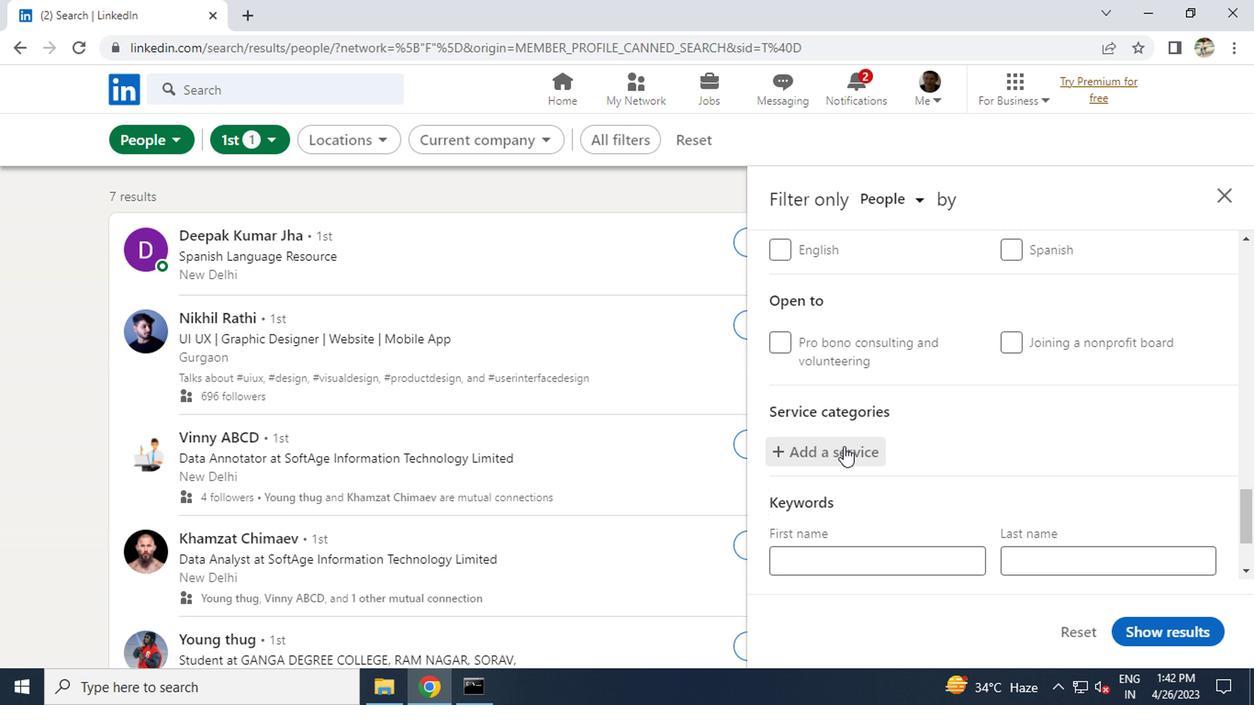 
Action: Key pressed <Key.caps_lock>C<Key.caps_lock>ONTENT
Screenshot: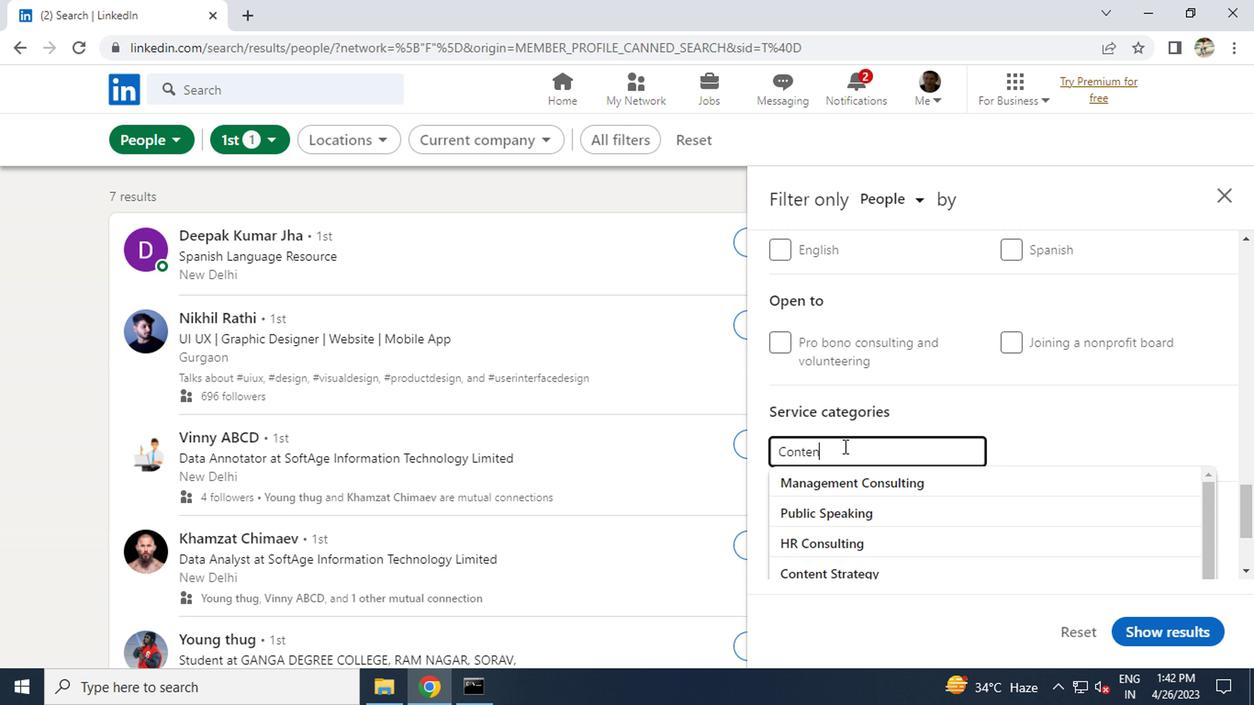 
Action: Mouse moved to (738, 486)
Screenshot: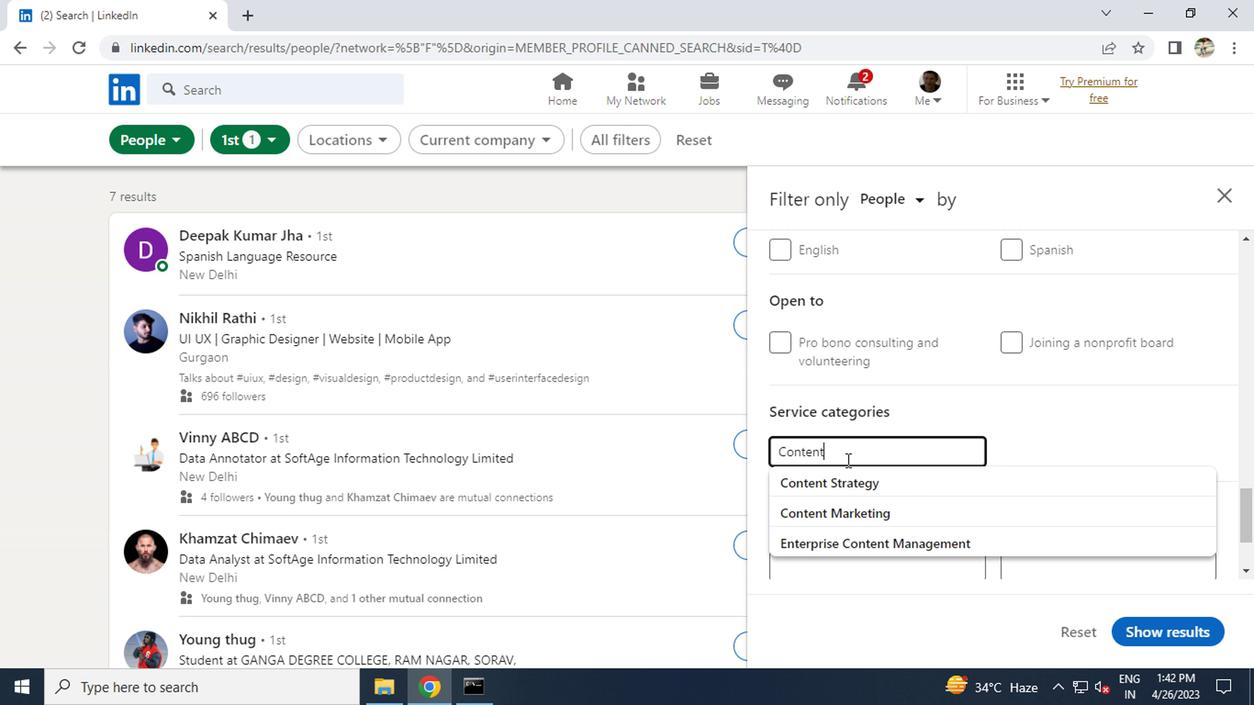 
Action: Mouse pressed left at (738, 486)
Screenshot: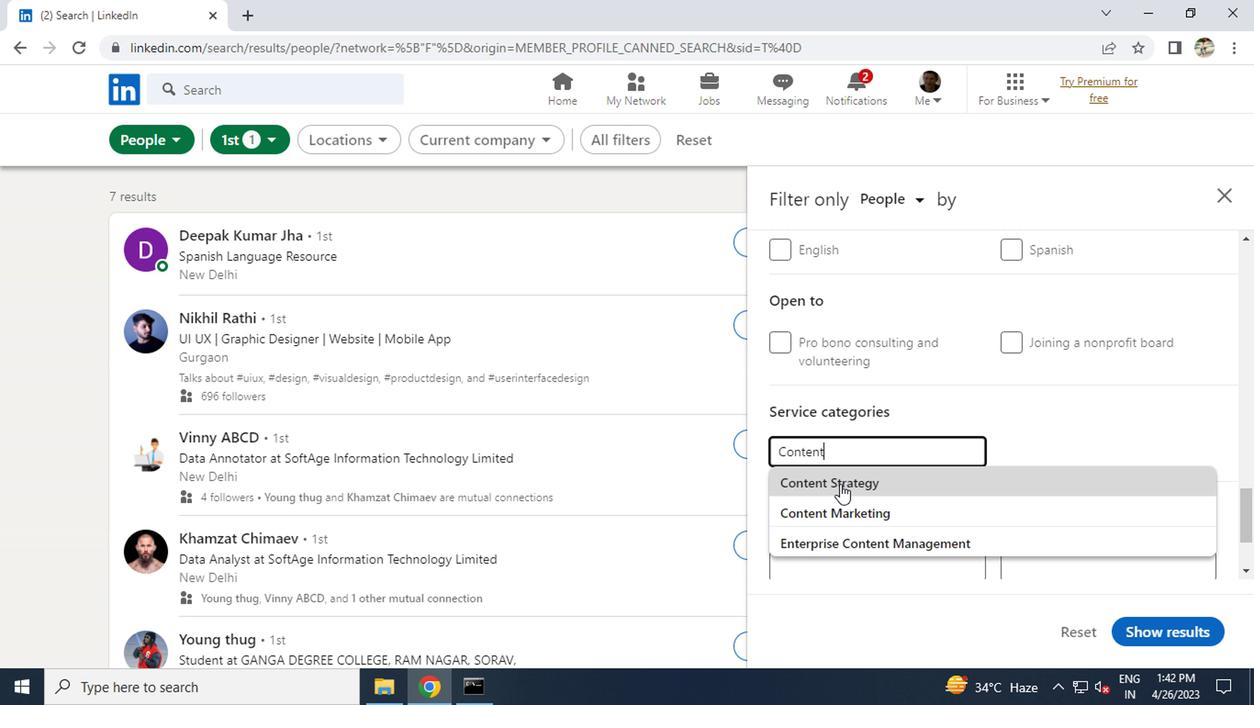
Action: Mouse scrolled (738, 485) with delta (0, 0)
Screenshot: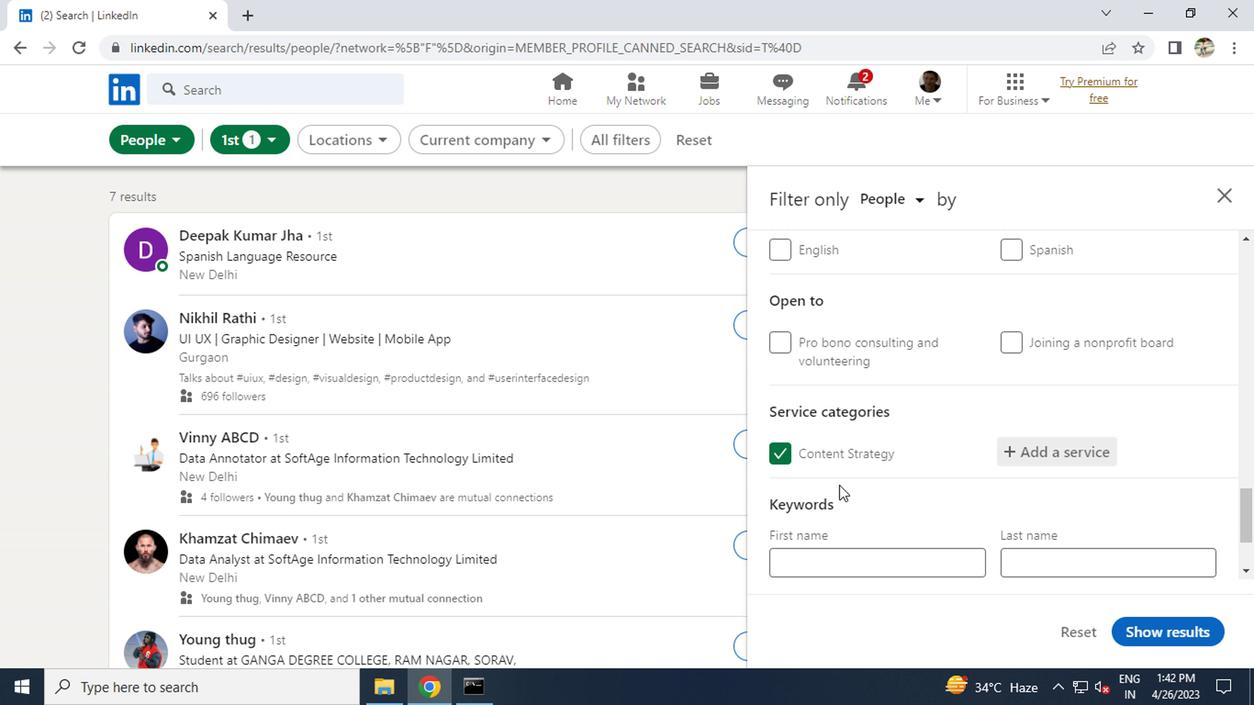 
Action: Mouse scrolled (738, 485) with delta (0, 0)
Screenshot: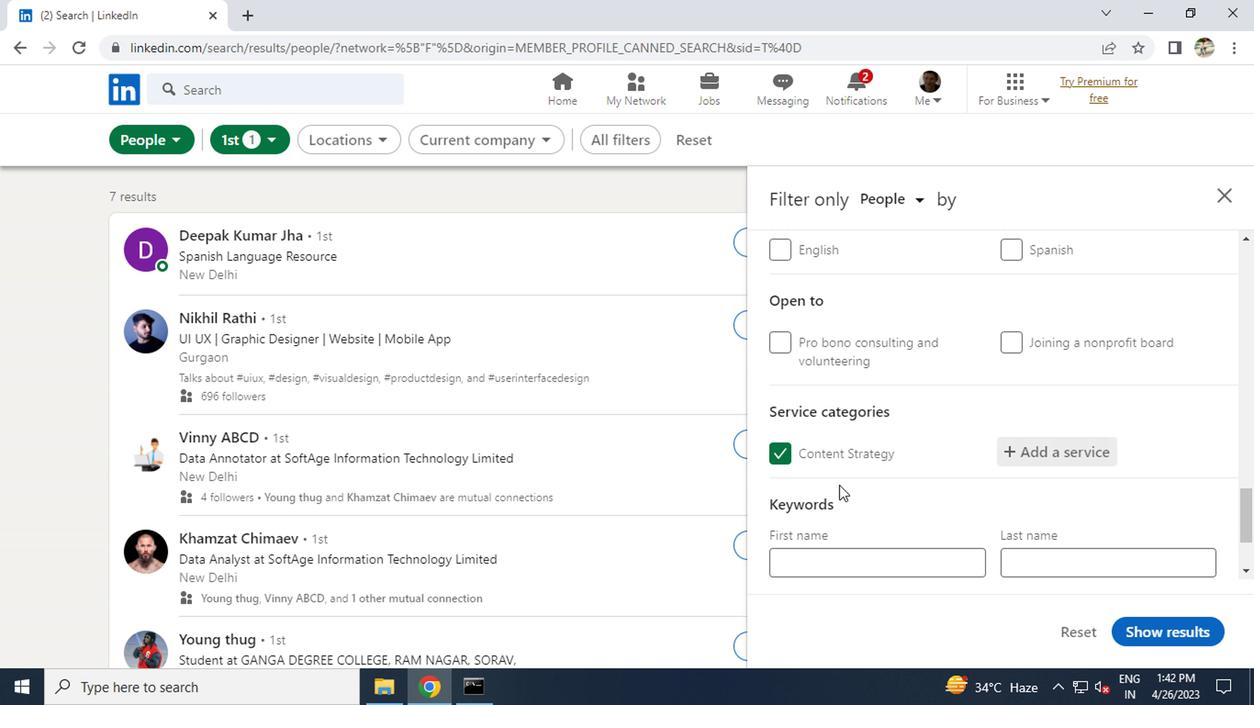 
Action: Mouse moved to (732, 494)
Screenshot: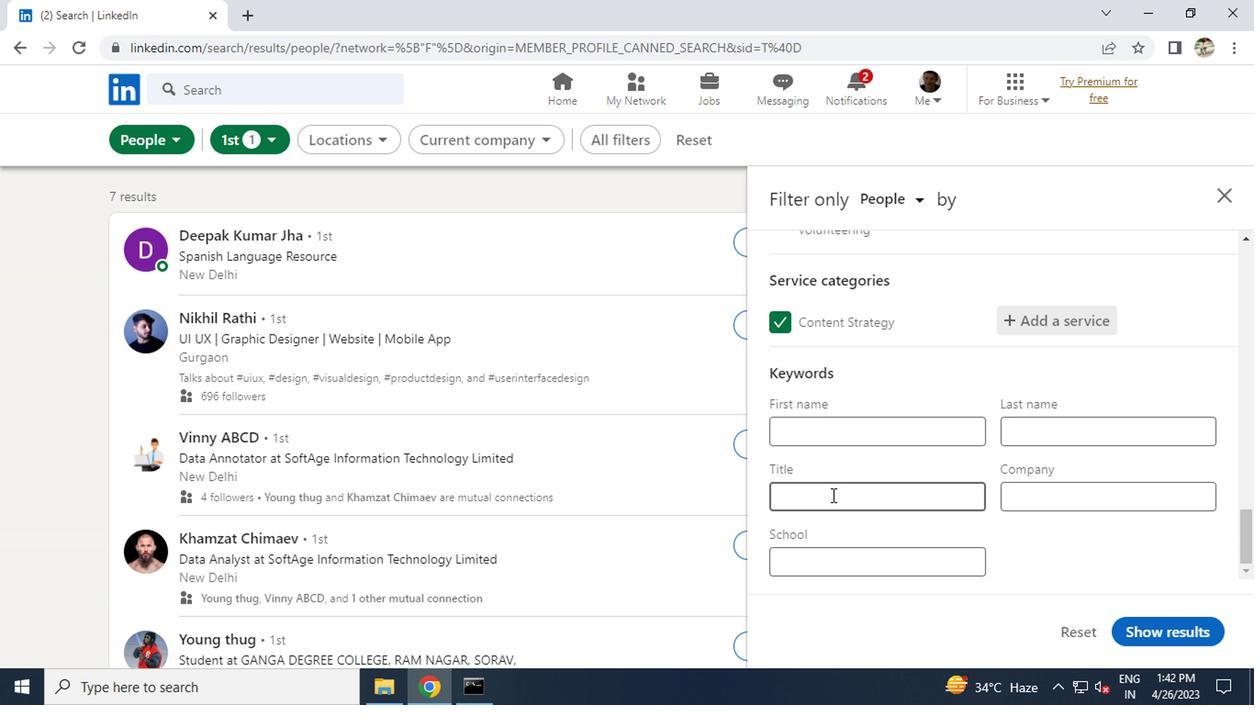 
Action: Mouse pressed left at (732, 494)
Screenshot: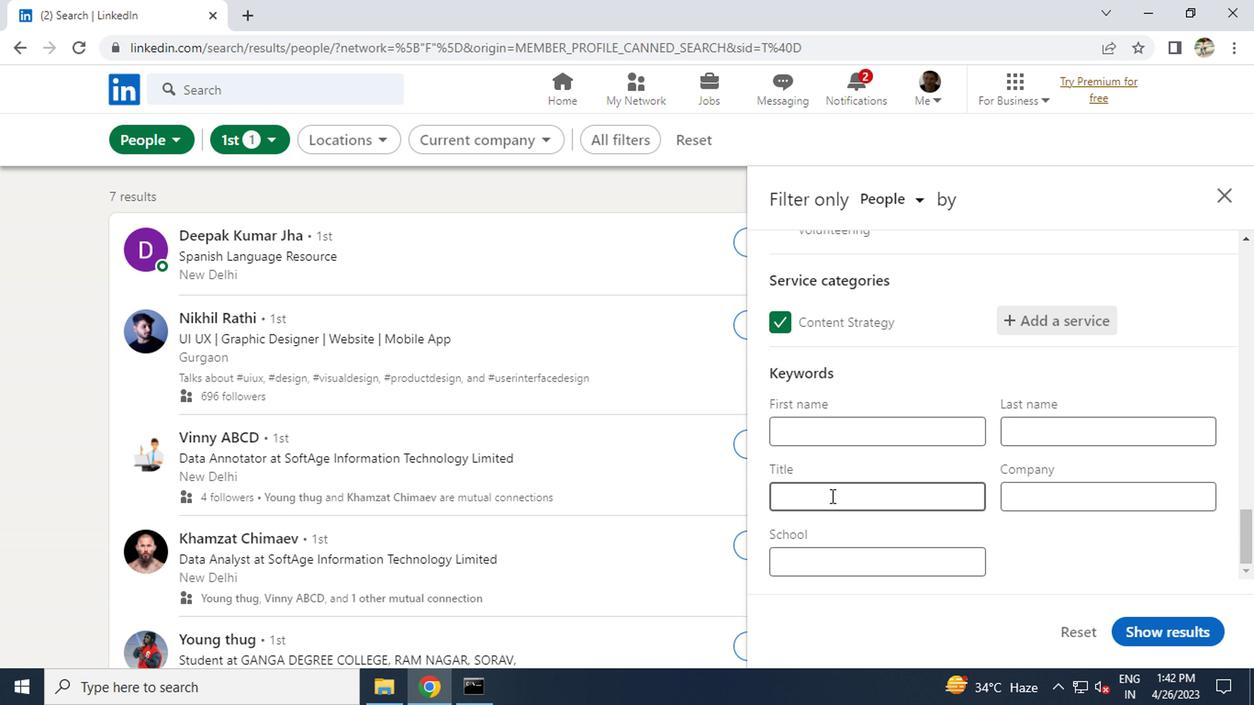 
Action: Key pressed <Key.caps_lock>F<Key.caps_lock>INANCE<Key.space><Key.caps_lock><Key.backspace><Key.backspace><Key.backspace><Key.backspace><Key.backspace><Key.backspace><Key.backspace><Key.backspace><Key.backspace><Key.backspace><Key.backspace><Key.backspace><Key.caps_lock><Key.caps_lock>E<Key.caps_lock>CONOMIST
Screenshot: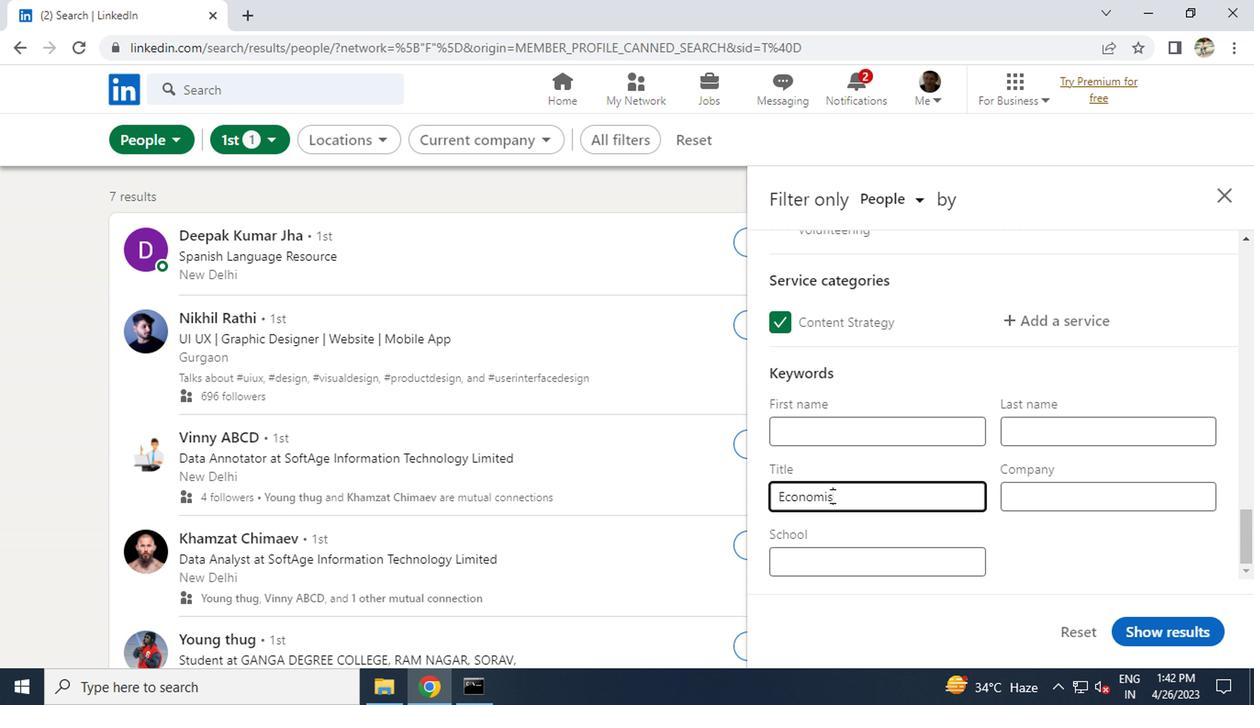 
Action: Mouse moved to (954, 582)
Screenshot: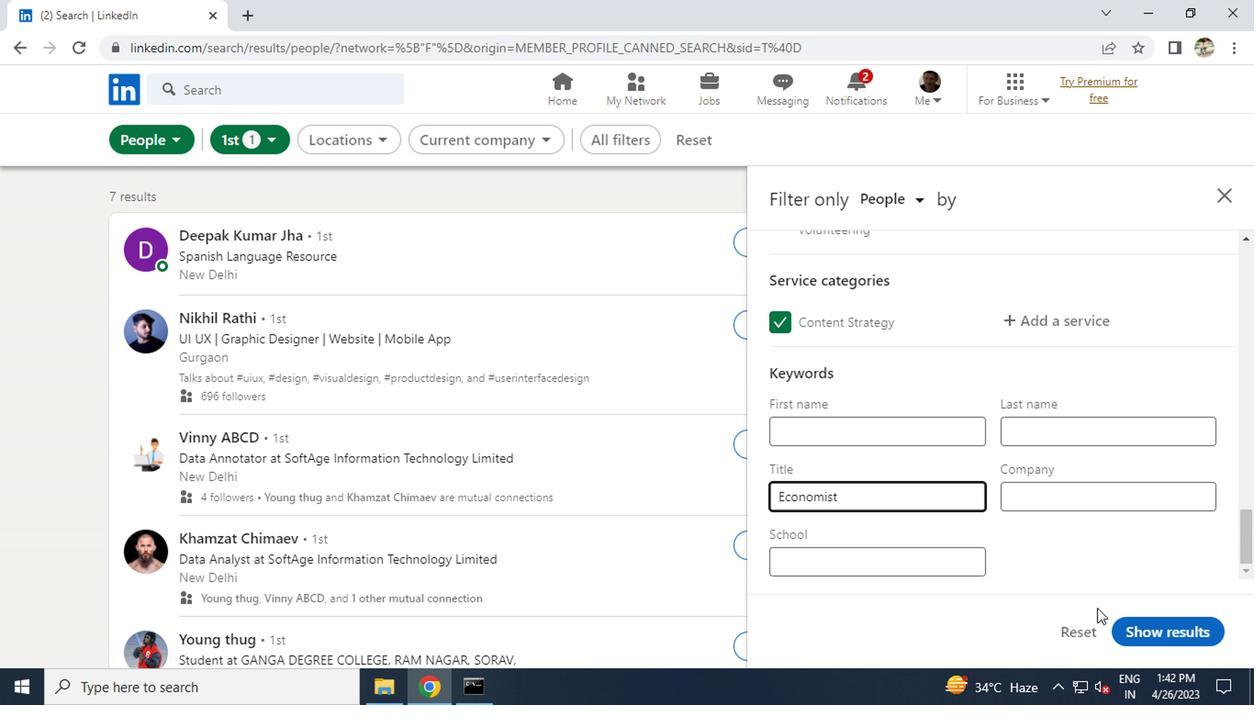 
Action: Mouse pressed left at (954, 582)
Screenshot: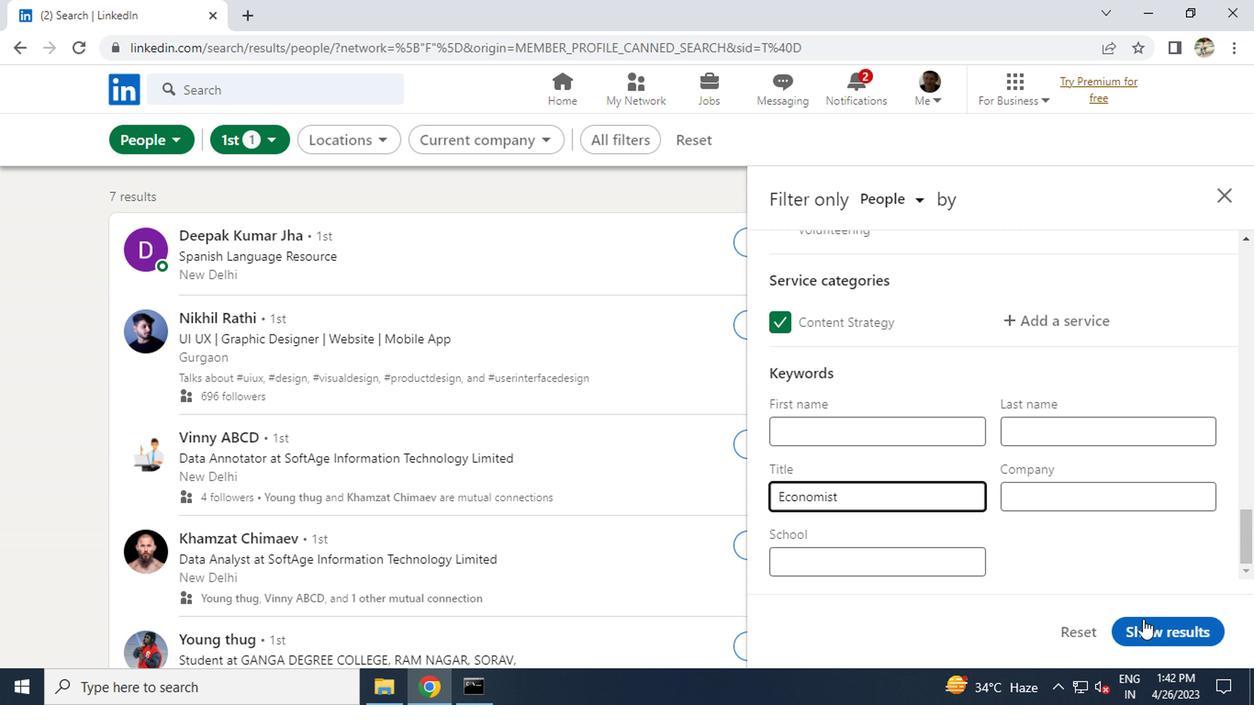 
